 Task: Look for space in Oldenburg, Germany from 2nd June, 2023 to 9th June, 2023 for 5 adults in price range Rs.7000 to Rs.13000. Place can be shared room with 2 bedrooms having 5 beds and 2 bathrooms. Property type can be house, flat, guest house. Amenities needed are: wifi, washing machine. Booking option can be shelf check-in. Required host language is English.
Action: Mouse moved to (364, 170)
Screenshot: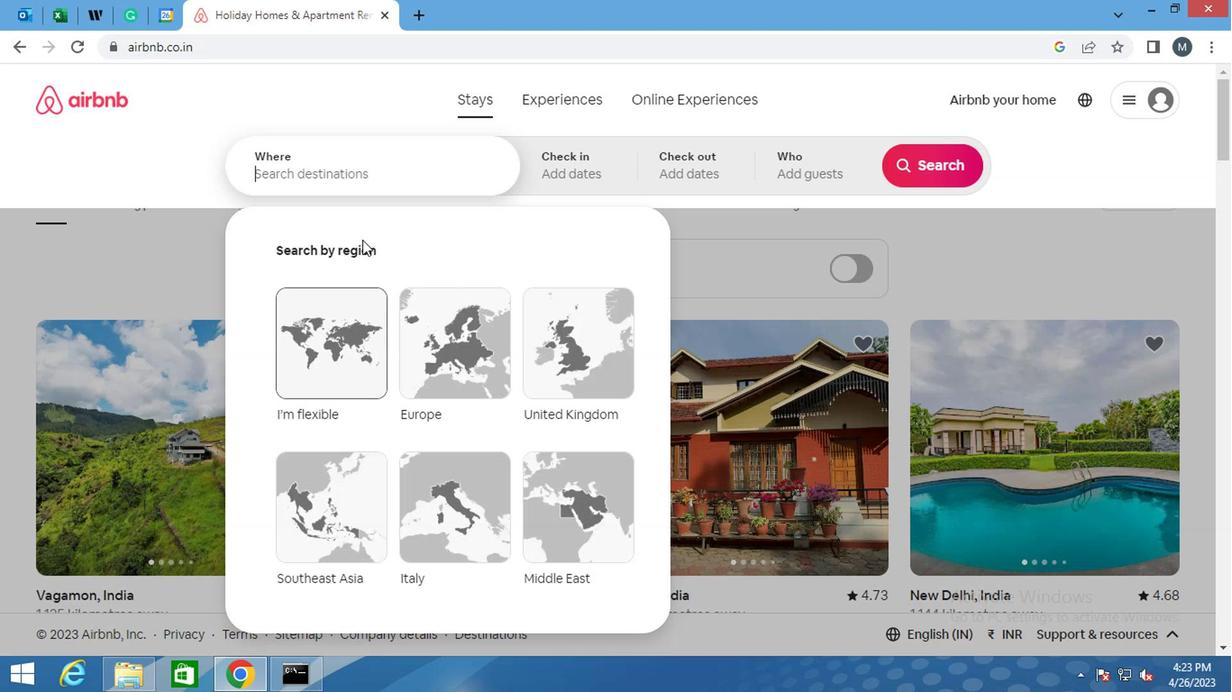 
Action: Mouse pressed left at (364, 170)
Screenshot: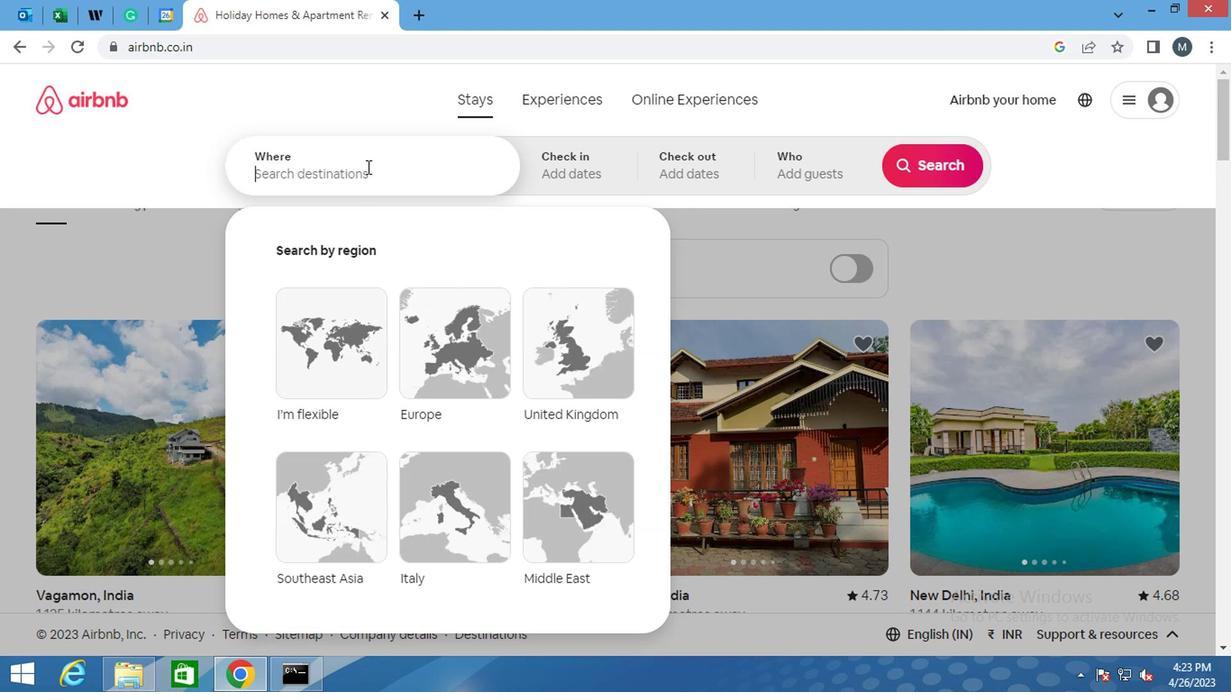 
Action: Mouse moved to (364, 168)
Screenshot: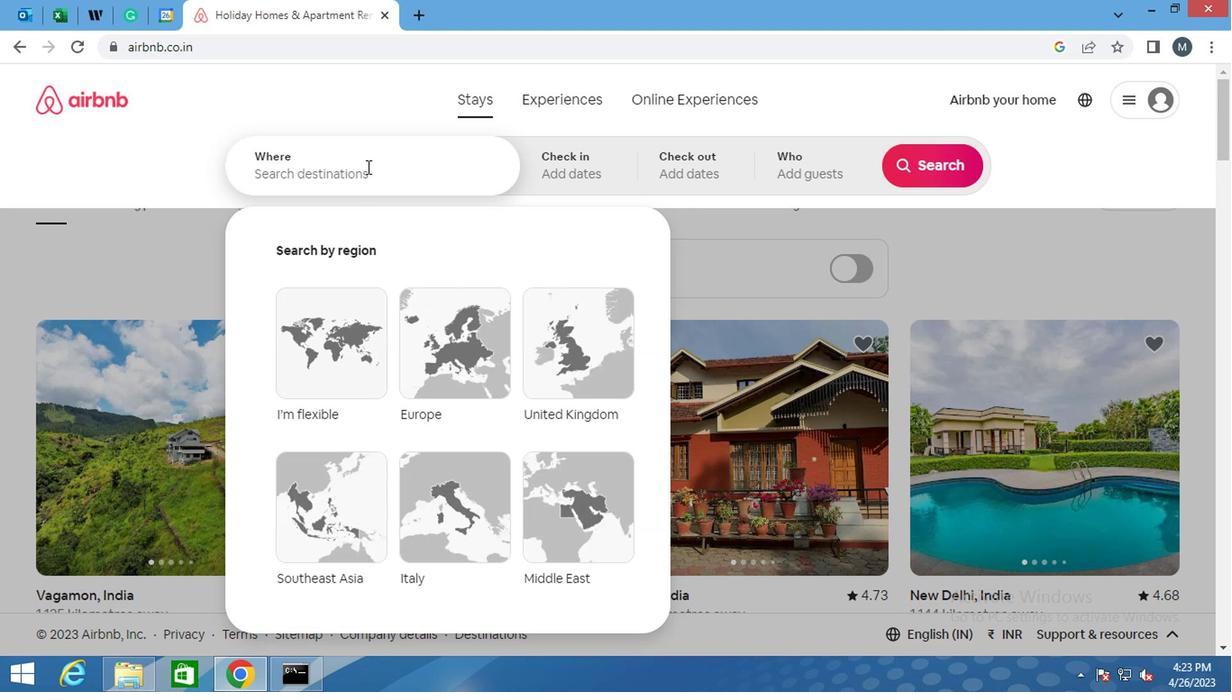 
Action: Key pressed <Key.shift>OLDEN,<Key.space><Key.backspace><Key.backspace>BURG,<Key.space><Key.shift>GER
Screenshot: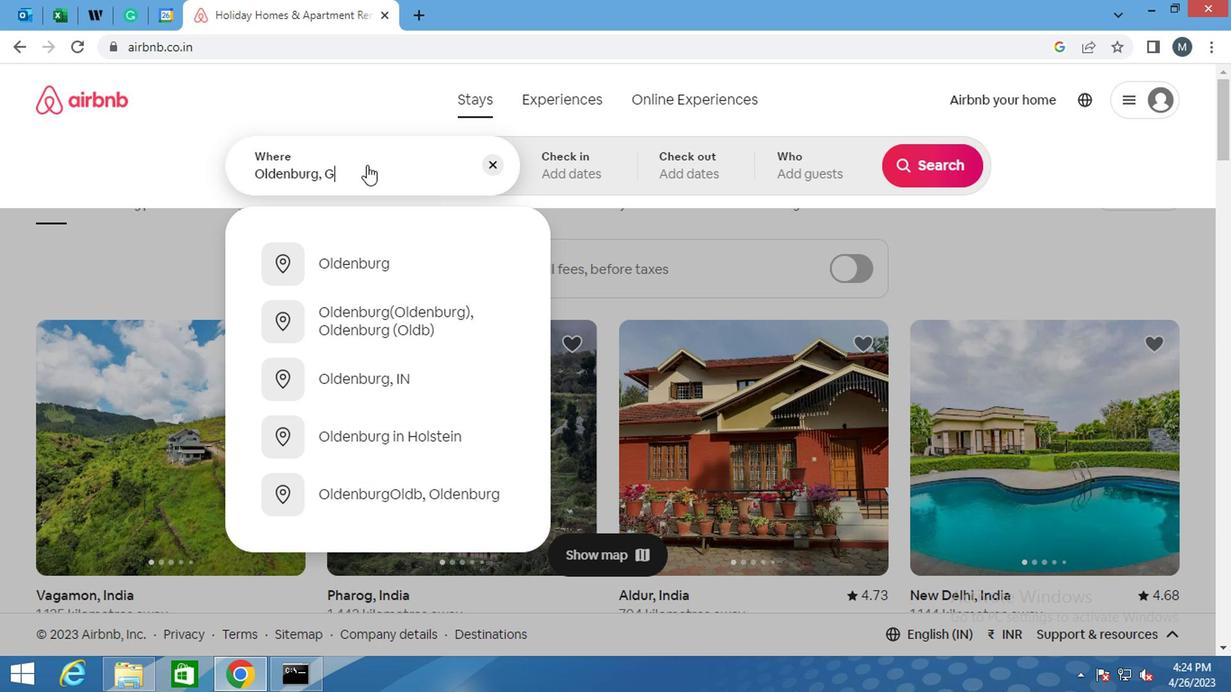 
Action: Mouse moved to (398, 265)
Screenshot: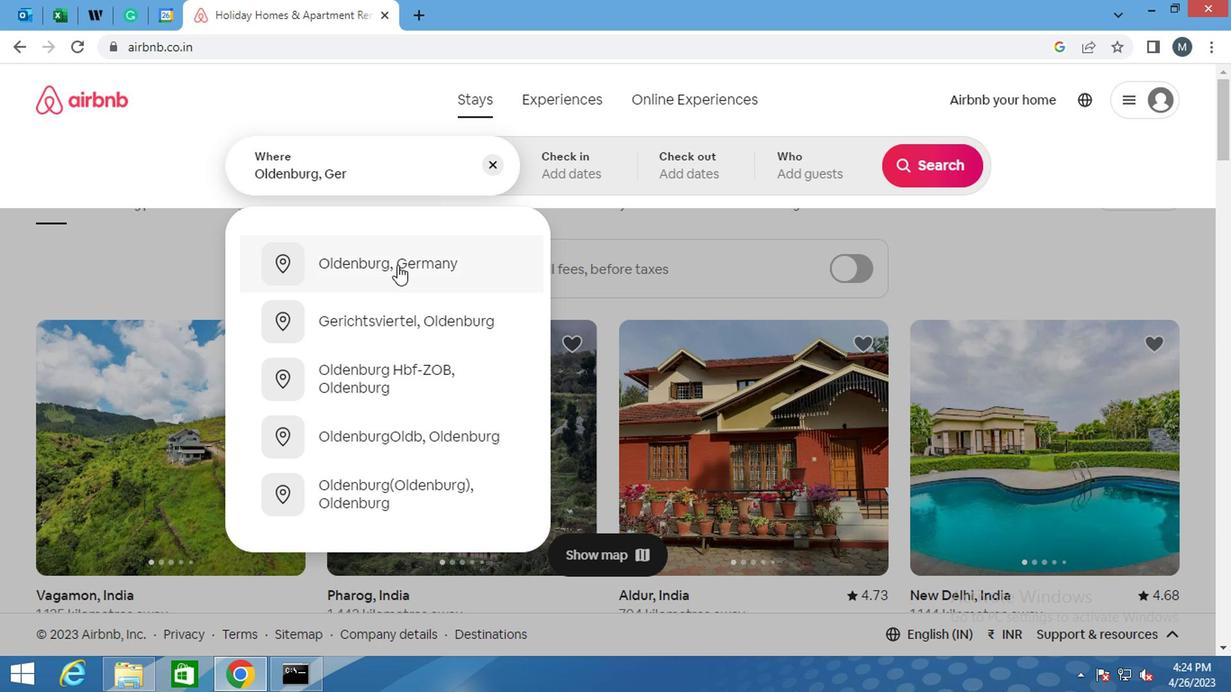 
Action: Mouse pressed left at (398, 265)
Screenshot: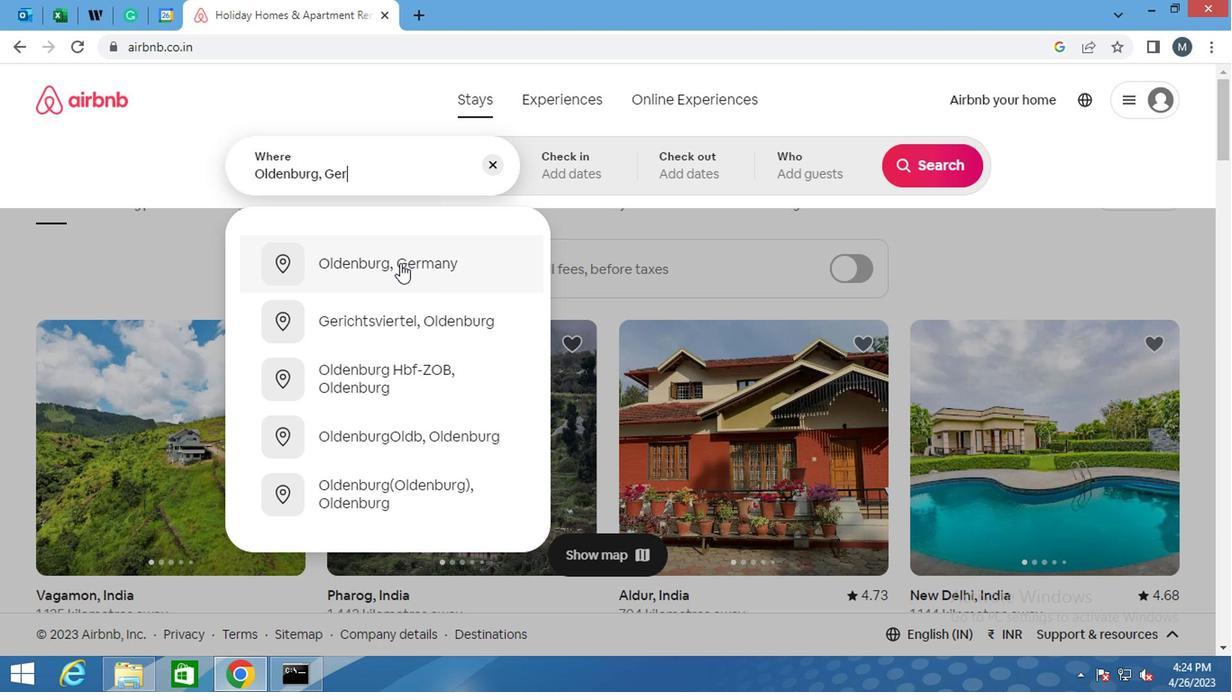 
Action: Mouse moved to (914, 316)
Screenshot: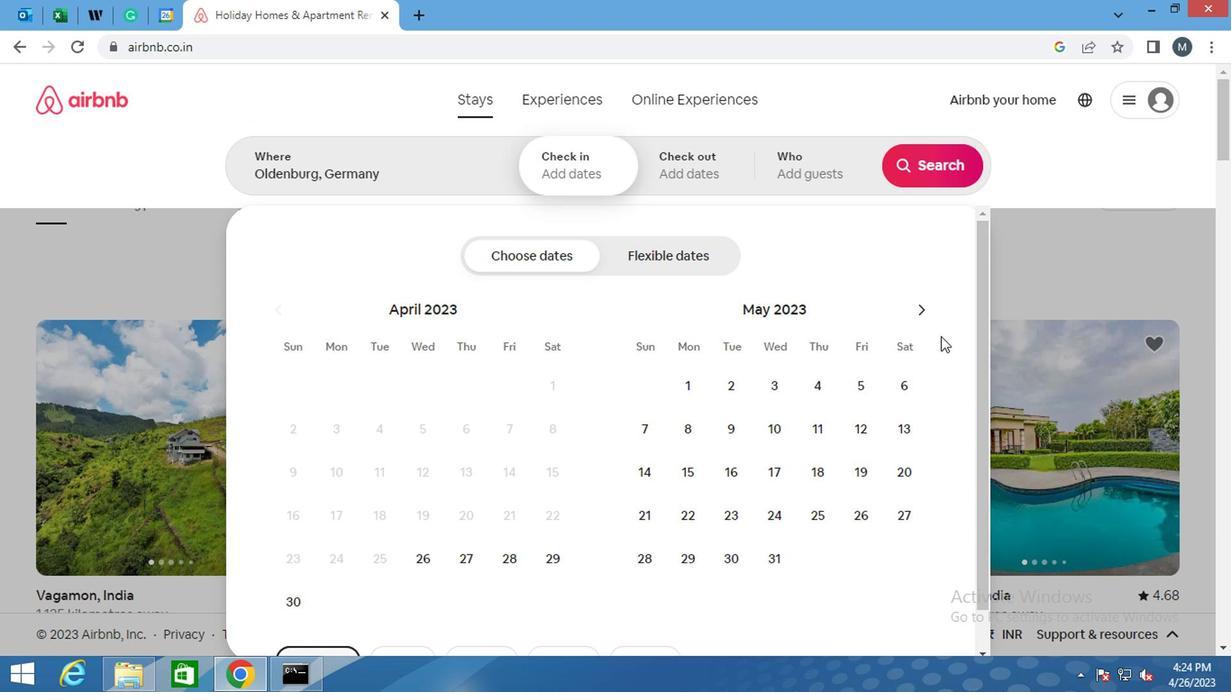 
Action: Mouse pressed left at (914, 316)
Screenshot: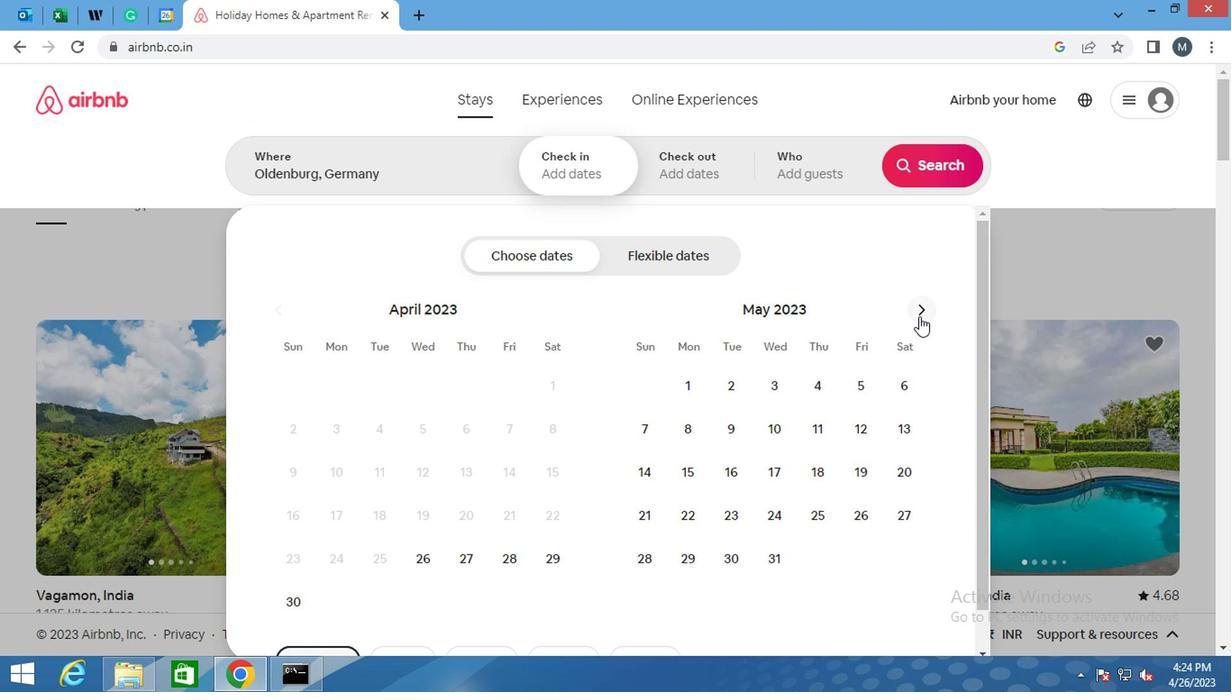 
Action: Mouse moved to (850, 372)
Screenshot: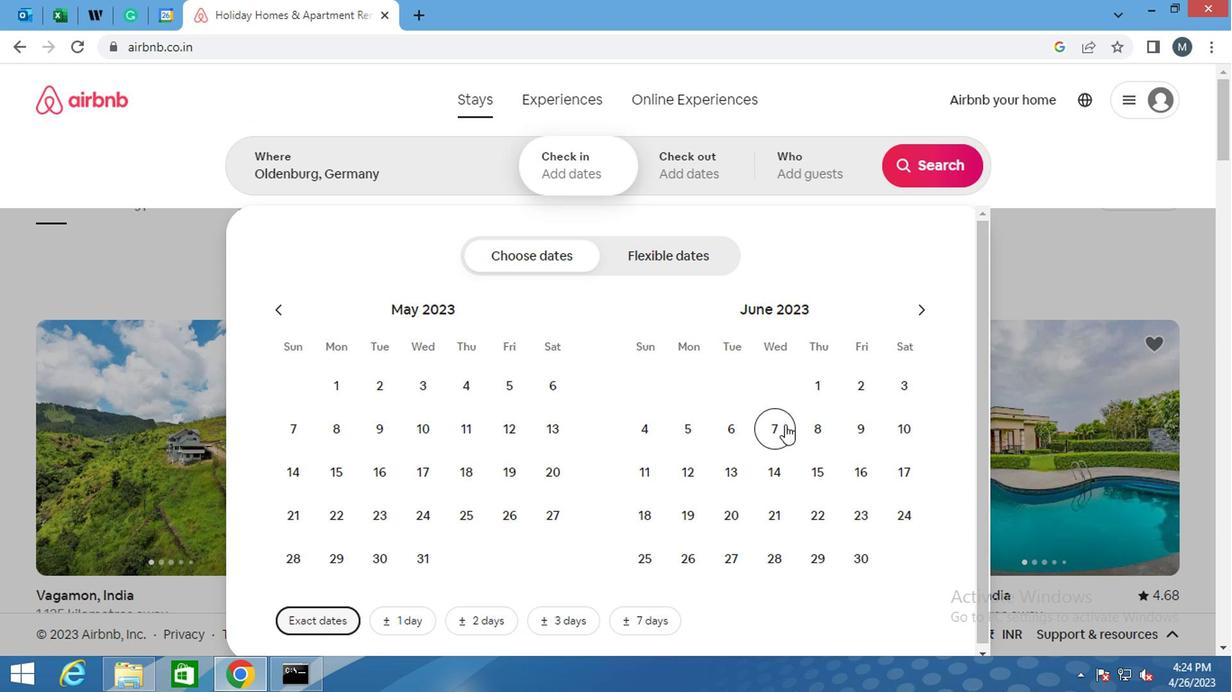 
Action: Mouse pressed left at (850, 372)
Screenshot: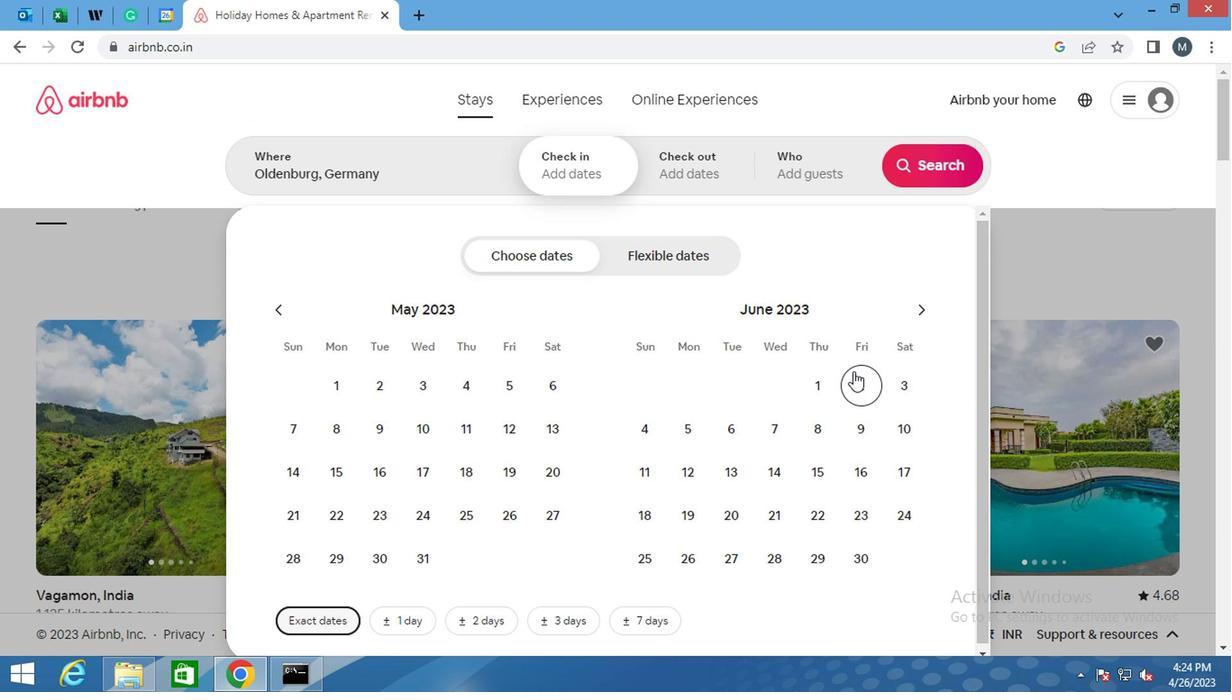 
Action: Mouse moved to (854, 416)
Screenshot: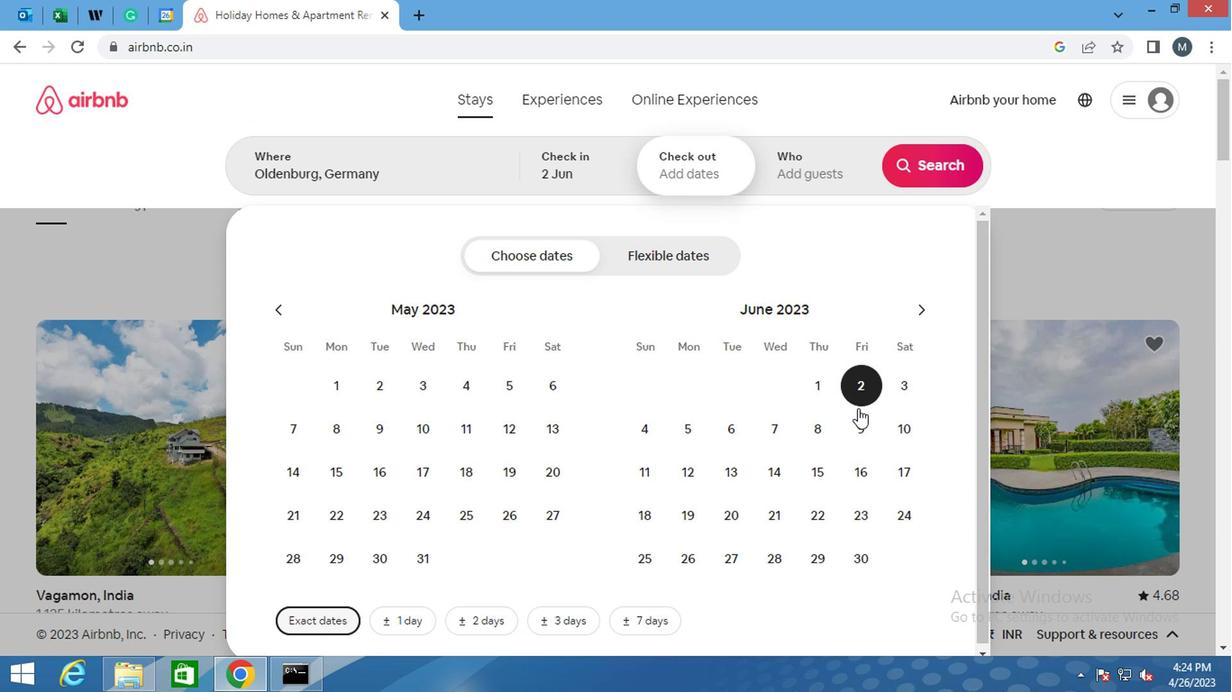 
Action: Mouse pressed left at (854, 416)
Screenshot: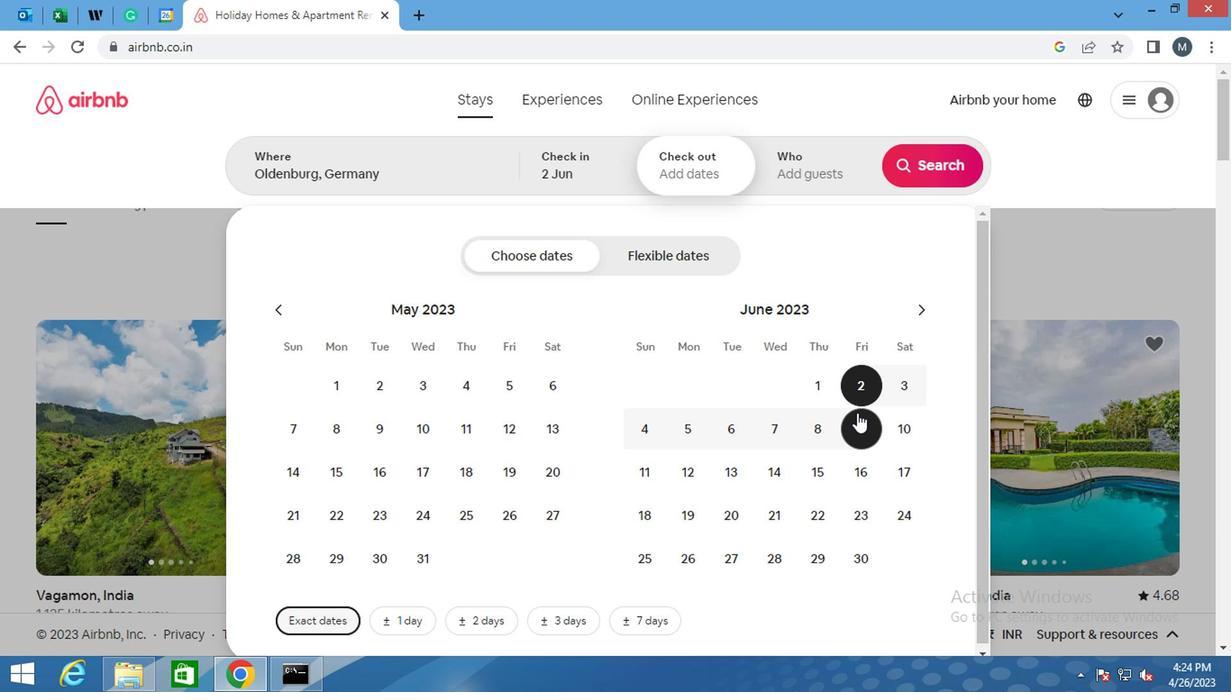 
Action: Mouse moved to (827, 180)
Screenshot: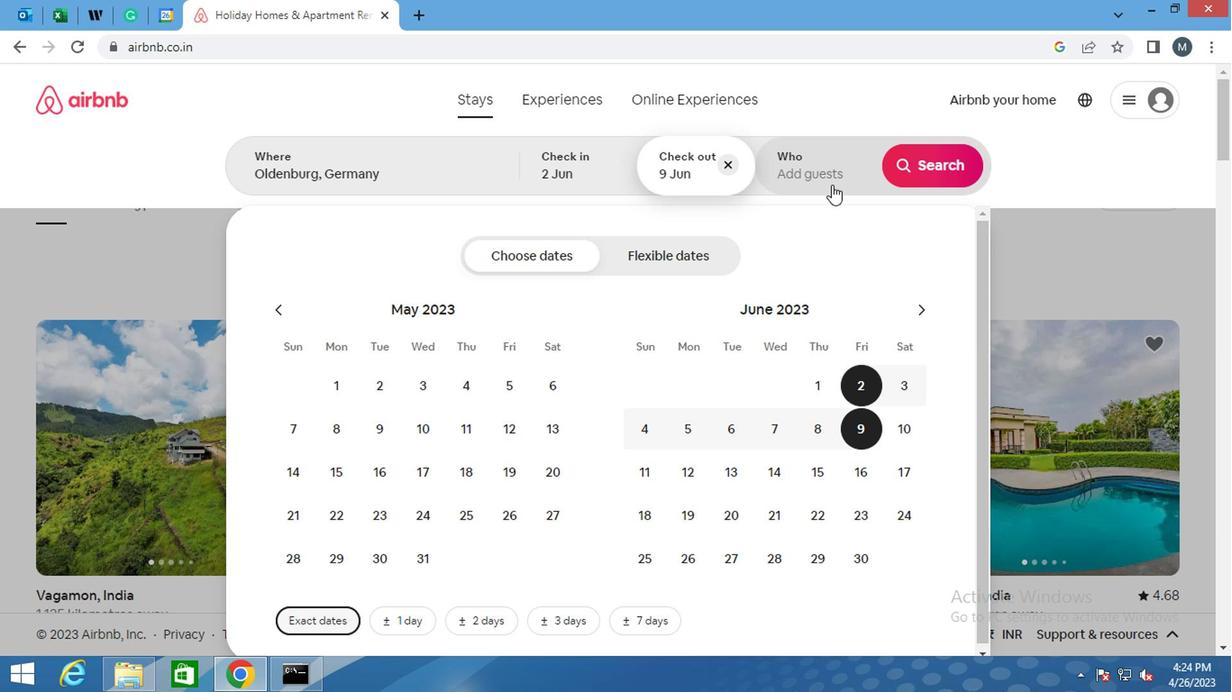 
Action: Mouse pressed left at (827, 180)
Screenshot: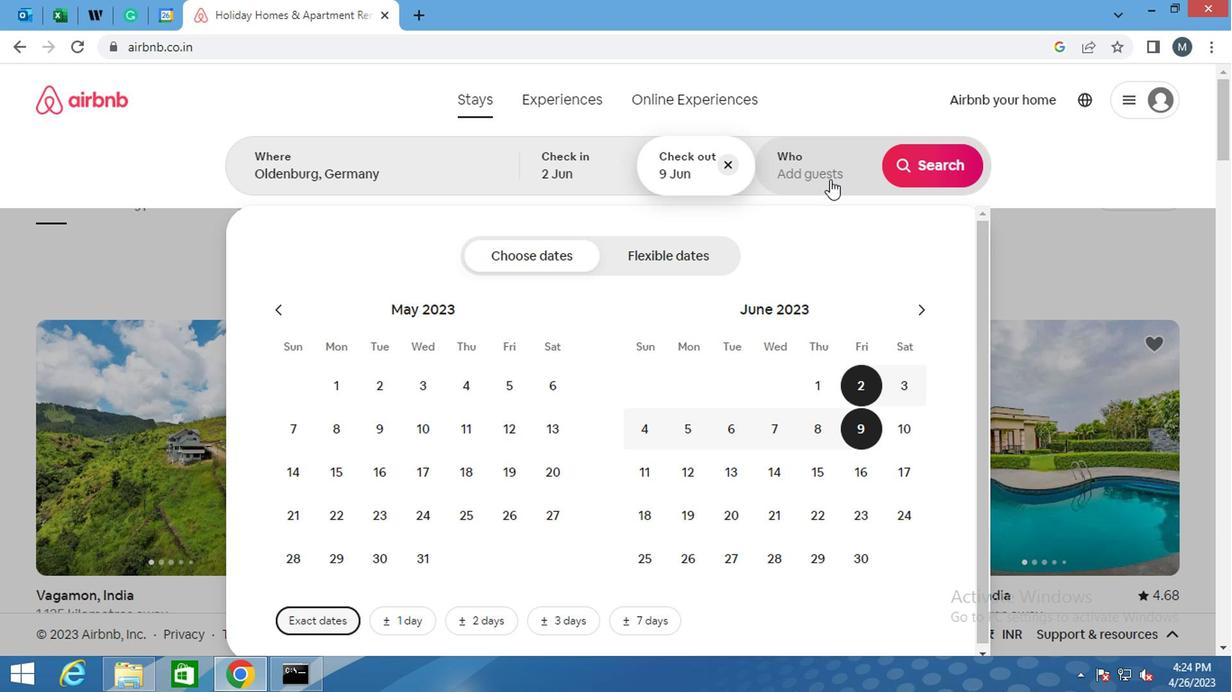 
Action: Mouse moved to (947, 262)
Screenshot: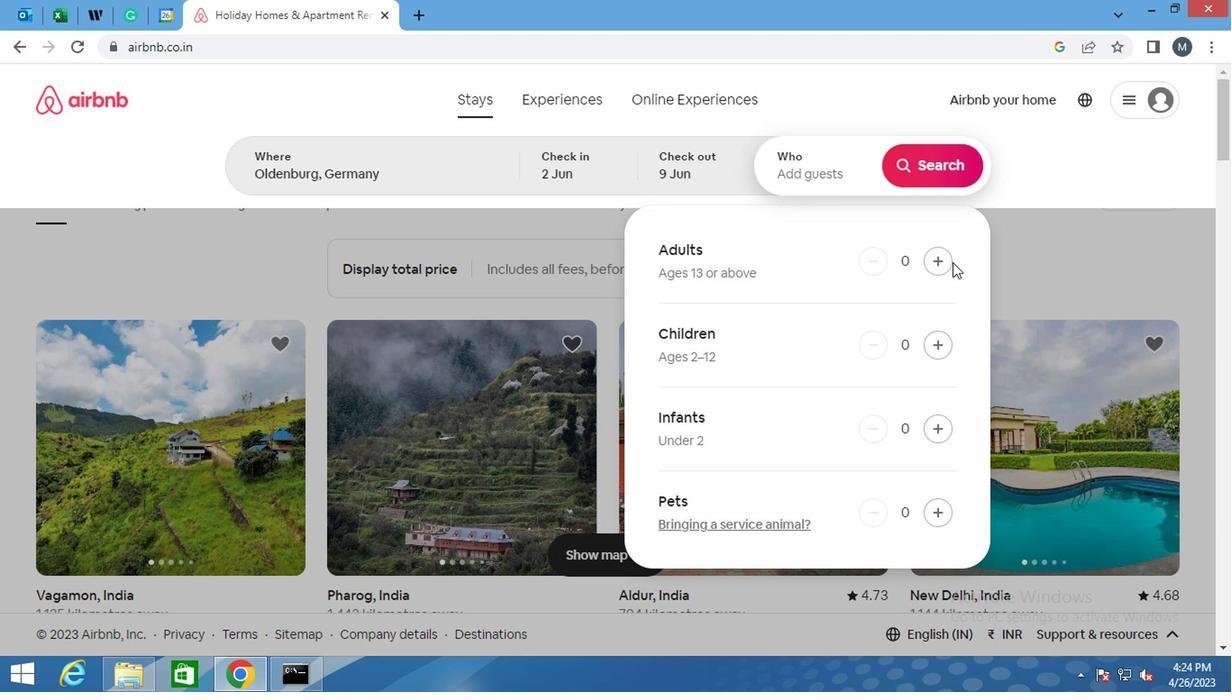 
Action: Mouse pressed left at (947, 262)
Screenshot: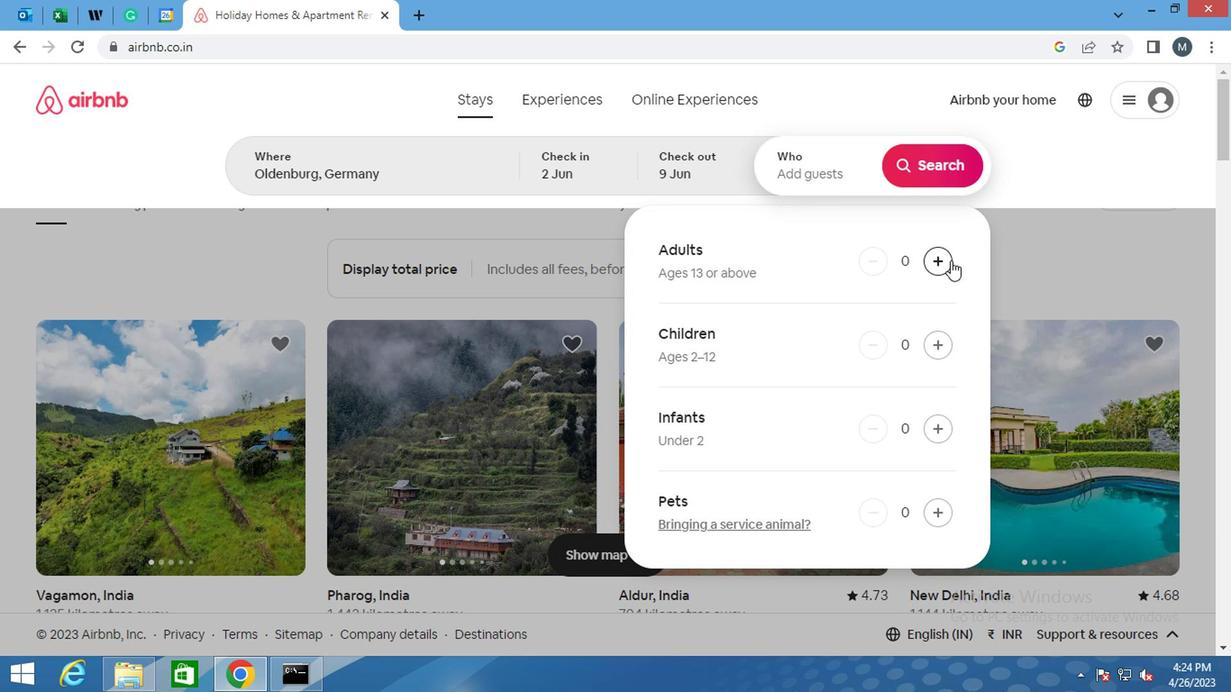 
Action: Mouse moved to (947, 262)
Screenshot: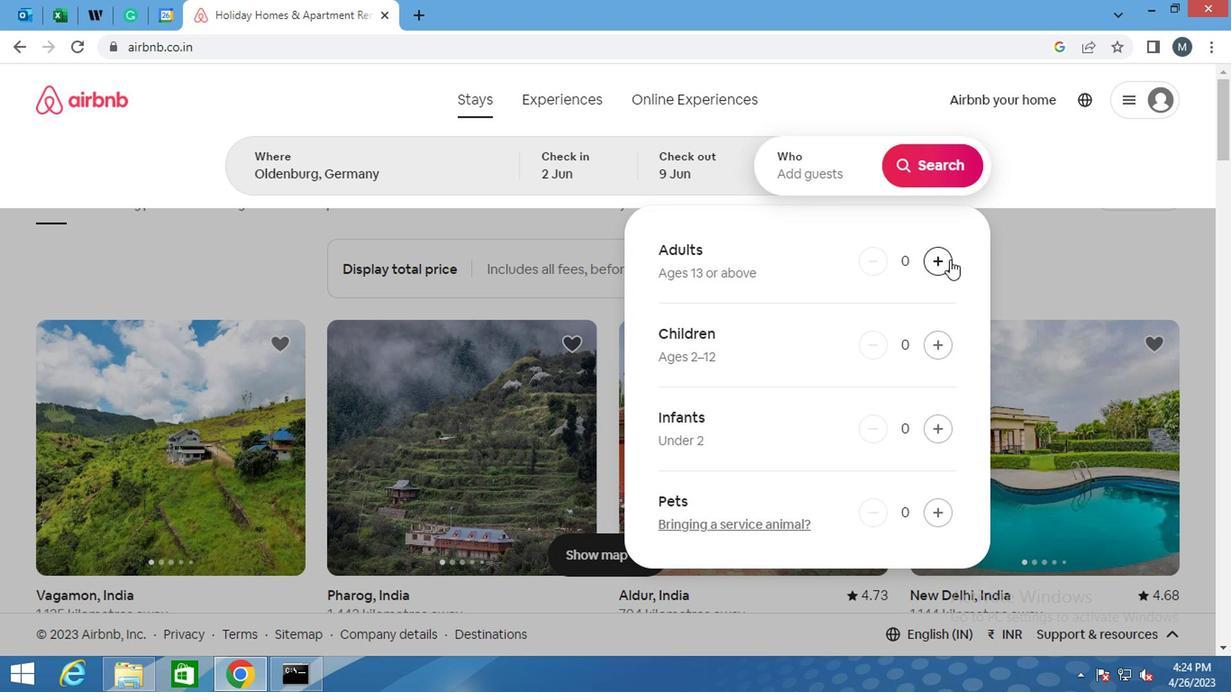 
Action: Mouse pressed left at (947, 262)
Screenshot: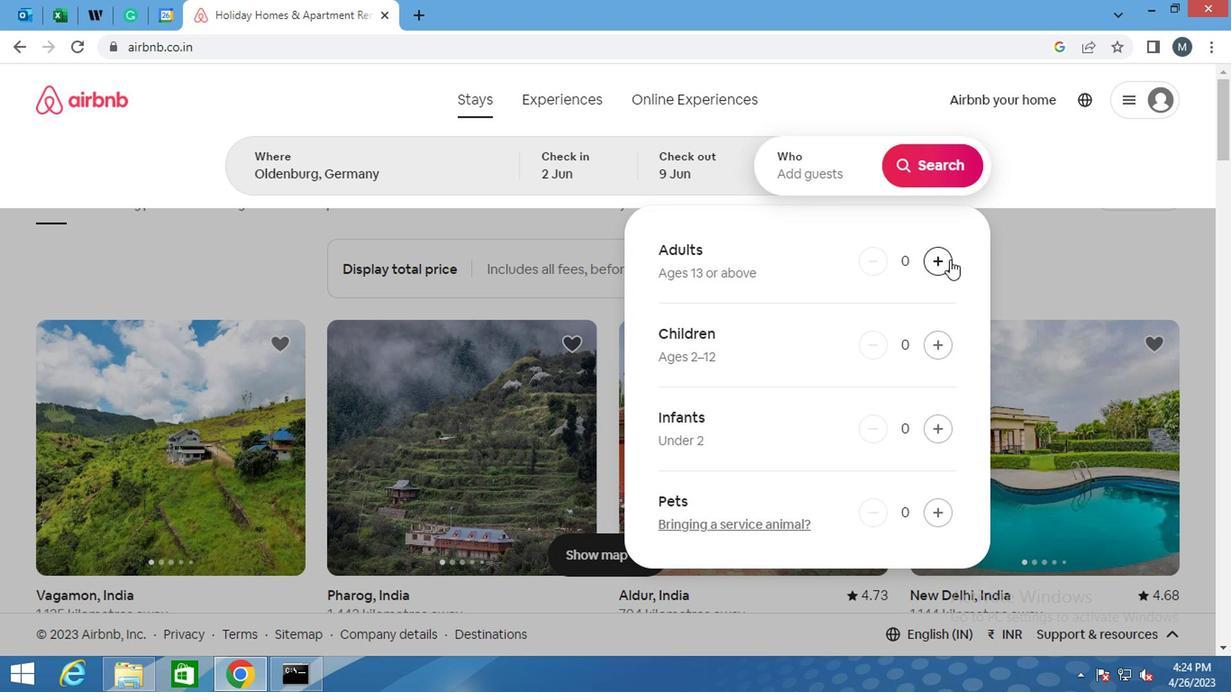 
Action: Mouse pressed left at (947, 262)
Screenshot: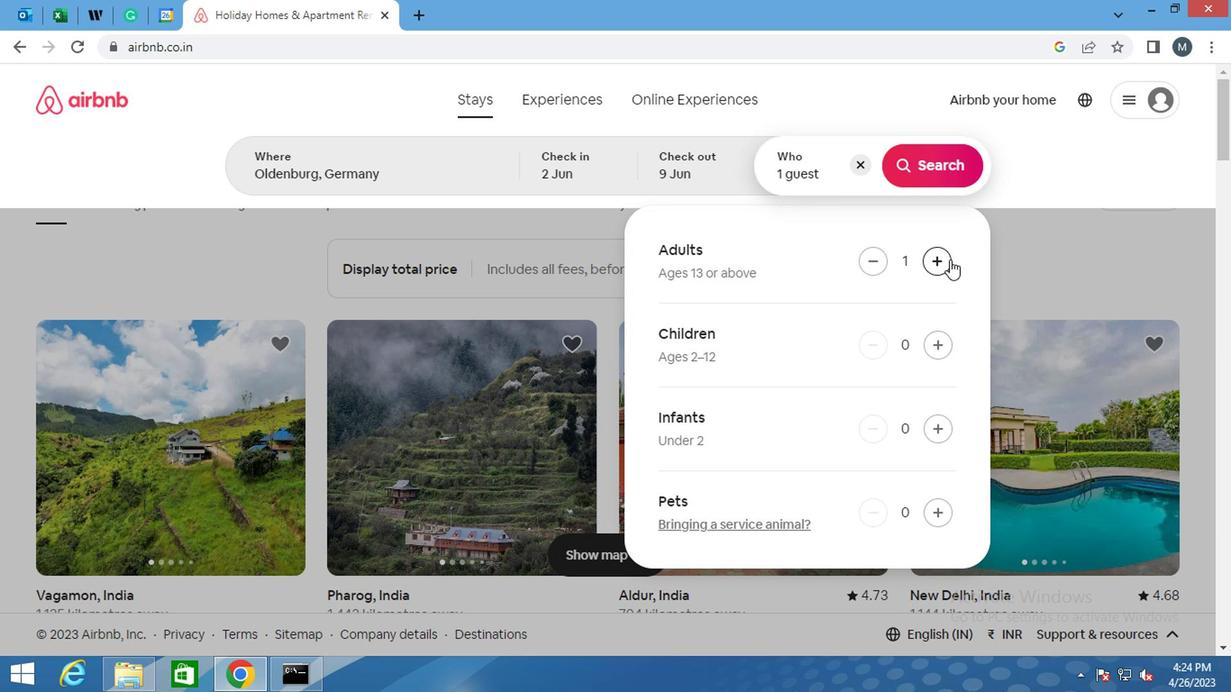 
Action: Mouse pressed left at (947, 262)
Screenshot: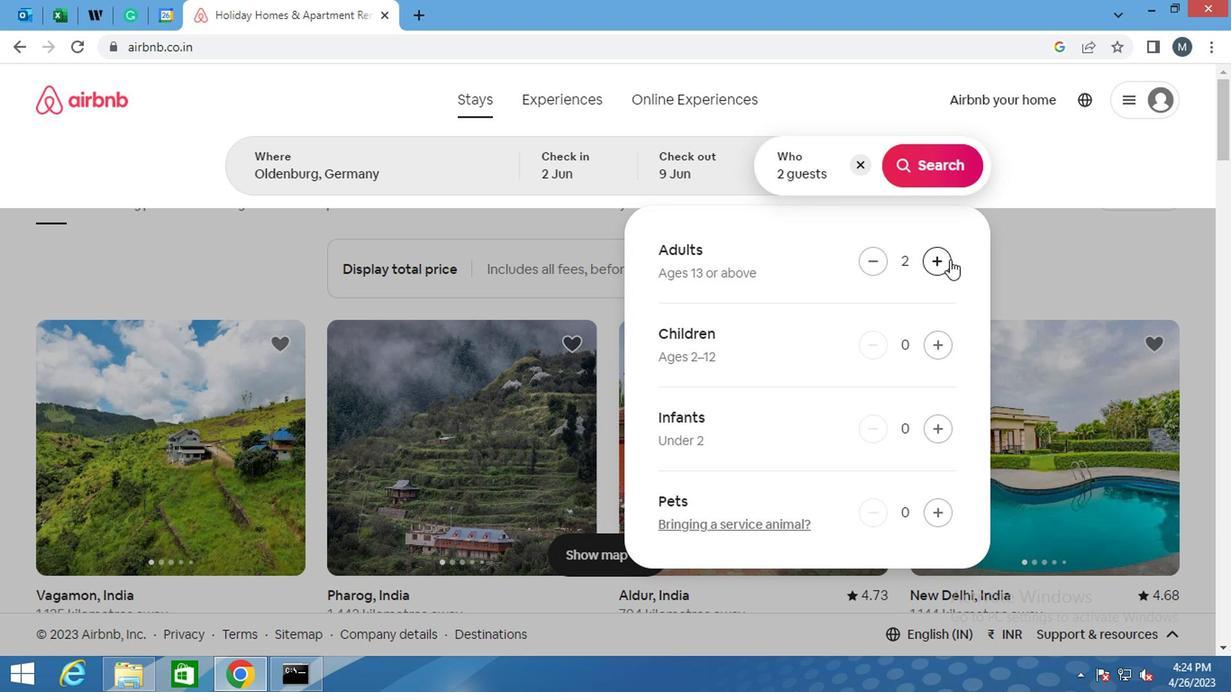 
Action: Mouse pressed left at (947, 262)
Screenshot: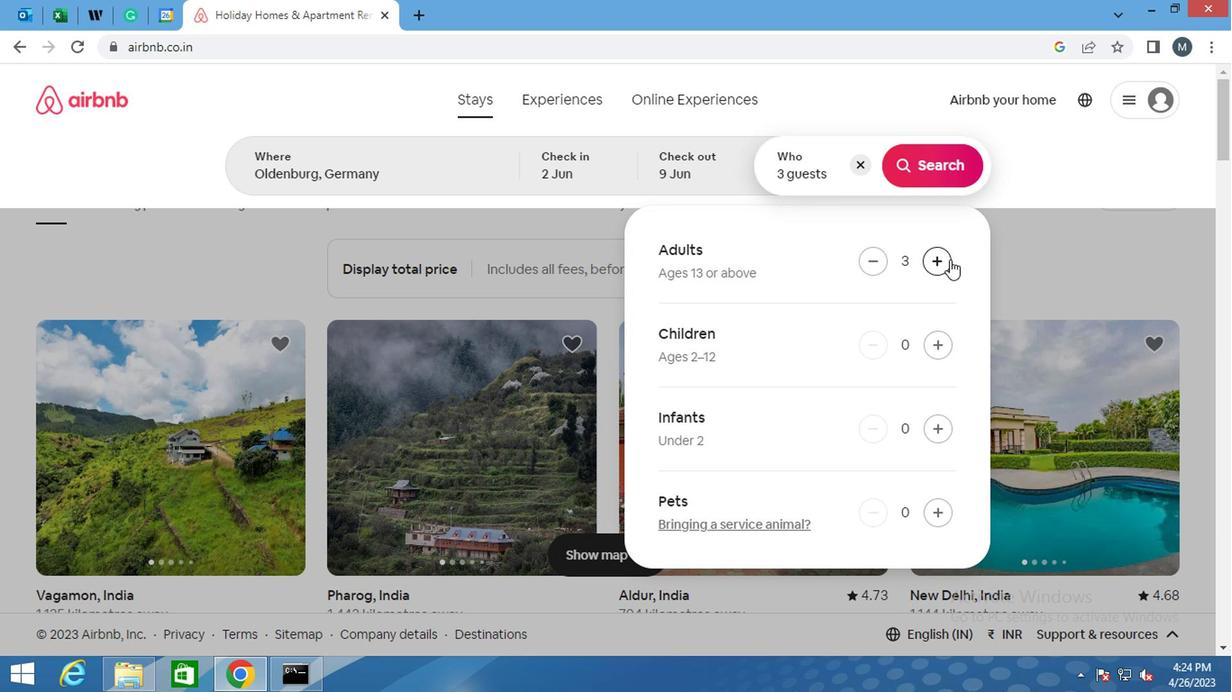 
Action: Mouse moved to (903, 168)
Screenshot: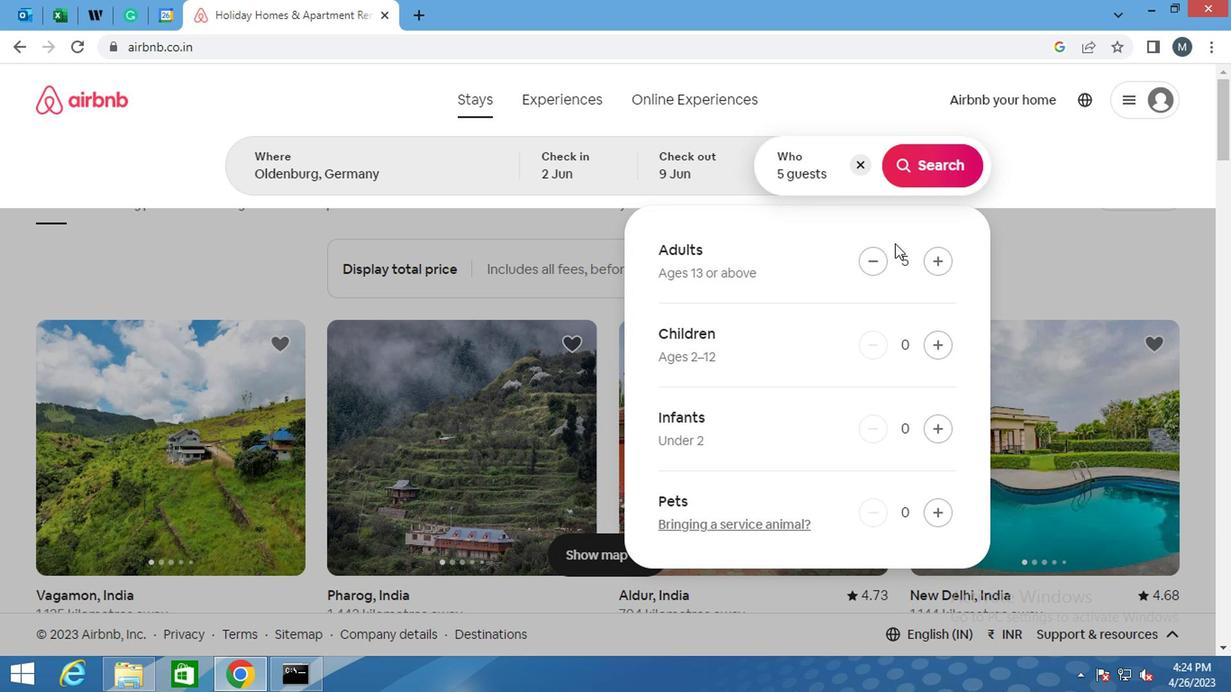 
Action: Mouse pressed left at (903, 168)
Screenshot: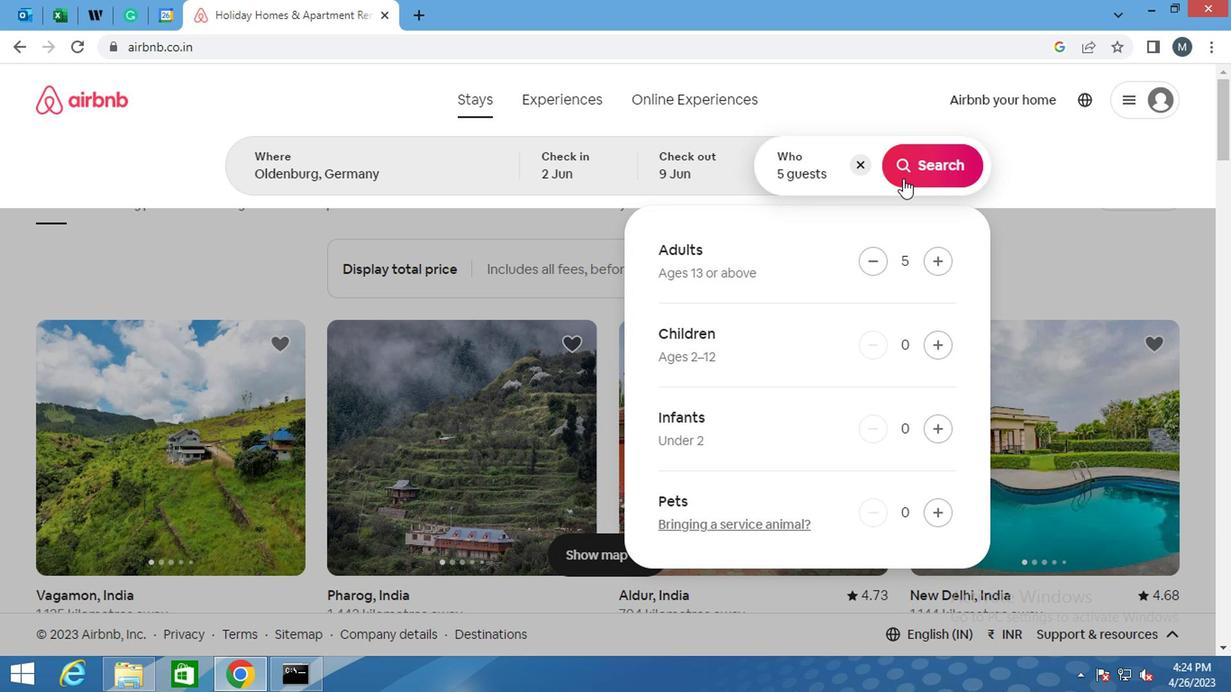 
Action: Mouse moved to (1128, 185)
Screenshot: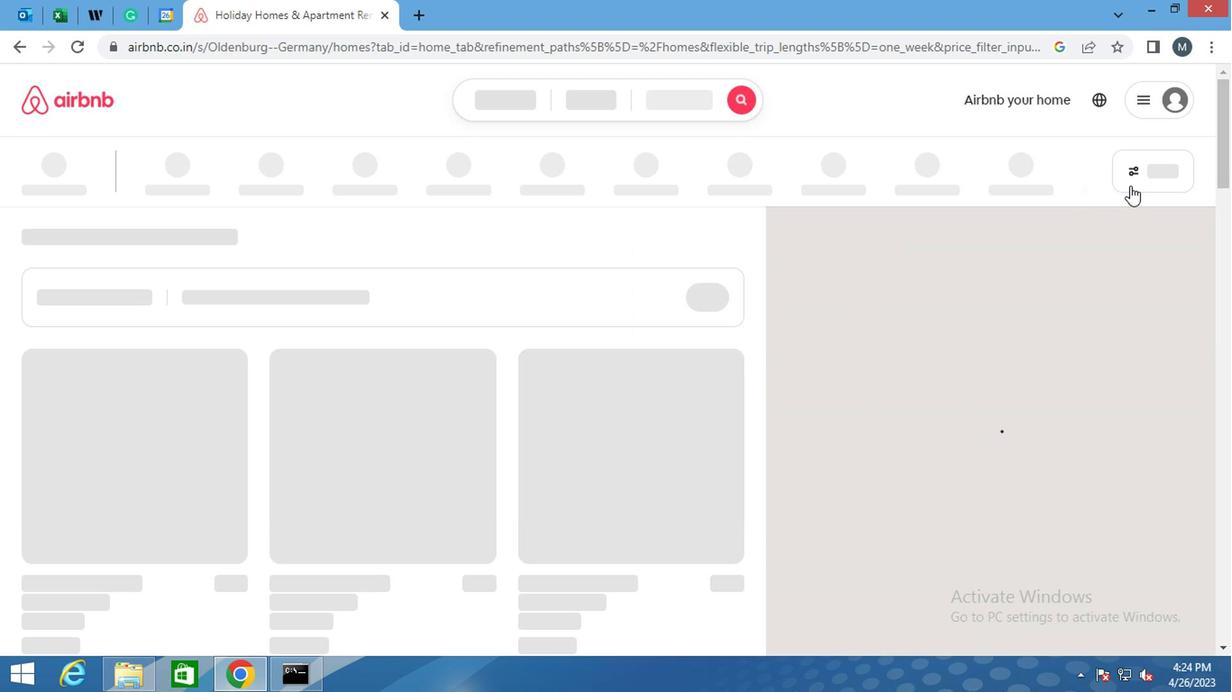 
Action: Mouse pressed left at (1128, 185)
Screenshot: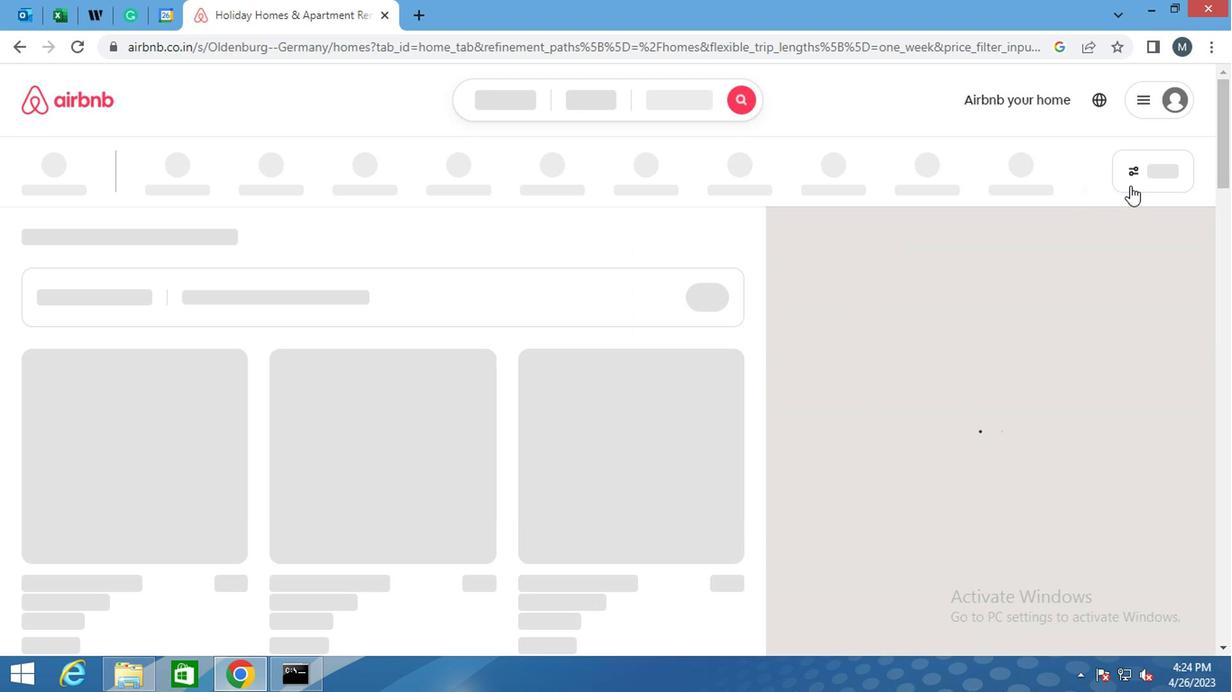 
Action: Mouse moved to (432, 404)
Screenshot: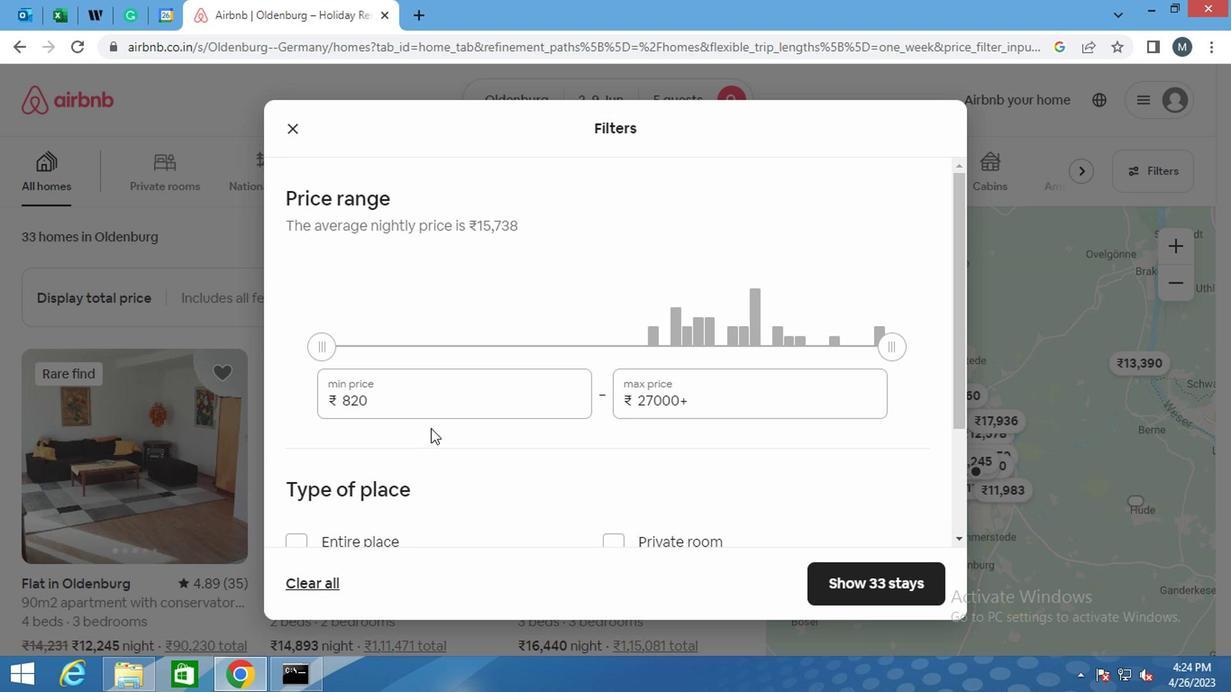 
Action: Mouse pressed left at (432, 404)
Screenshot: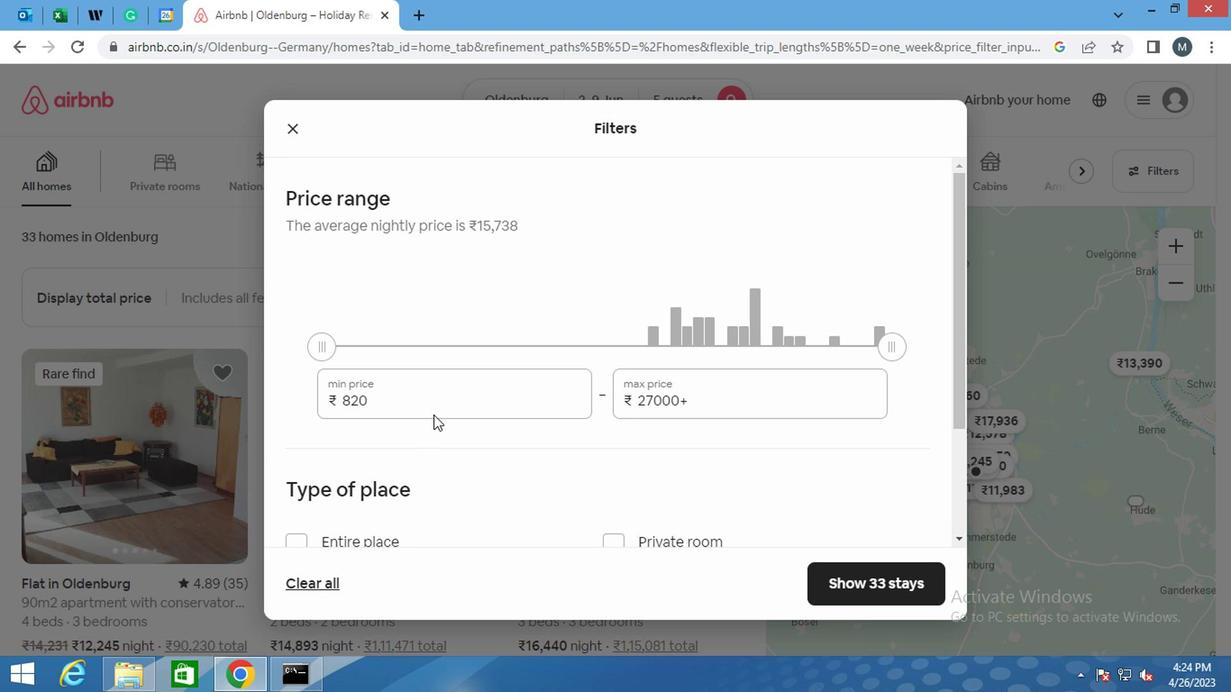 
Action: Mouse moved to (433, 404)
Screenshot: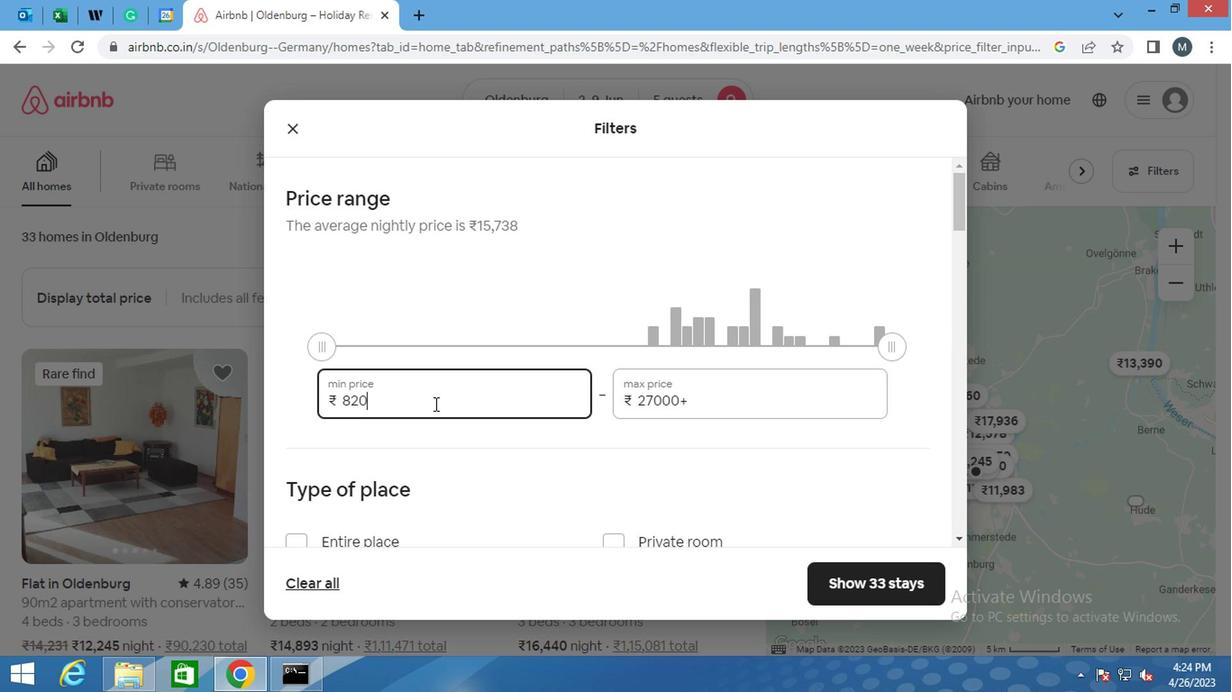 
Action: Key pressed <Key.backspace>
Screenshot: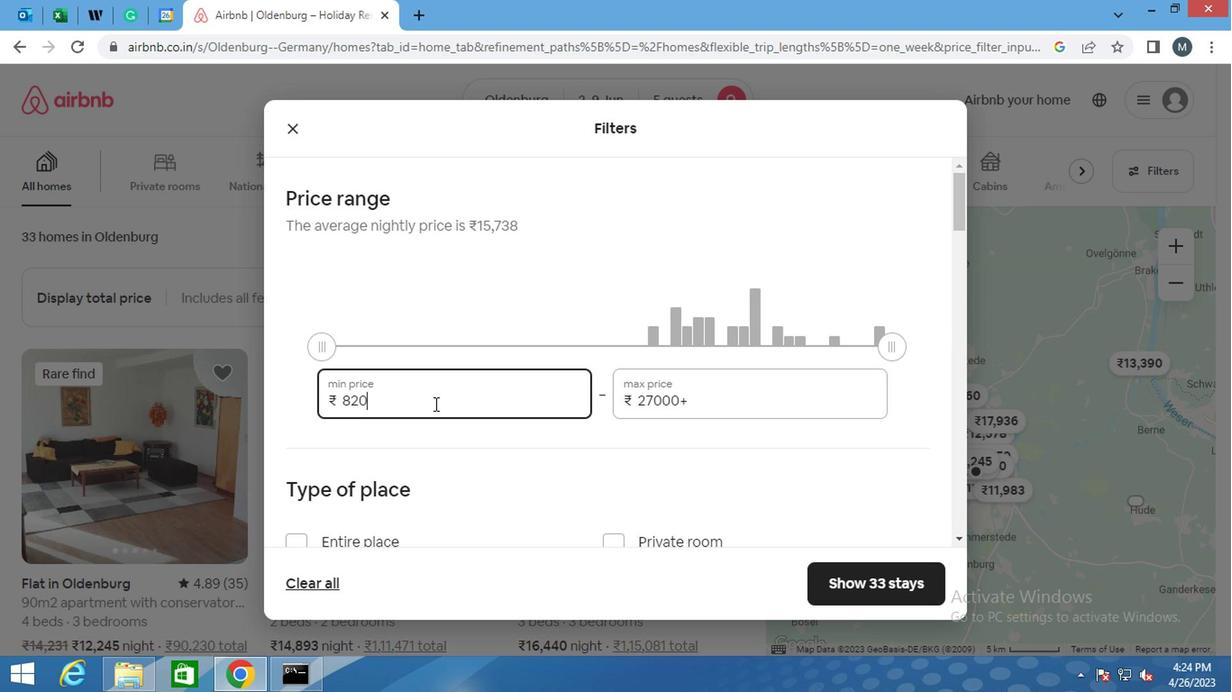 
Action: Mouse moved to (436, 404)
Screenshot: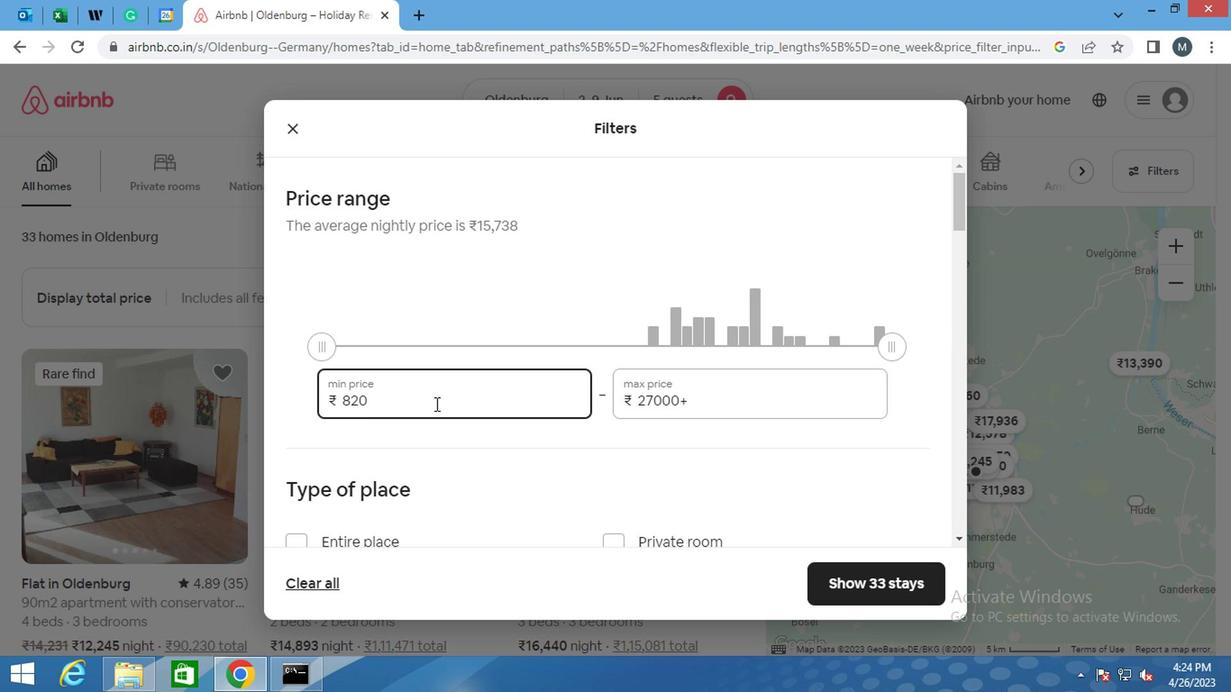 
Action: Key pressed <Key.backspace><Key.backspace>
Screenshot: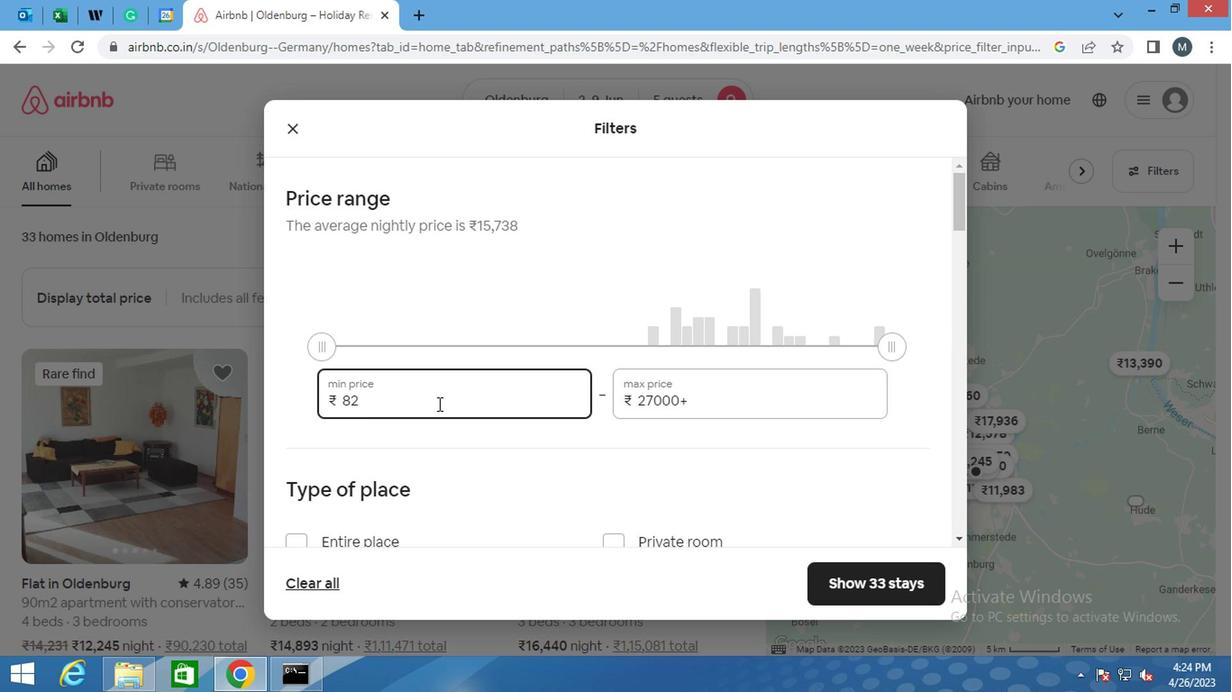 
Action: Mouse moved to (436, 406)
Screenshot: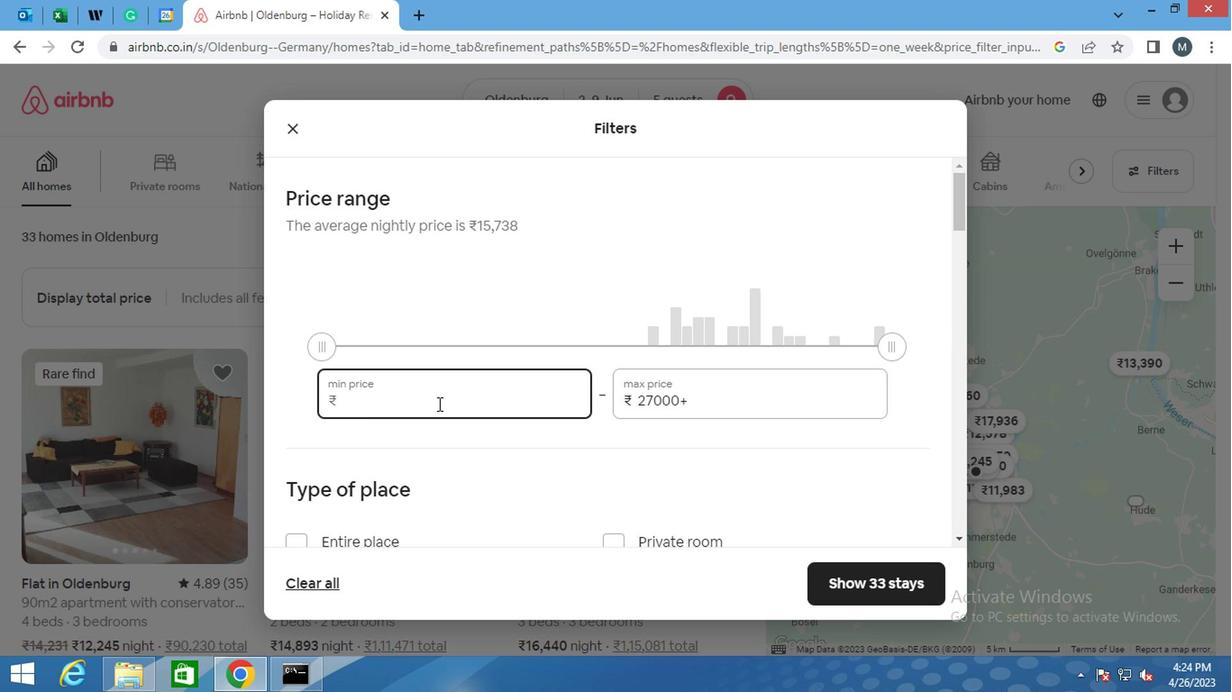 
Action: Key pressed 7000
Screenshot: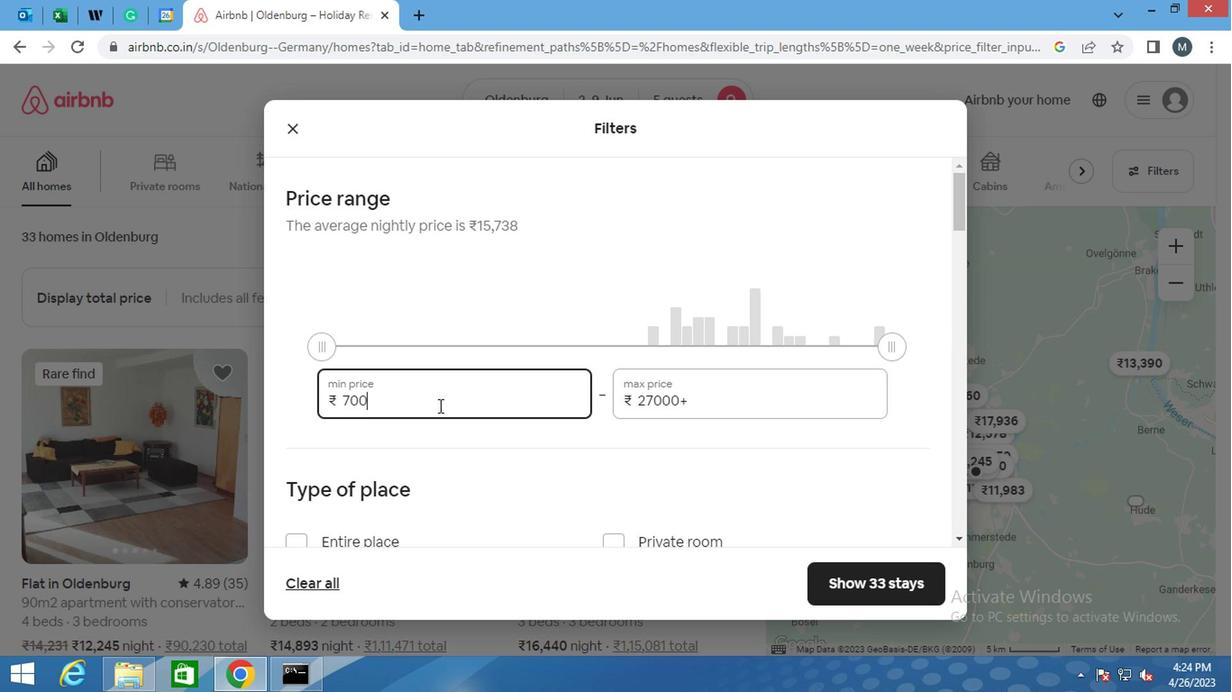 
Action: Mouse moved to (689, 406)
Screenshot: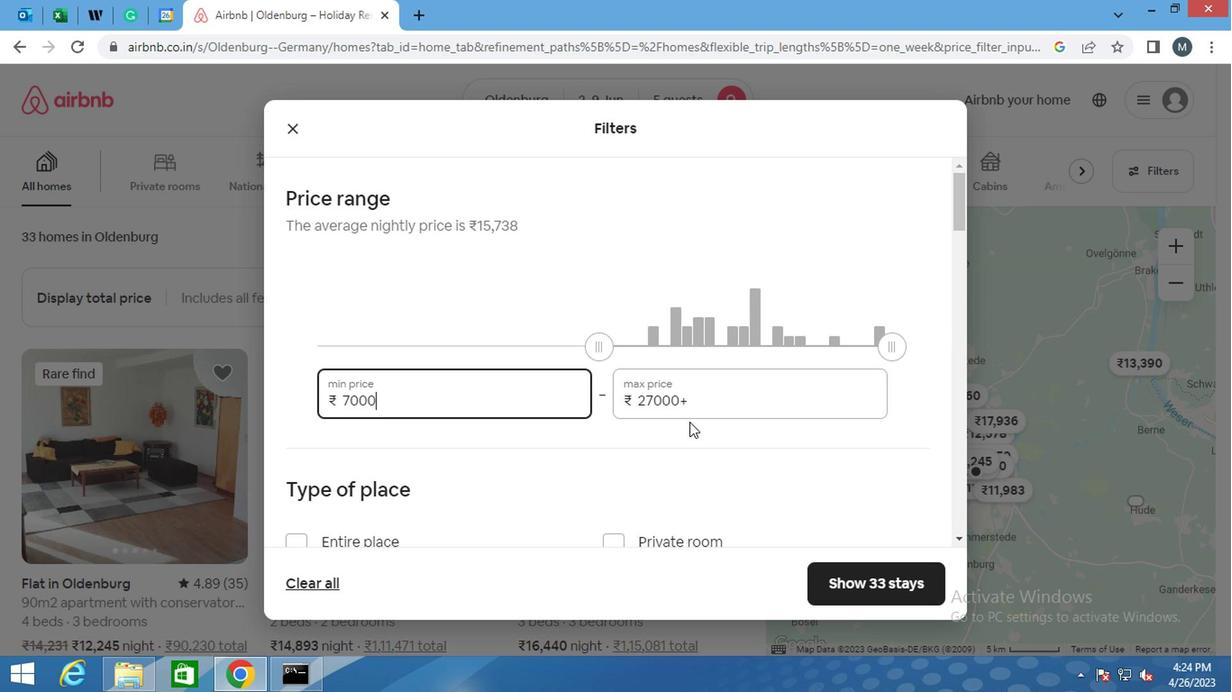 
Action: Mouse pressed left at (689, 406)
Screenshot: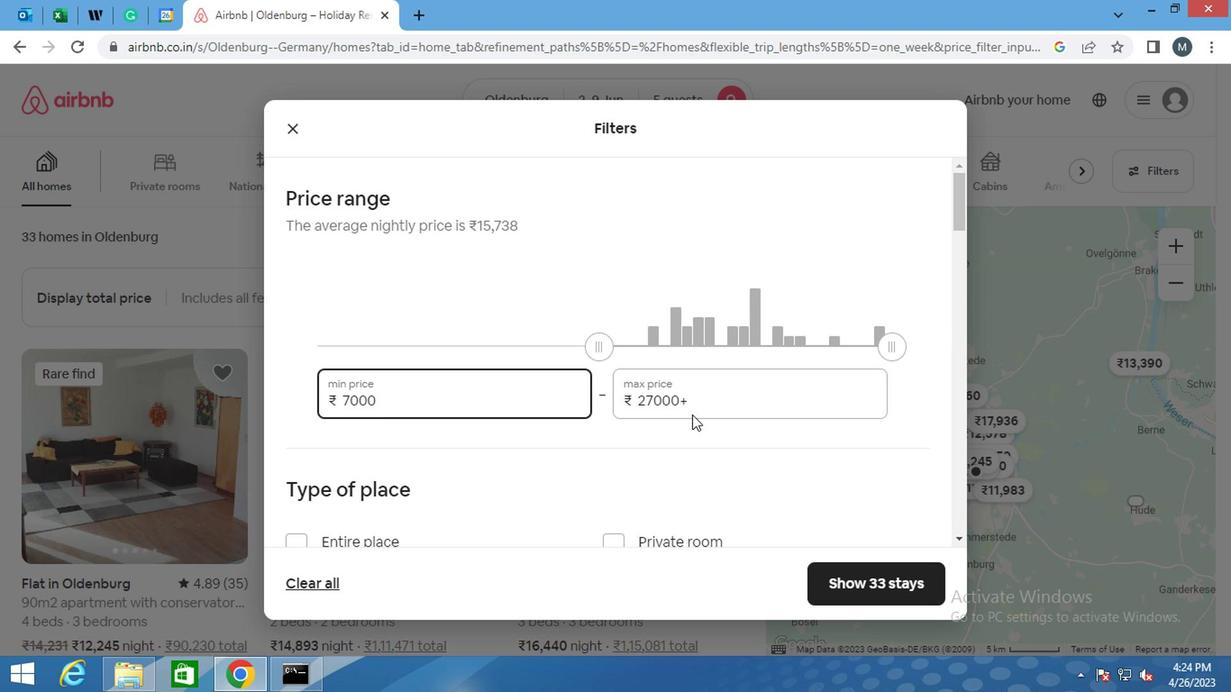 
Action: Key pressed <Key.backspace>
Screenshot: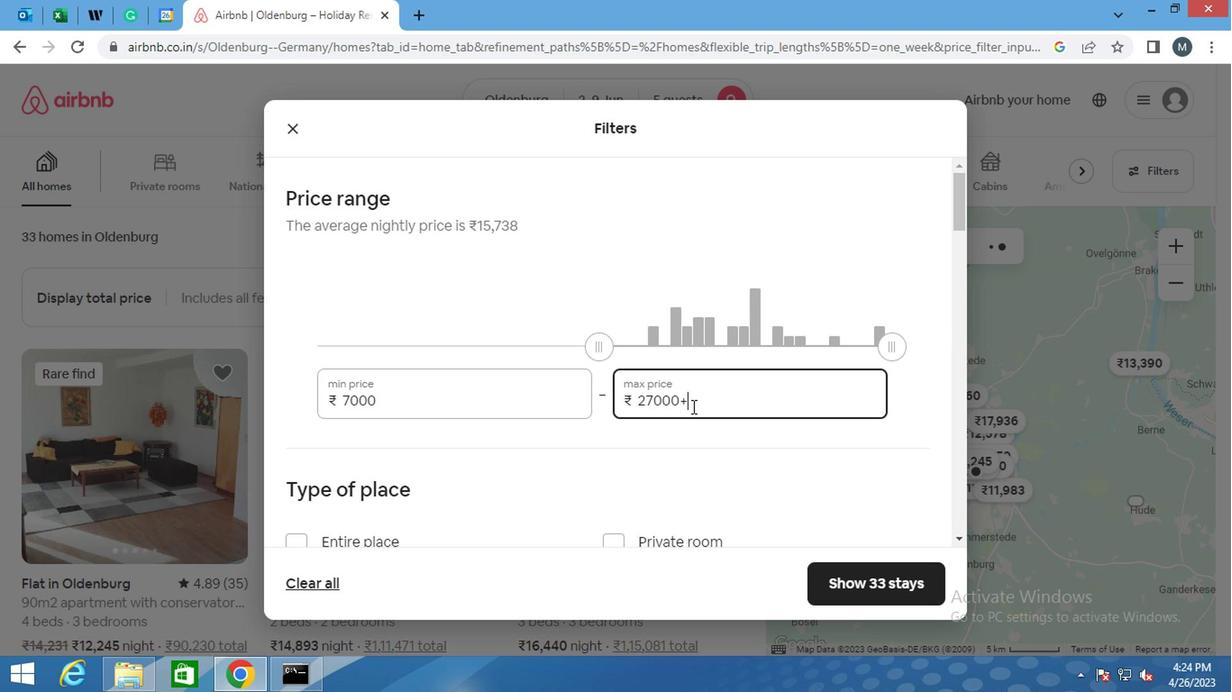 
Action: Mouse moved to (688, 406)
Screenshot: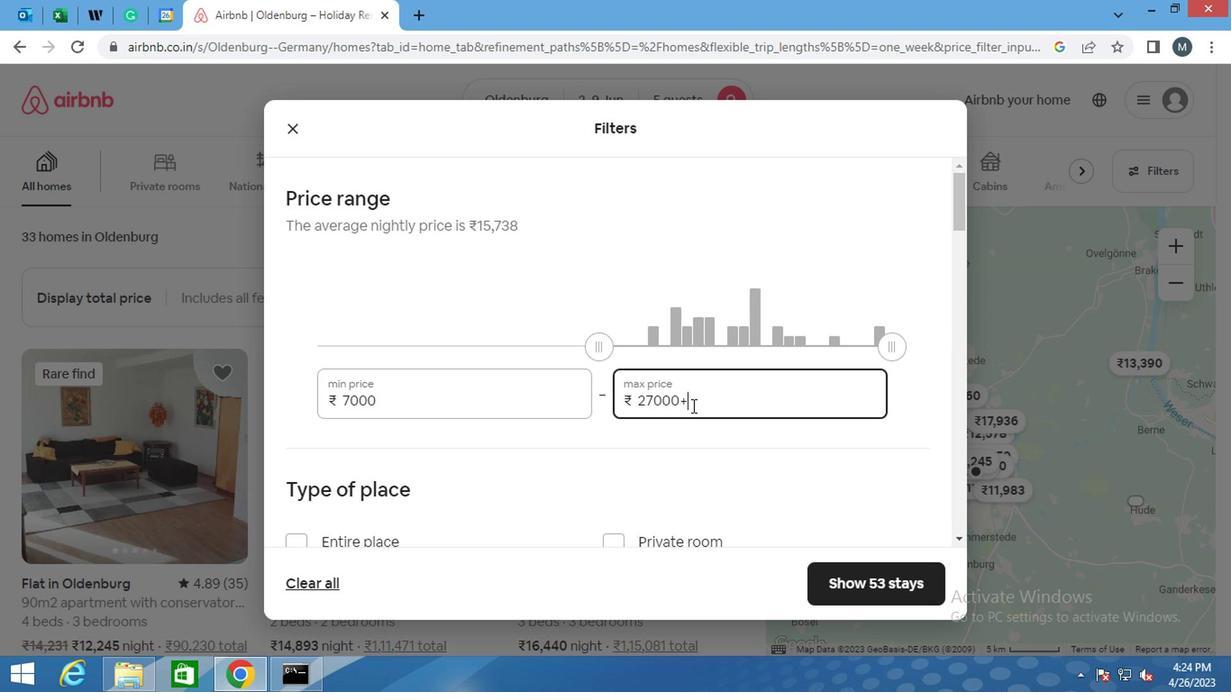 
Action: Key pressed <Key.backspace><Key.backspace><Key.backspace><Key.backspace><Key.backspace><Key.backspace><Key.backspace><Key.backspace><Key.backspace><Key.backspace><Key.backspace><Key.backspace>
Screenshot: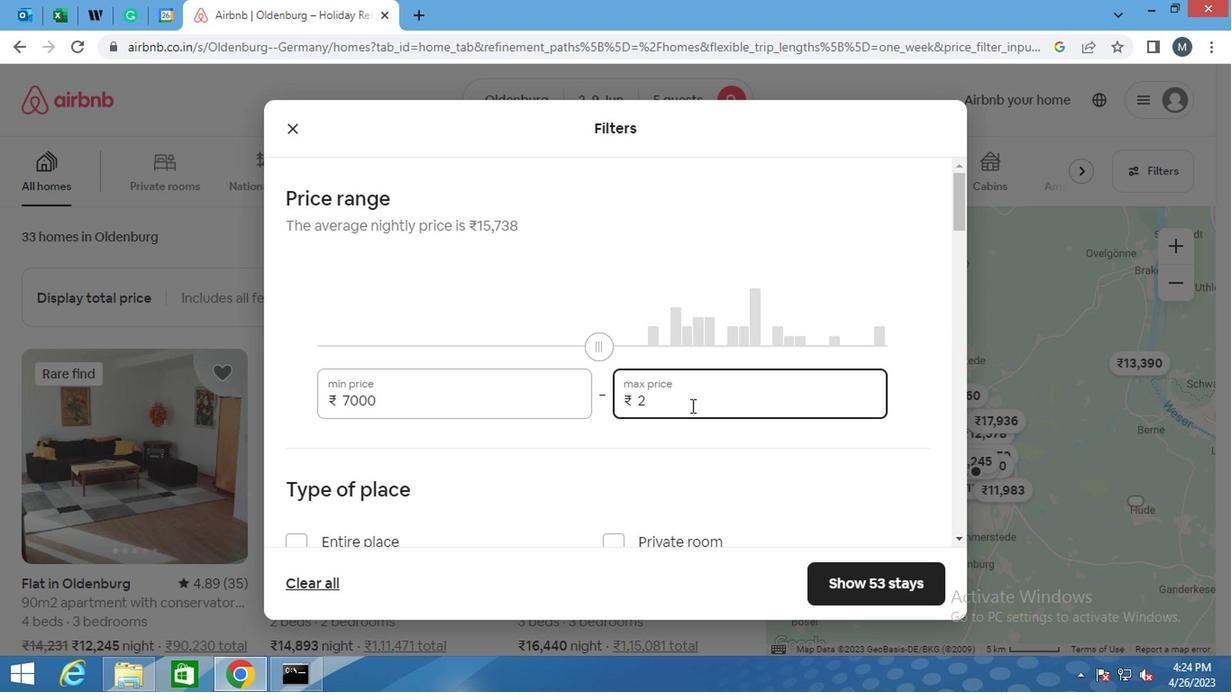 
Action: Mouse moved to (670, 415)
Screenshot: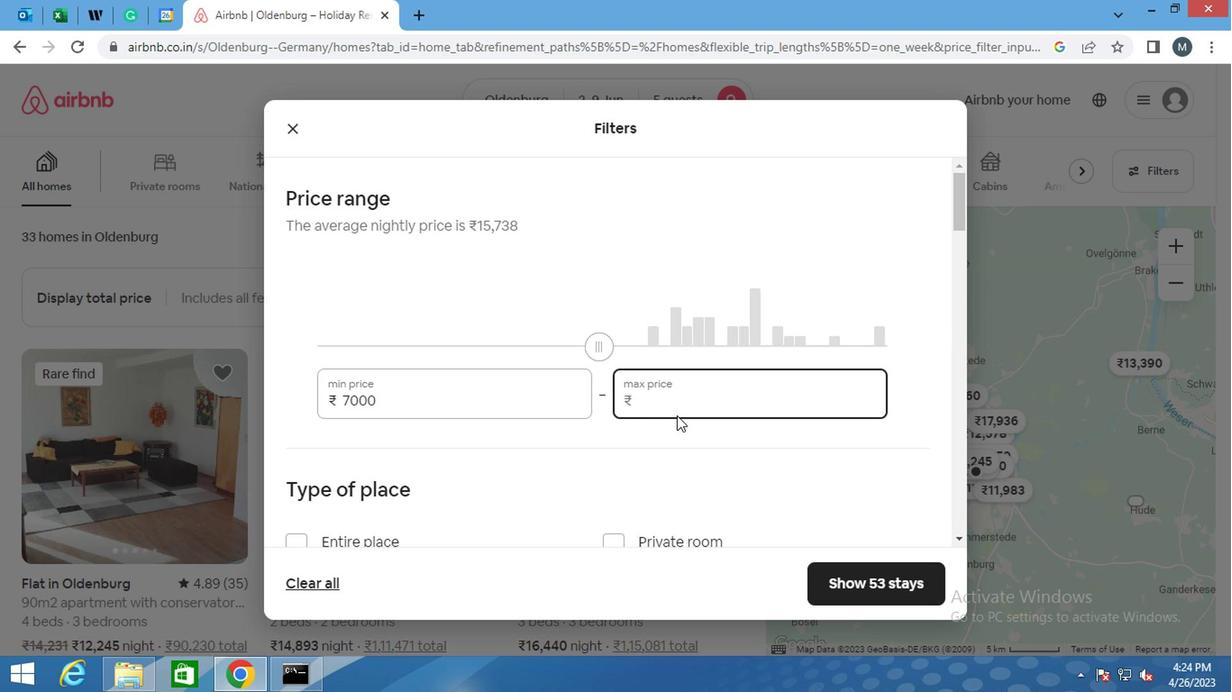 
Action: Key pressed 1
Screenshot: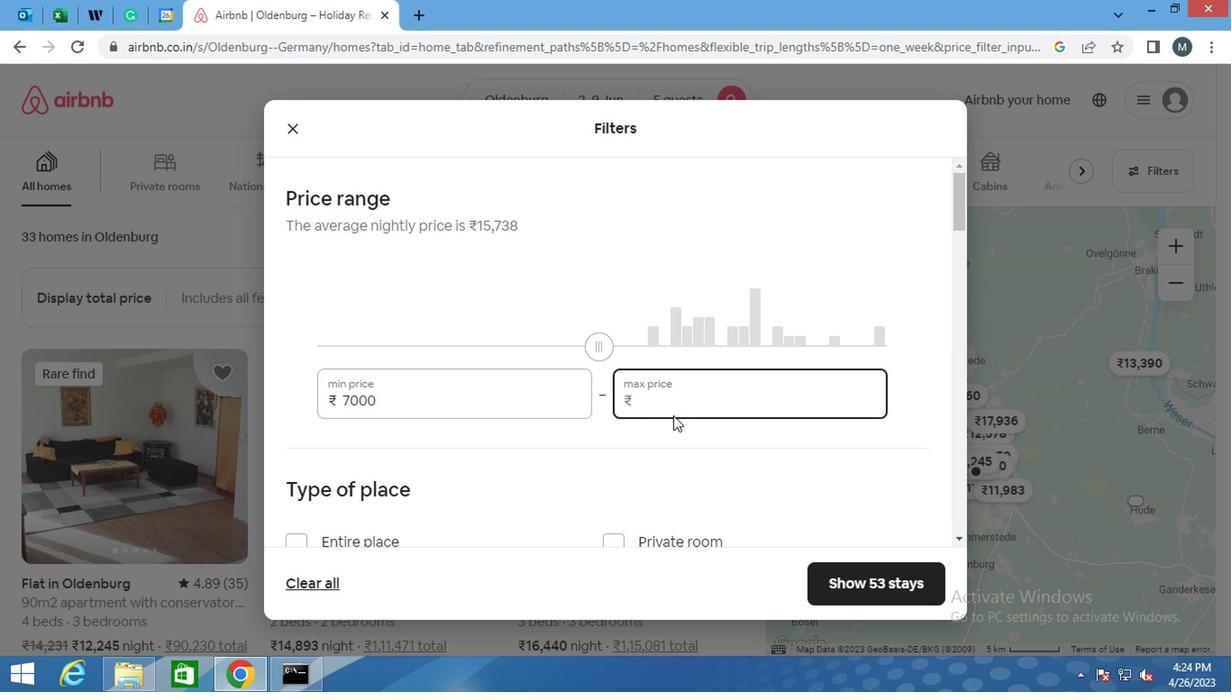 
Action: Mouse moved to (664, 422)
Screenshot: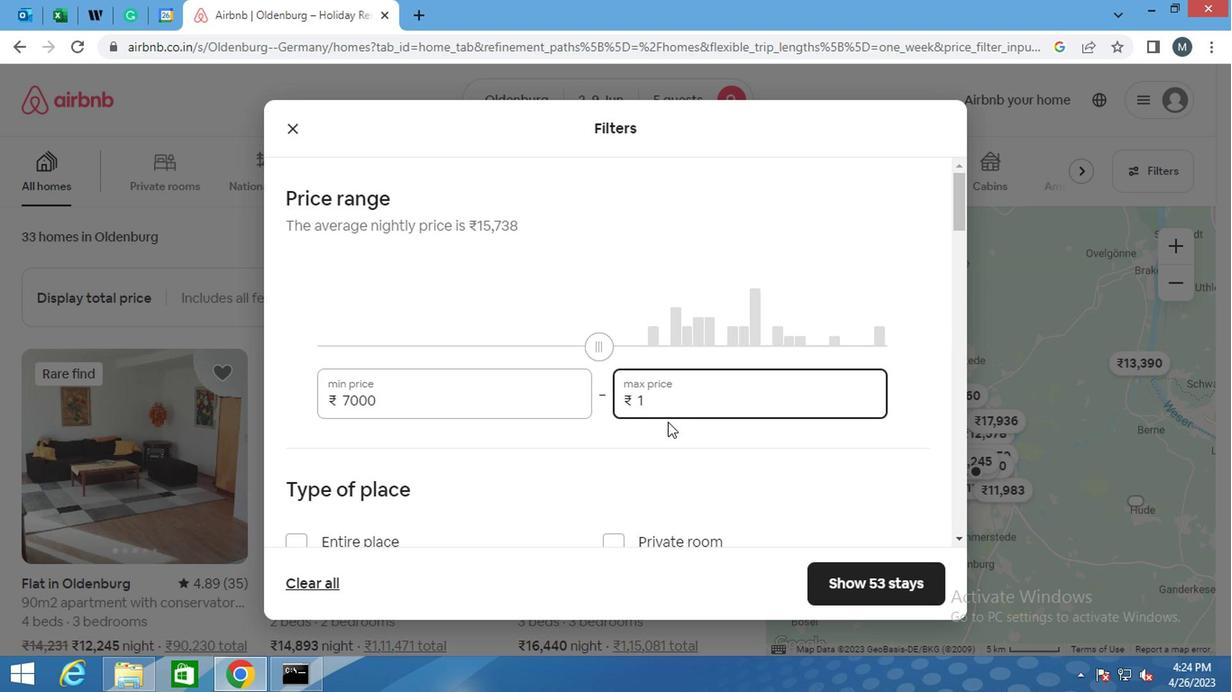 
Action: Key pressed 3
Screenshot: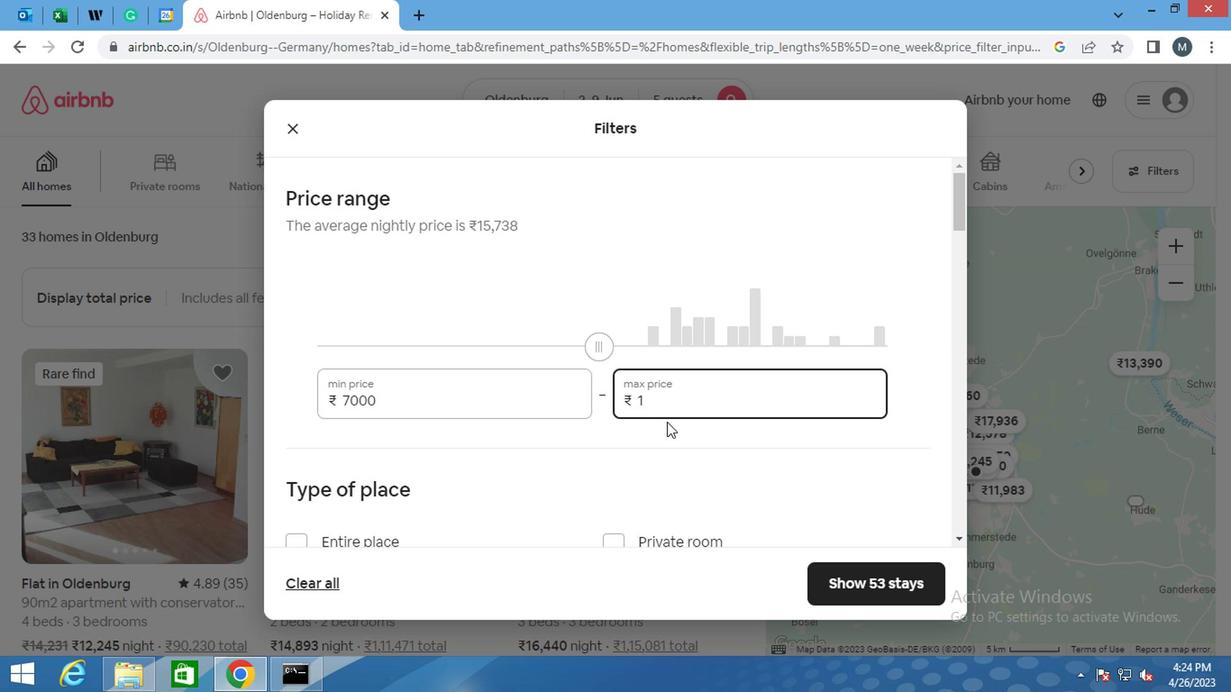 
Action: Mouse moved to (662, 423)
Screenshot: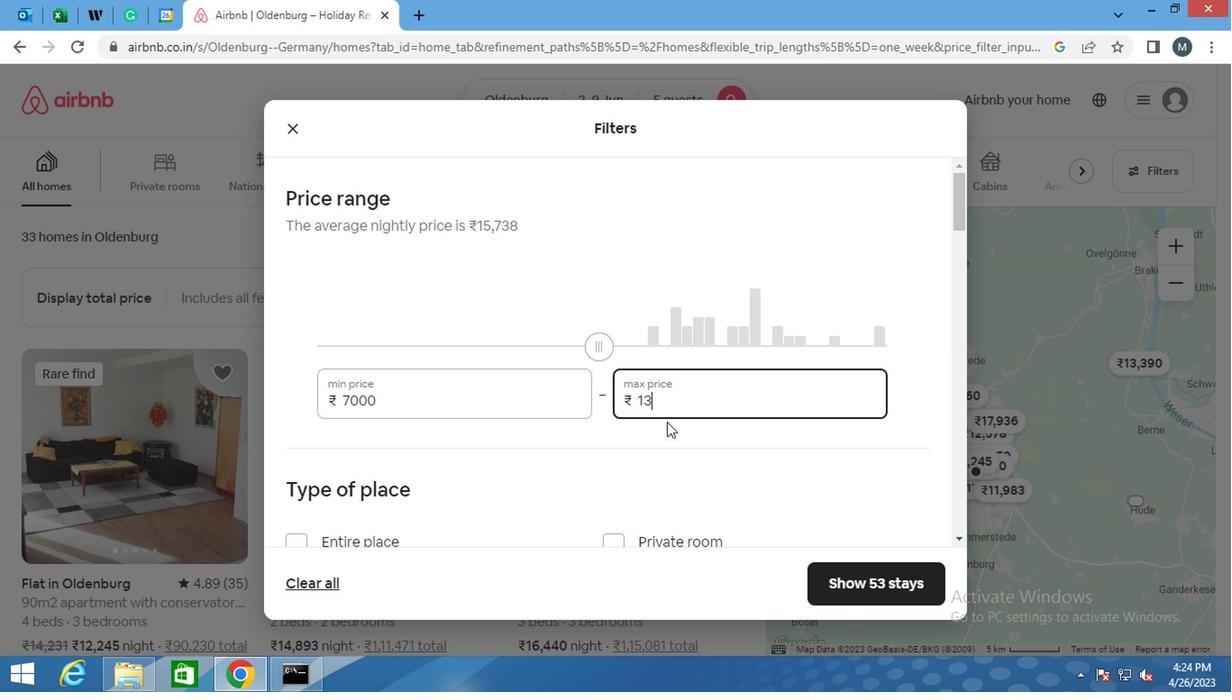 
Action: Key pressed 0
Screenshot: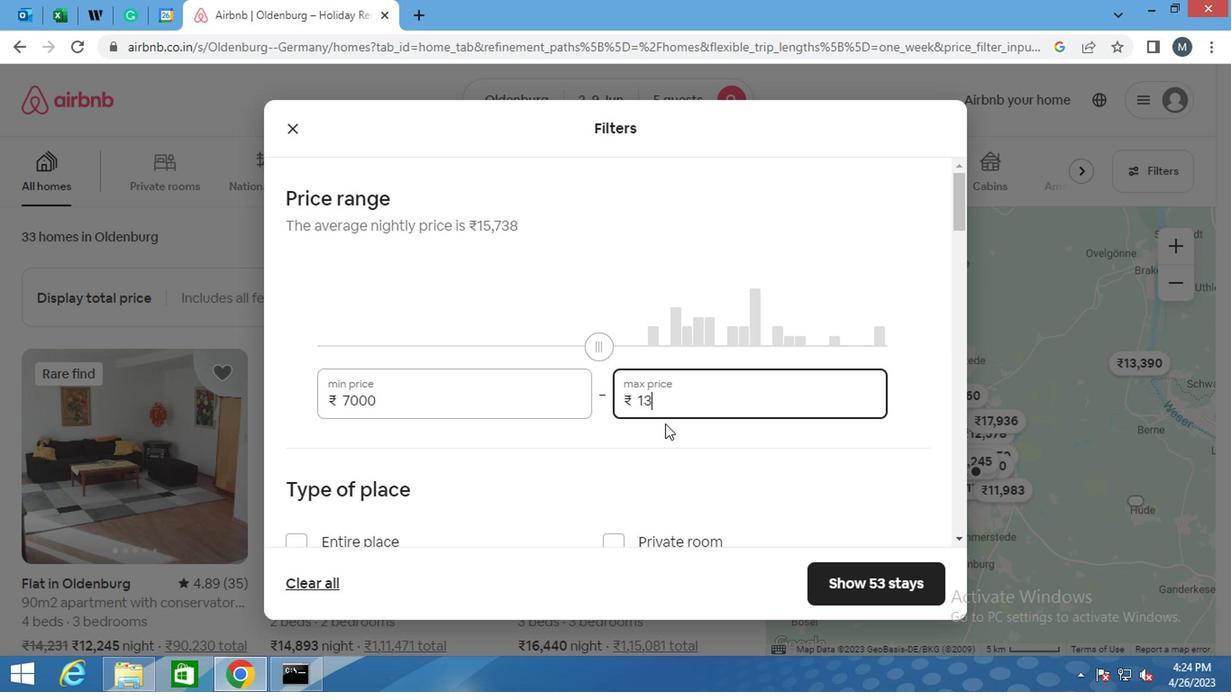 
Action: Mouse moved to (661, 423)
Screenshot: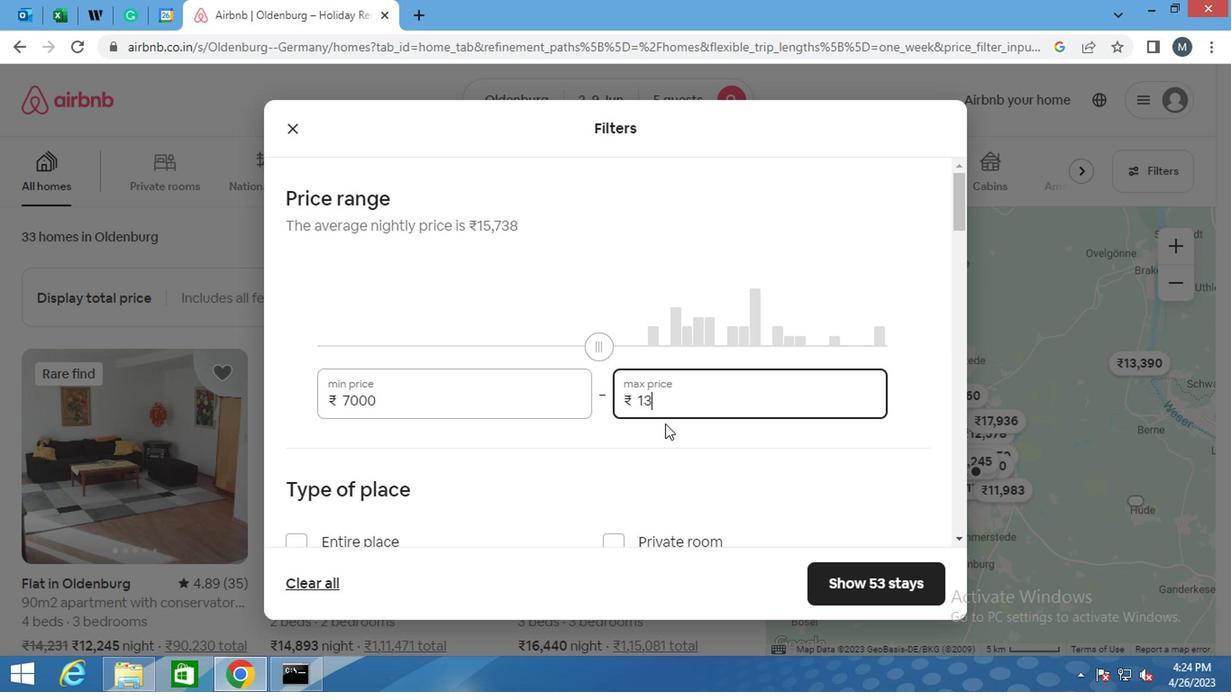 
Action: Key pressed 00
Screenshot: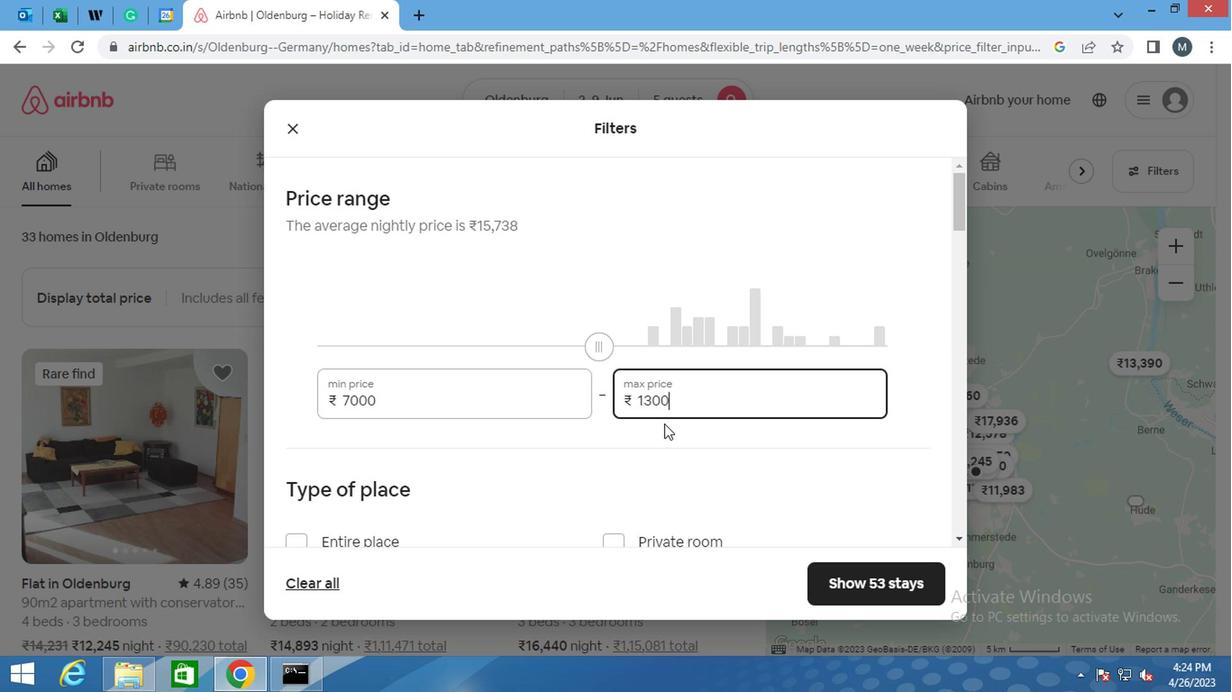 
Action: Mouse moved to (545, 405)
Screenshot: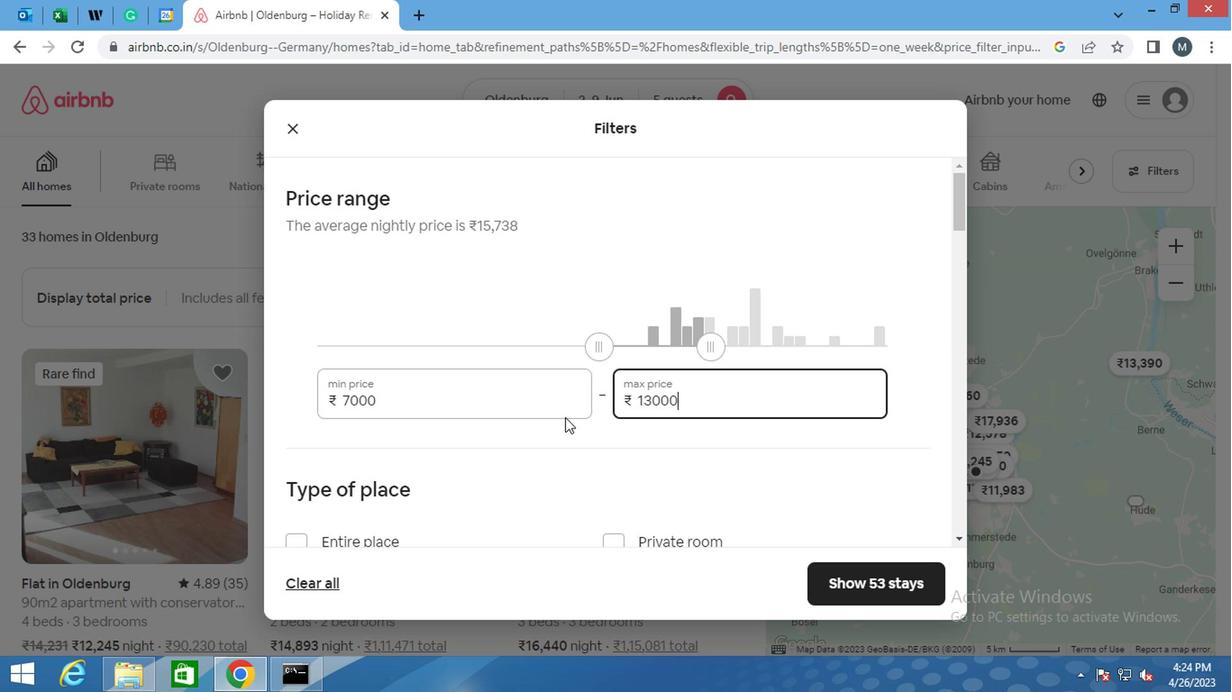 
Action: Mouse scrolled (545, 404) with delta (0, -1)
Screenshot: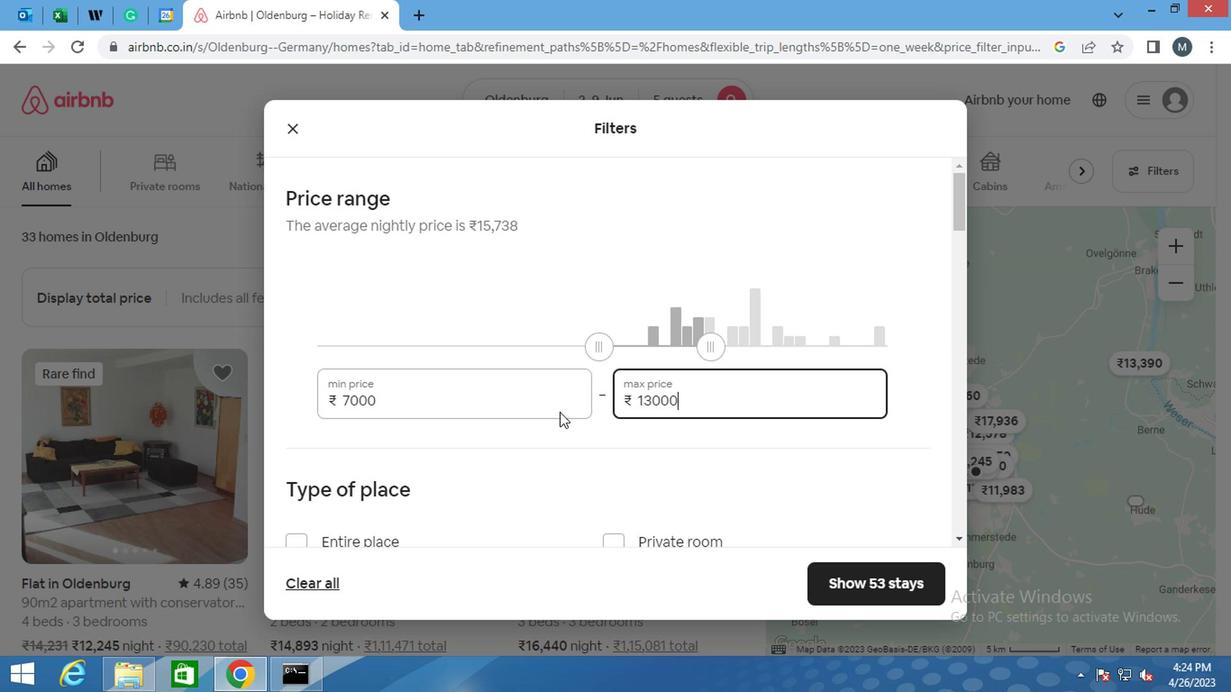 
Action: Mouse scrolled (545, 404) with delta (0, -1)
Screenshot: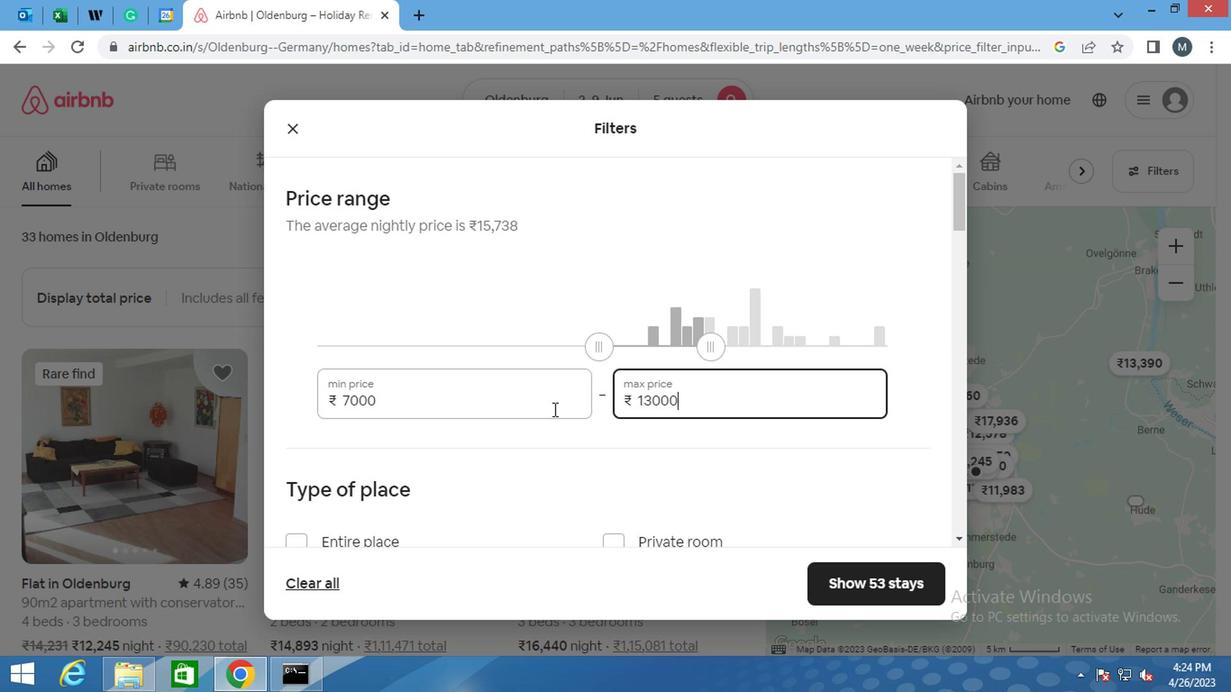 
Action: Mouse moved to (289, 441)
Screenshot: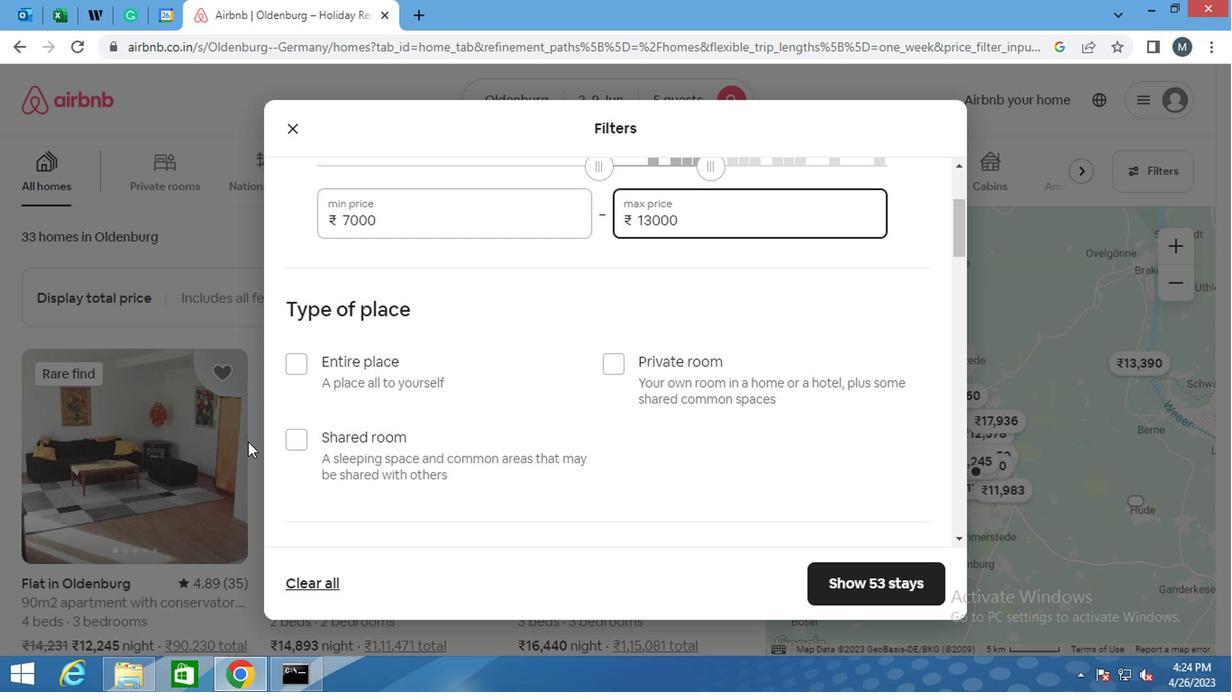 
Action: Mouse pressed left at (289, 441)
Screenshot: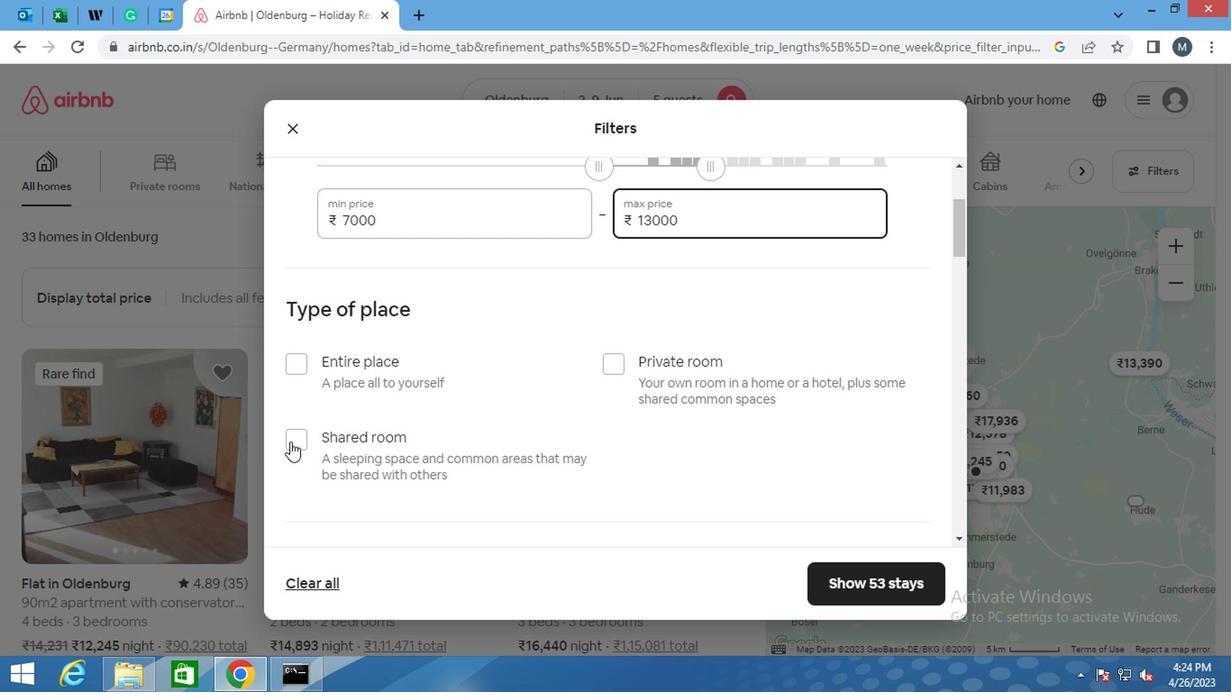 
Action: Mouse moved to (445, 431)
Screenshot: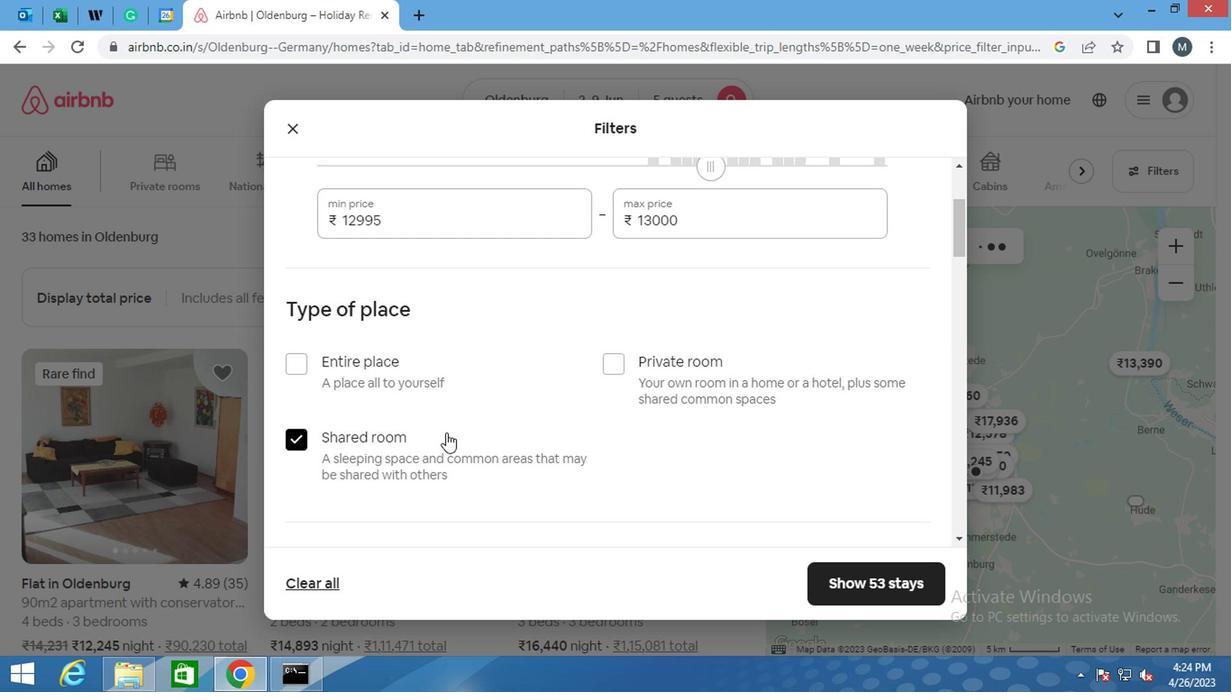 
Action: Mouse scrolled (445, 431) with delta (0, 0)
Screenshot: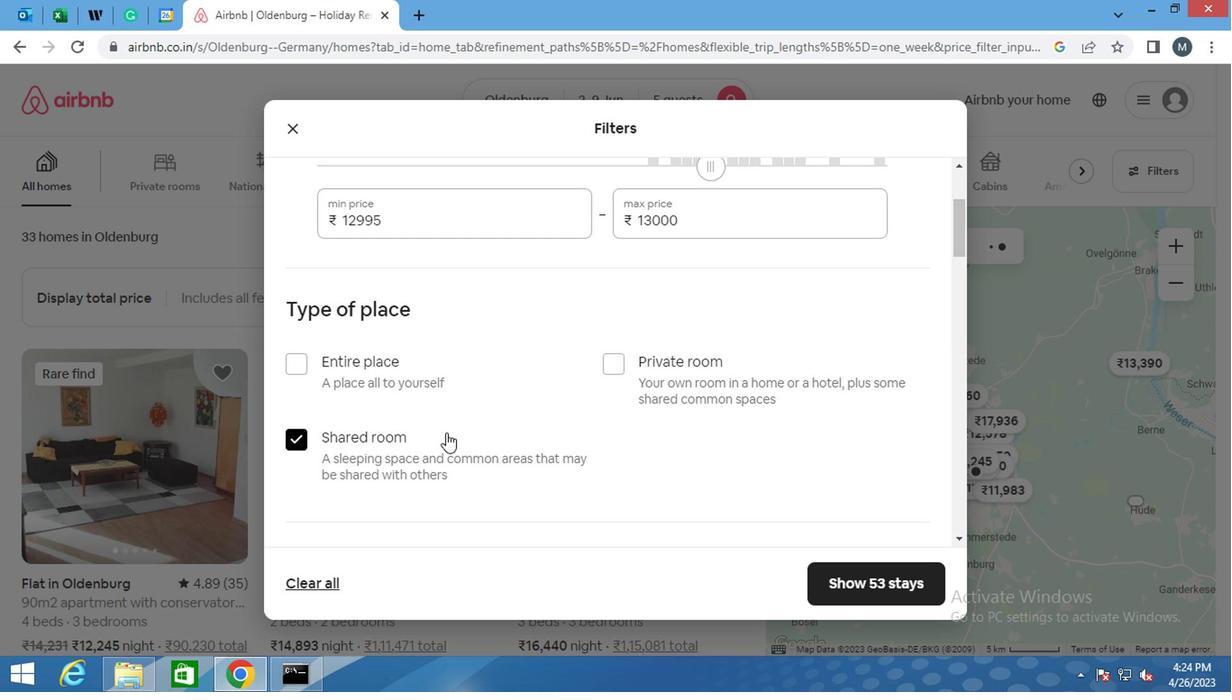 
Action: Mouse moved to (442, 431)
Screenshot: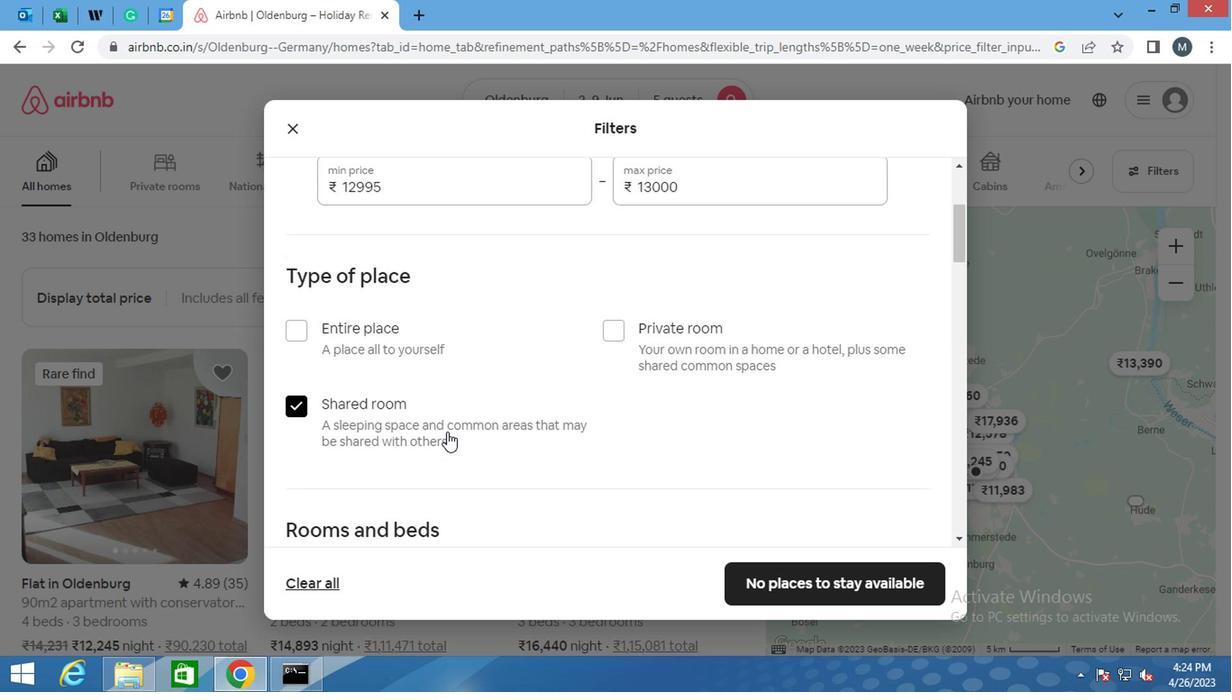 
Action: Mouse scrolled (442, 431) with delta (0, 0)
Screenshot: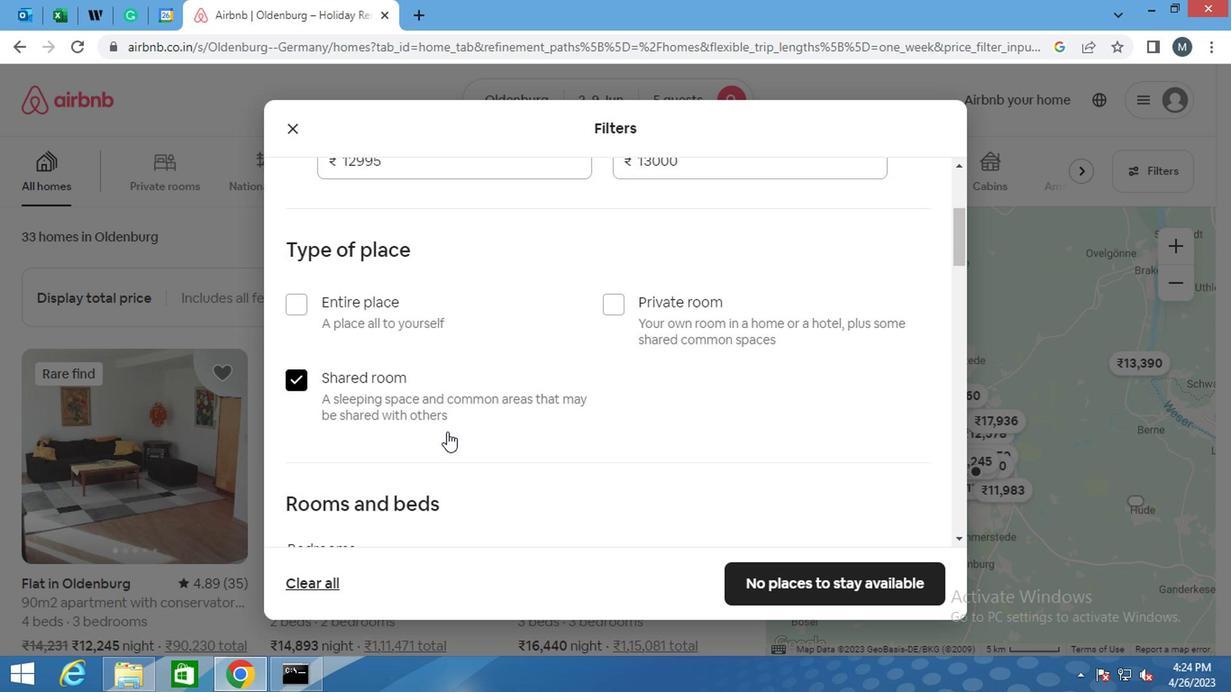 
Action: Mouse moved to (411, 404)
Screenshot: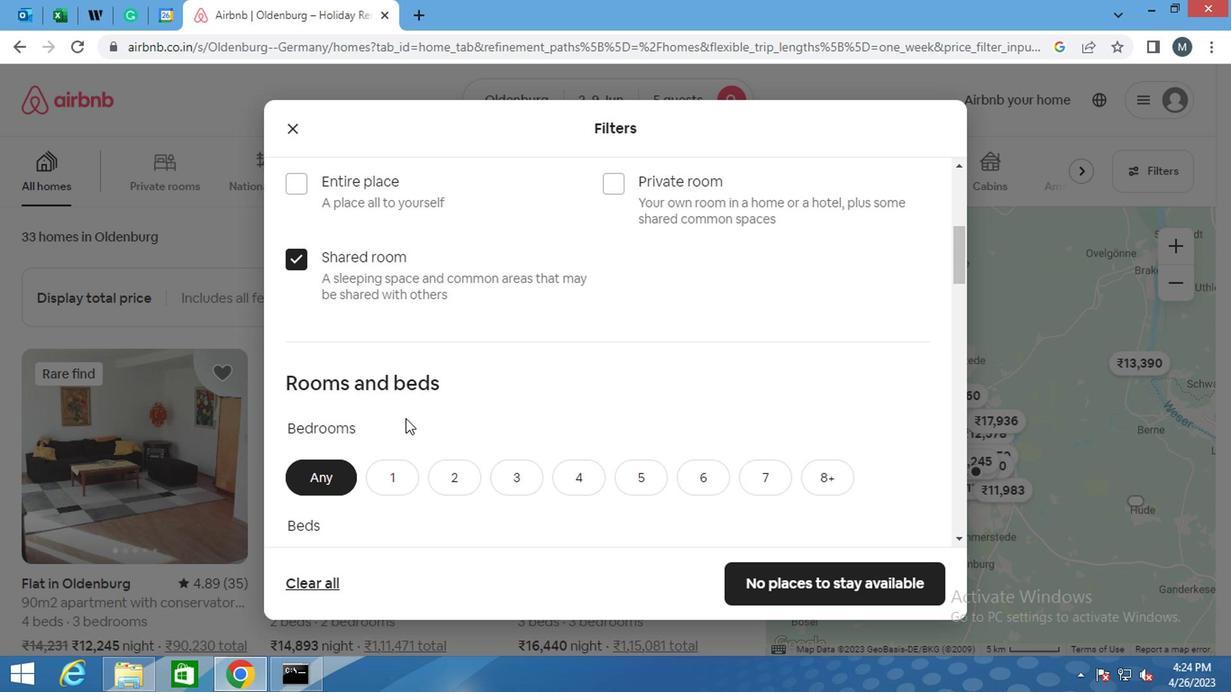
Action: Mouse scrolled (411, 403) with delta (0, 0)
Screenshot: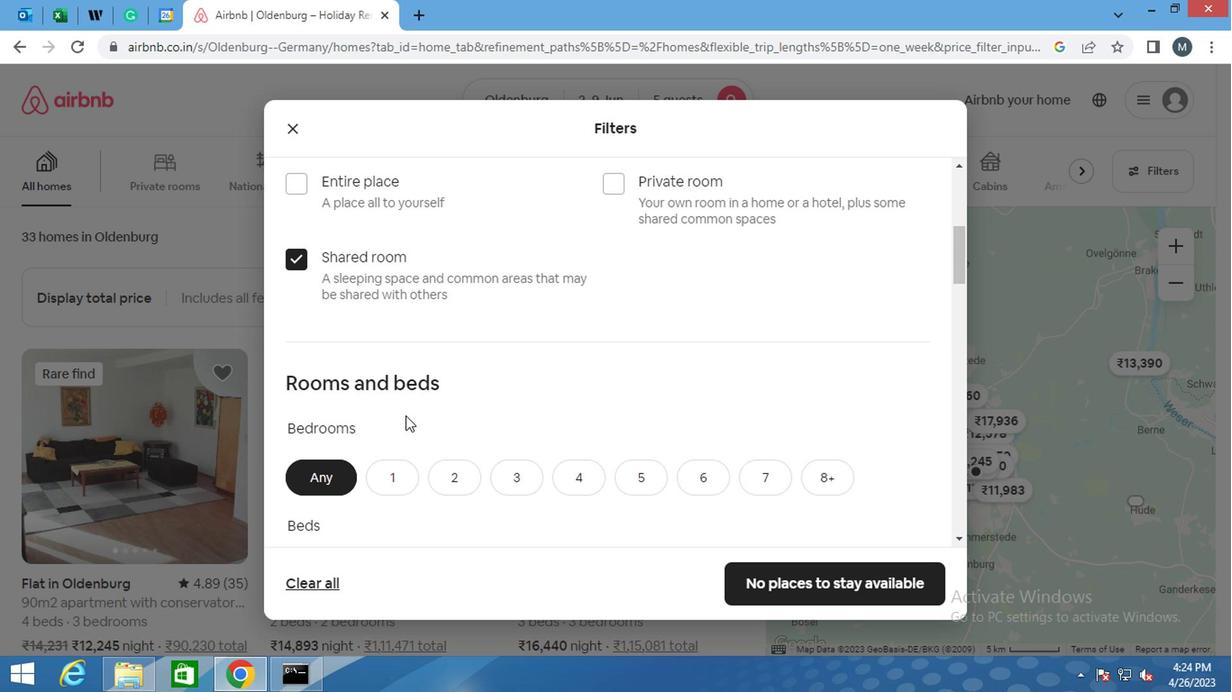 
Action: Mouse moved to (456, 392)
Screenshot: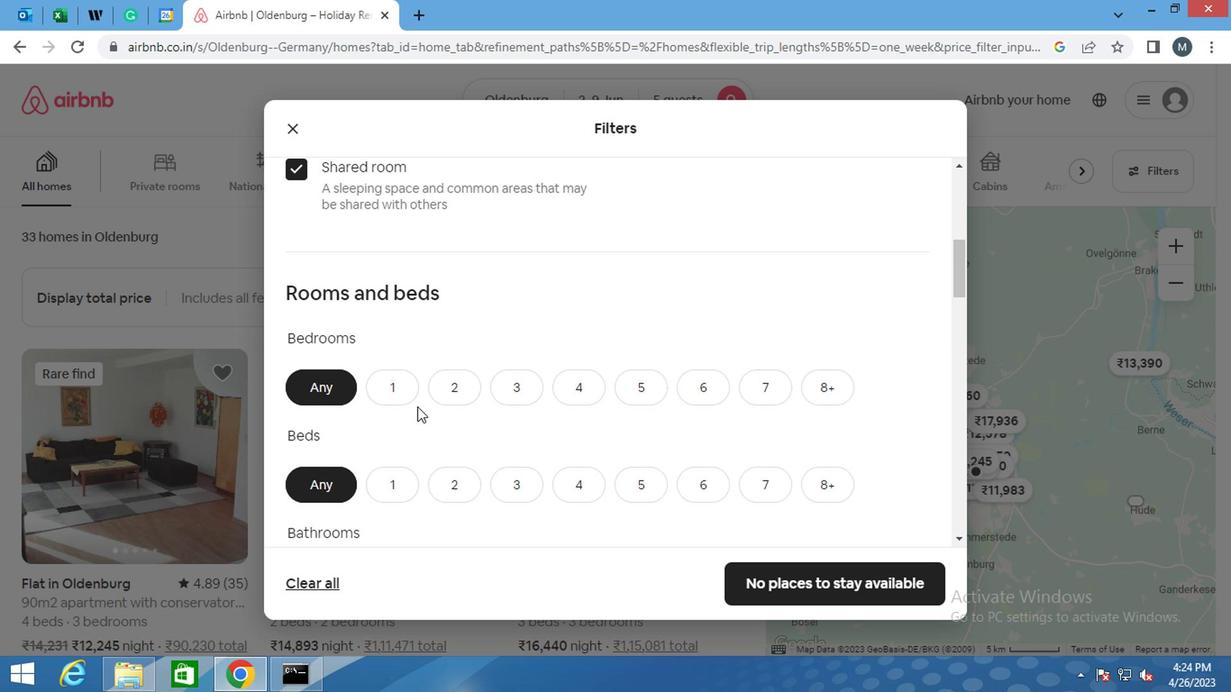 
Action: Mouse pressed left at (456, 392)
Screenshot: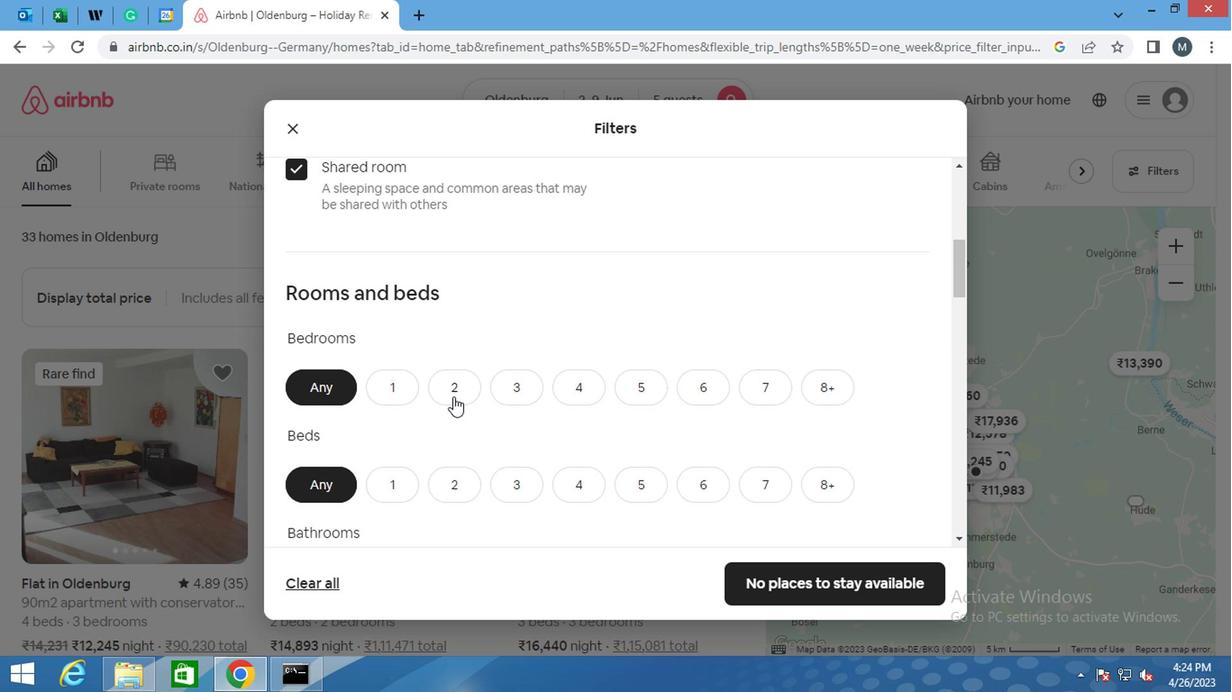 
Action: Mouse moved to (641, 489)
Screenshot: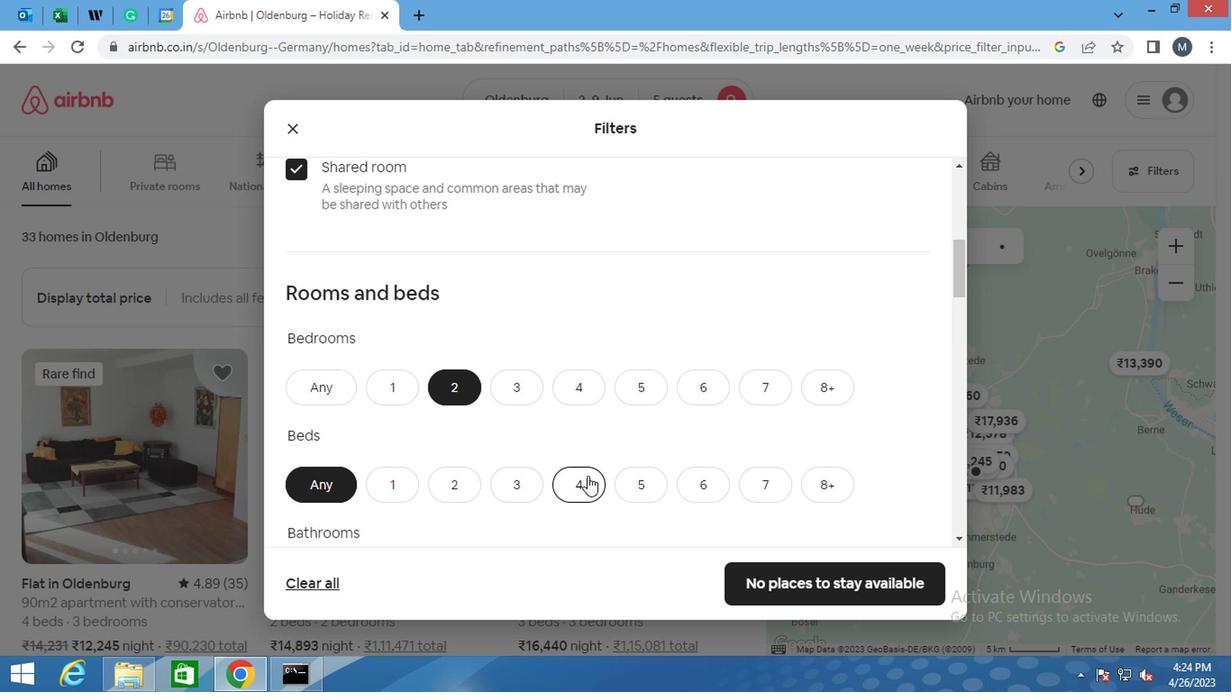
Action: Mouse pressed left at (641, 489)
Screenshot: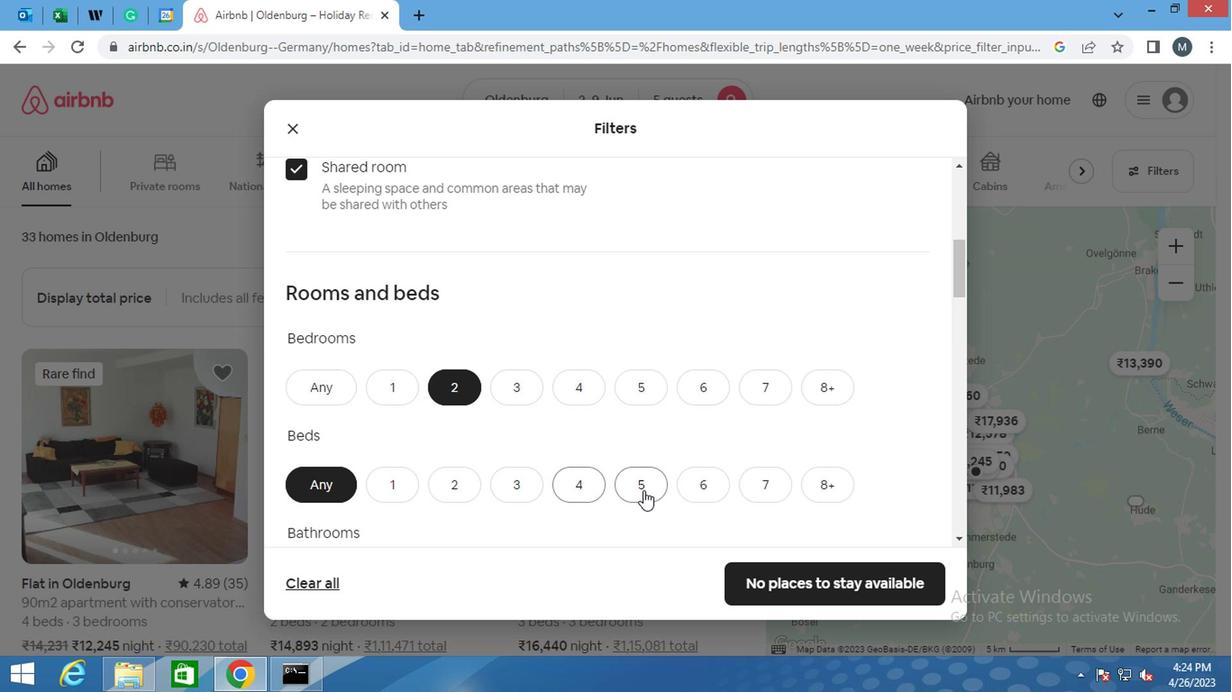 
Action: Mouse moved to (481, 431)
Screenshot: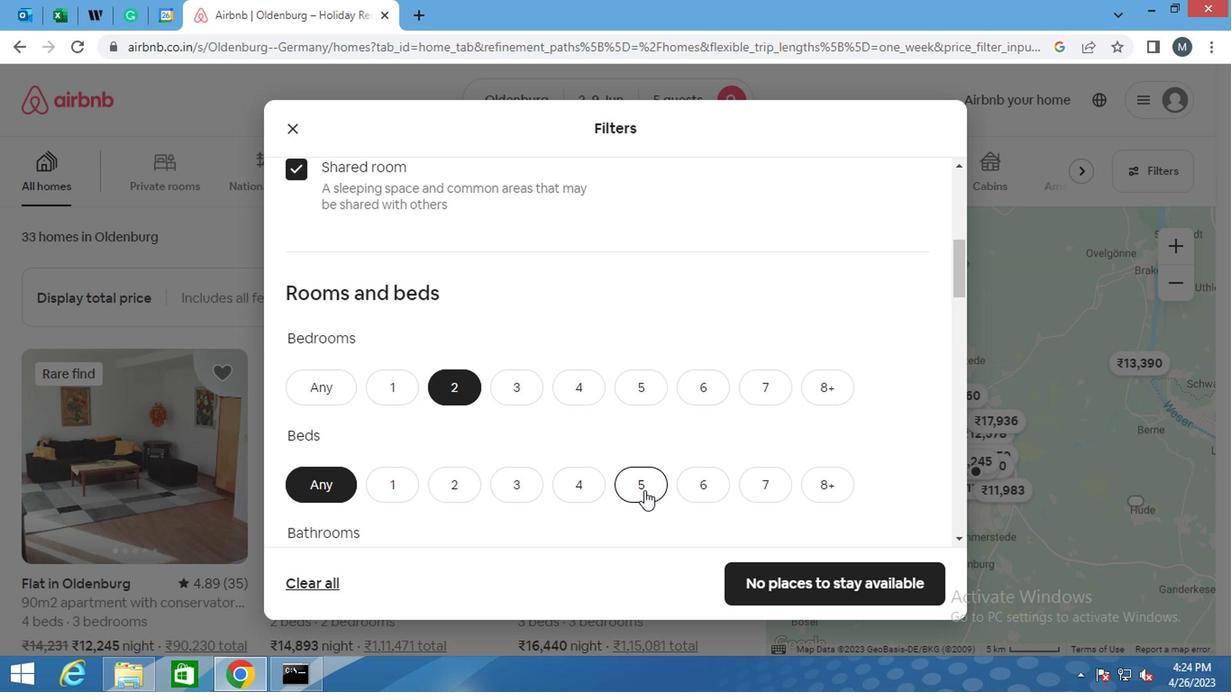 
Action: Mouse scrolled (481, 431) with delta (0, 0)
Screenshot: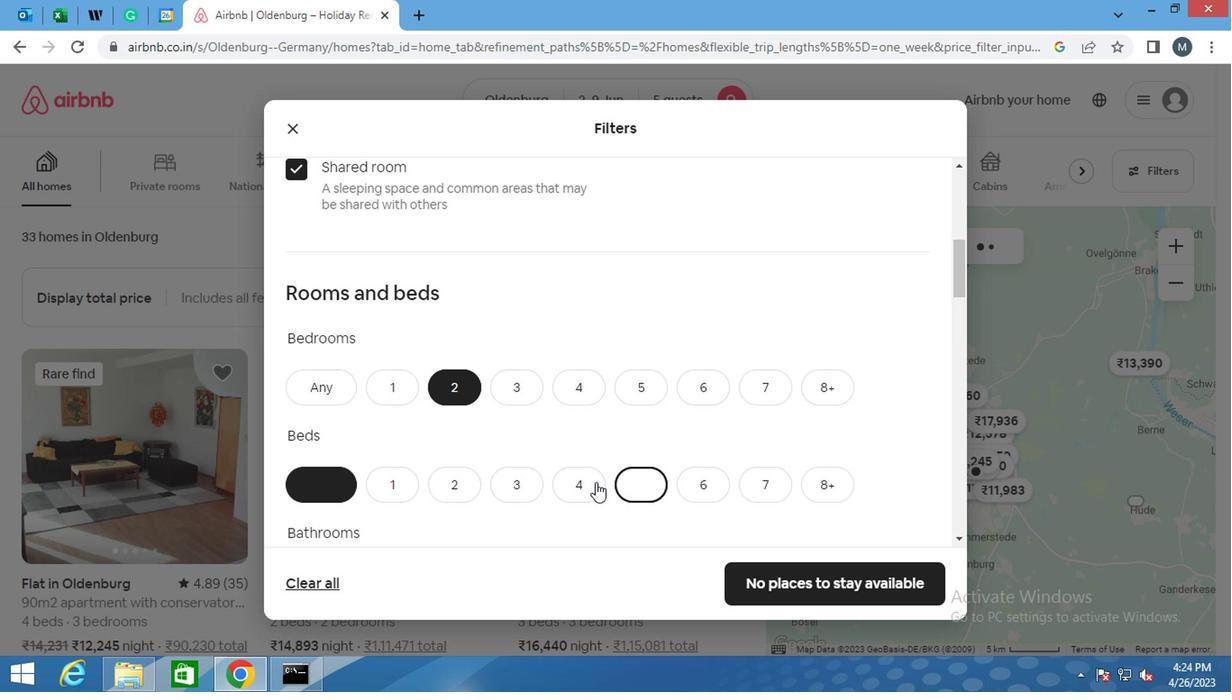 
Action: Mouse moved to (478, 431)
Screenshot: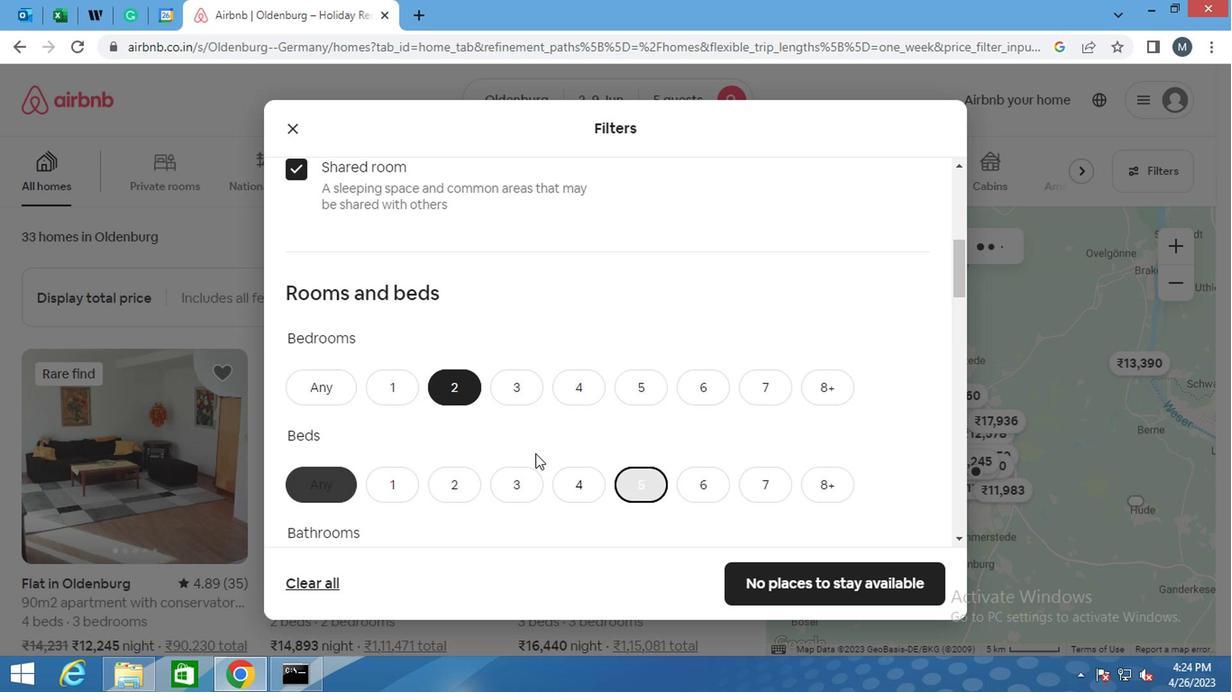 
Action: Mouse scrolled (478, 431) with delta (0, 0)
Screenshot: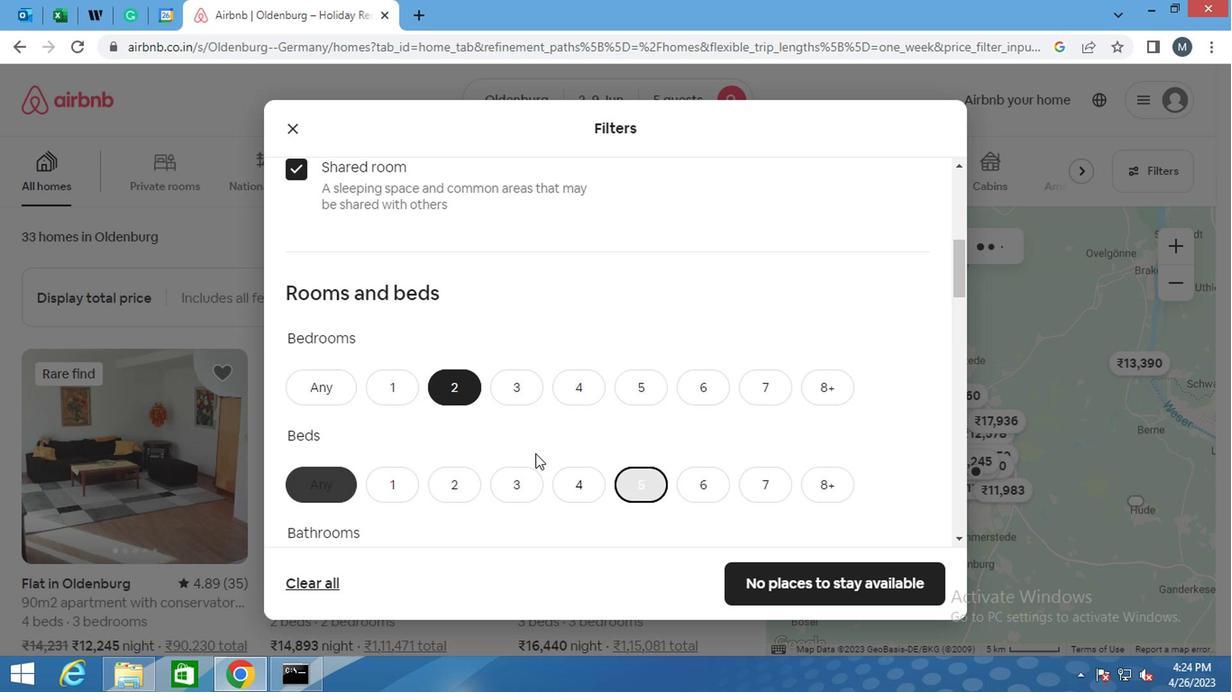 
Action: Mouse moved to (468, 437)
Screenshot: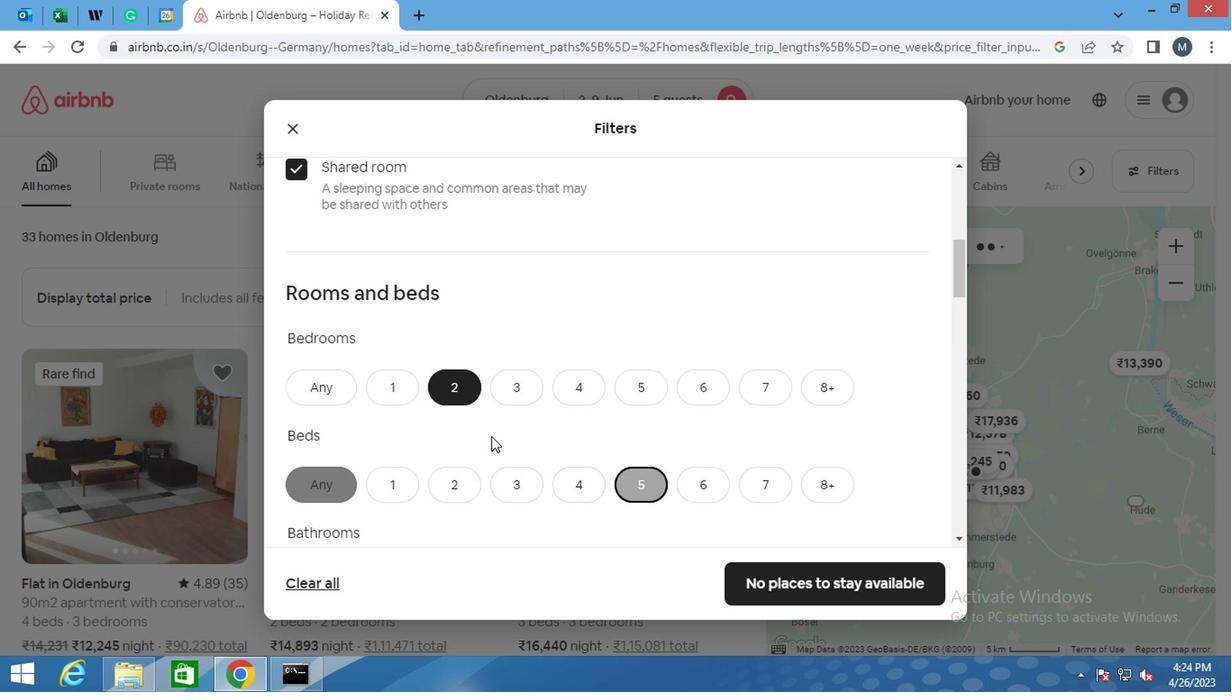 
Action: Mouse scrolled (468, 436) with delta (0, -1)
Screenshot: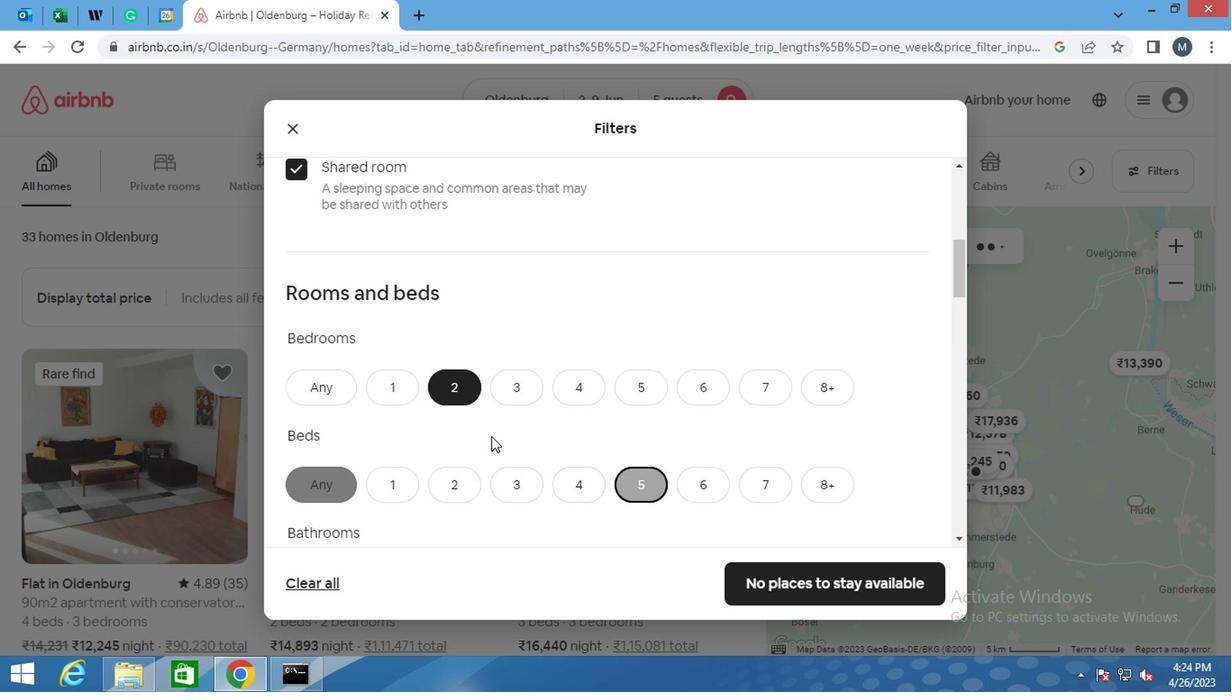 
Action: Mouse moved to (449, 325)
Screenshot: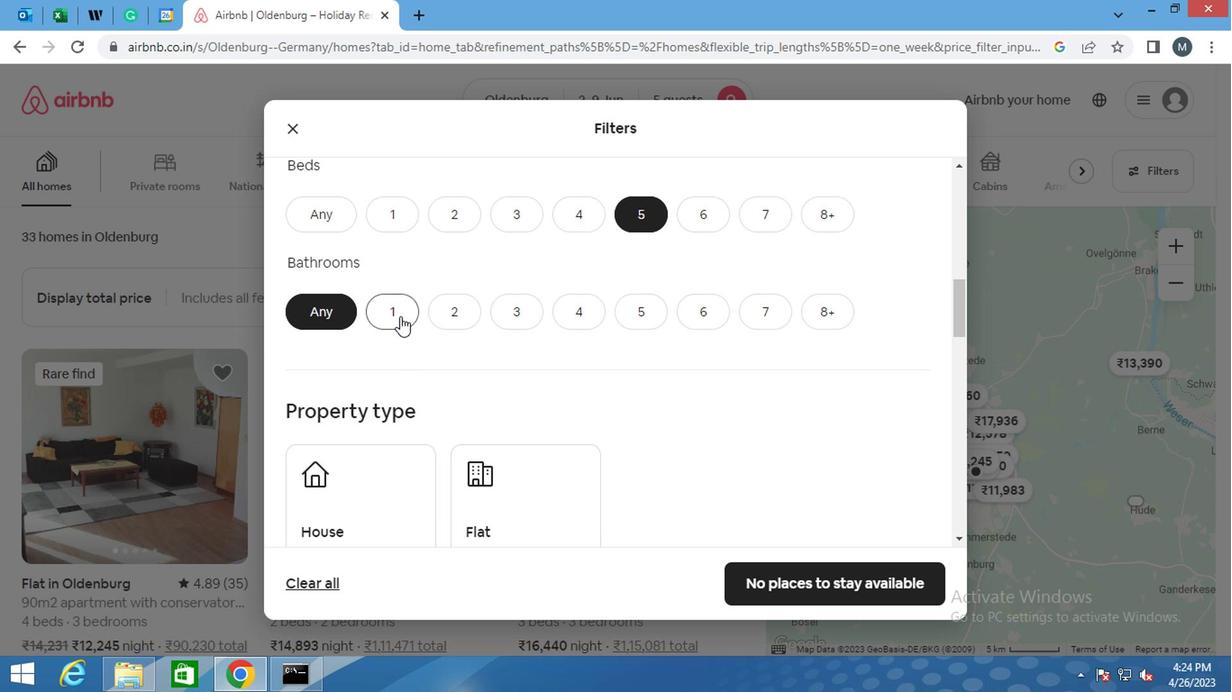 
Action: Mouse pressed left at (449, 325)
Screenshot: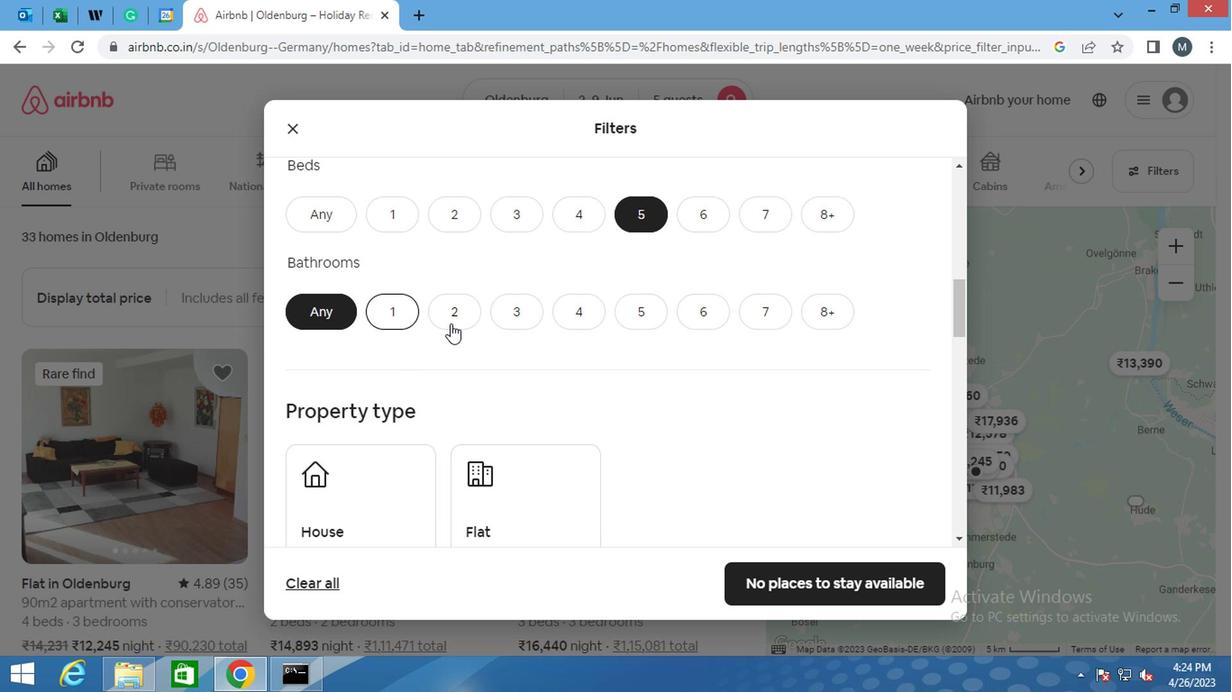 
Action: Mouse moved to (478, 413)
Screenshot: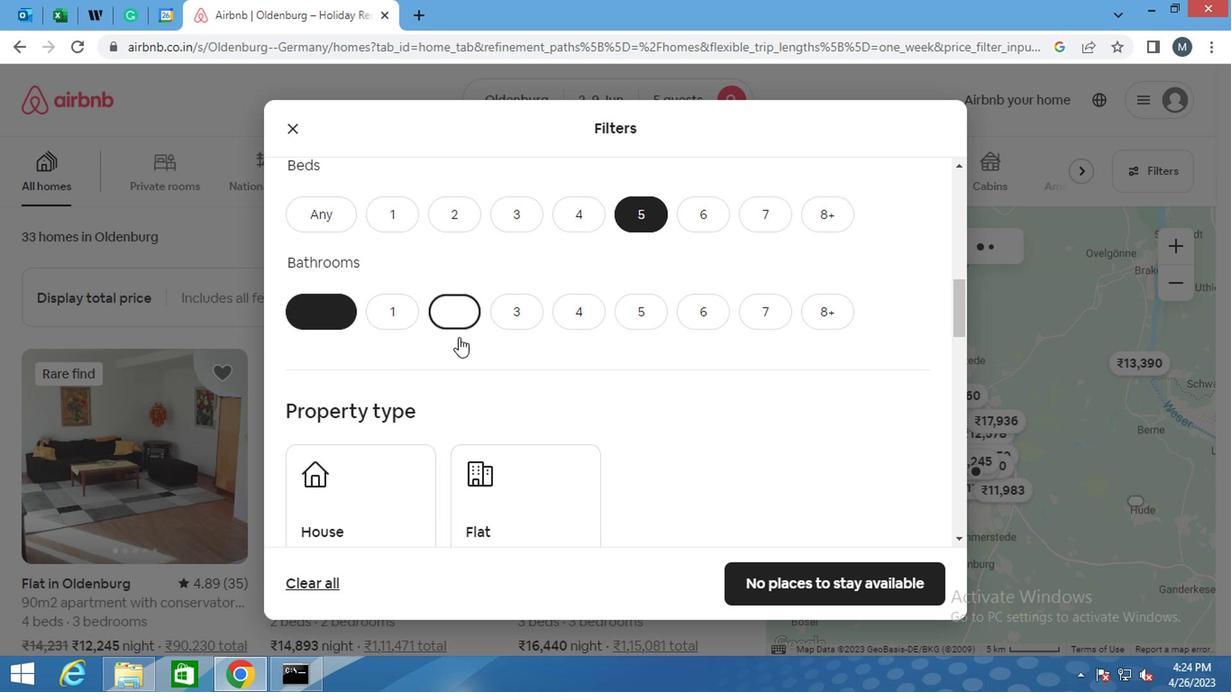 
Action: Mouse scrolled (478, 414) with delta (0, 1)
Screenshot: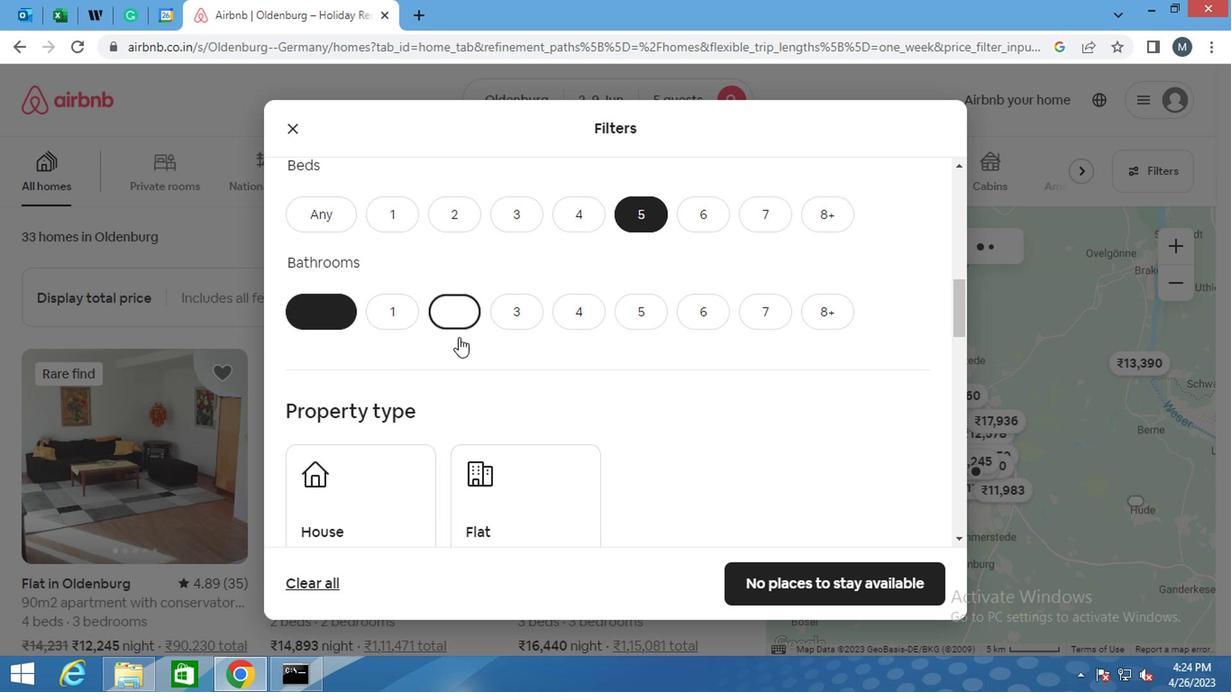 
Action: Mouse moved to (478, 413)
Screenshot: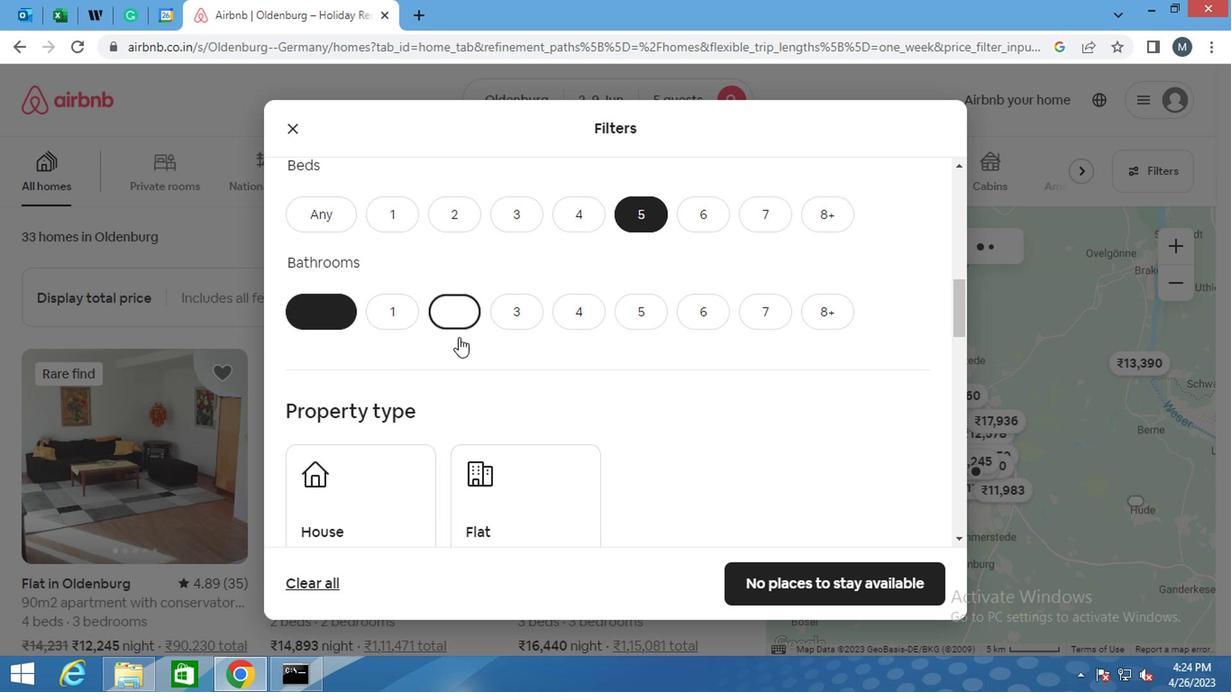 
Action: Mouse scrolled (478, 414) with delta (0, 1)
Screenshot: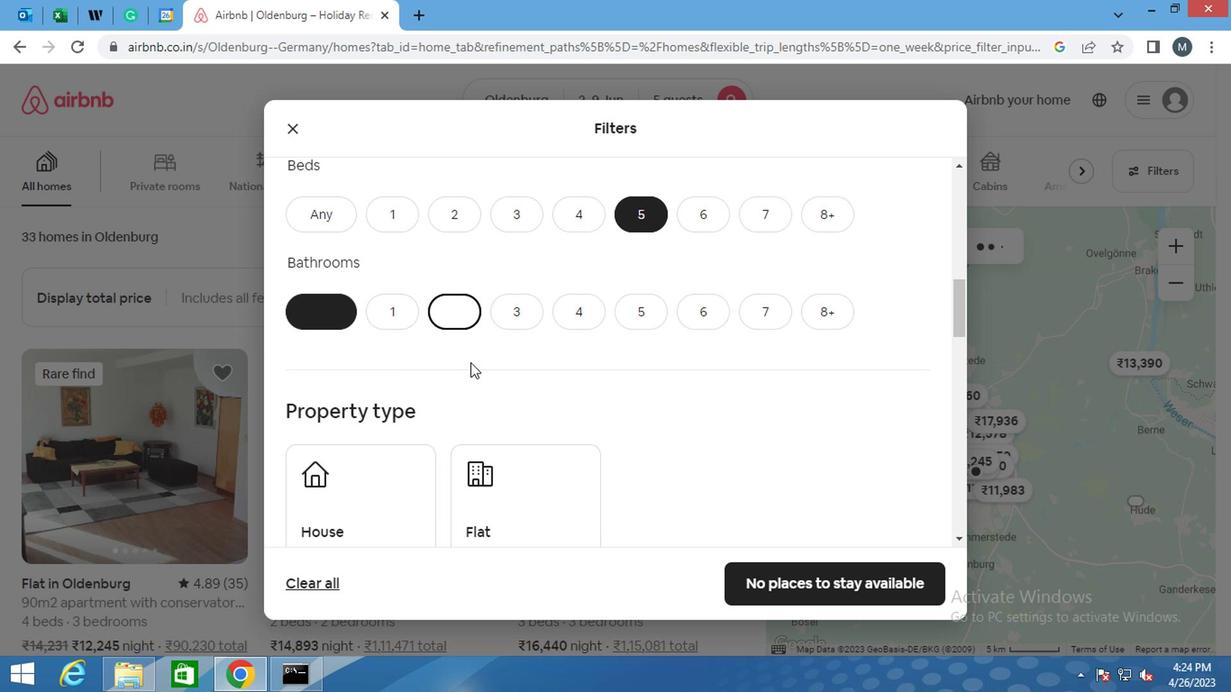 
Action: Mouse moved to (478, 412)
Screenshot: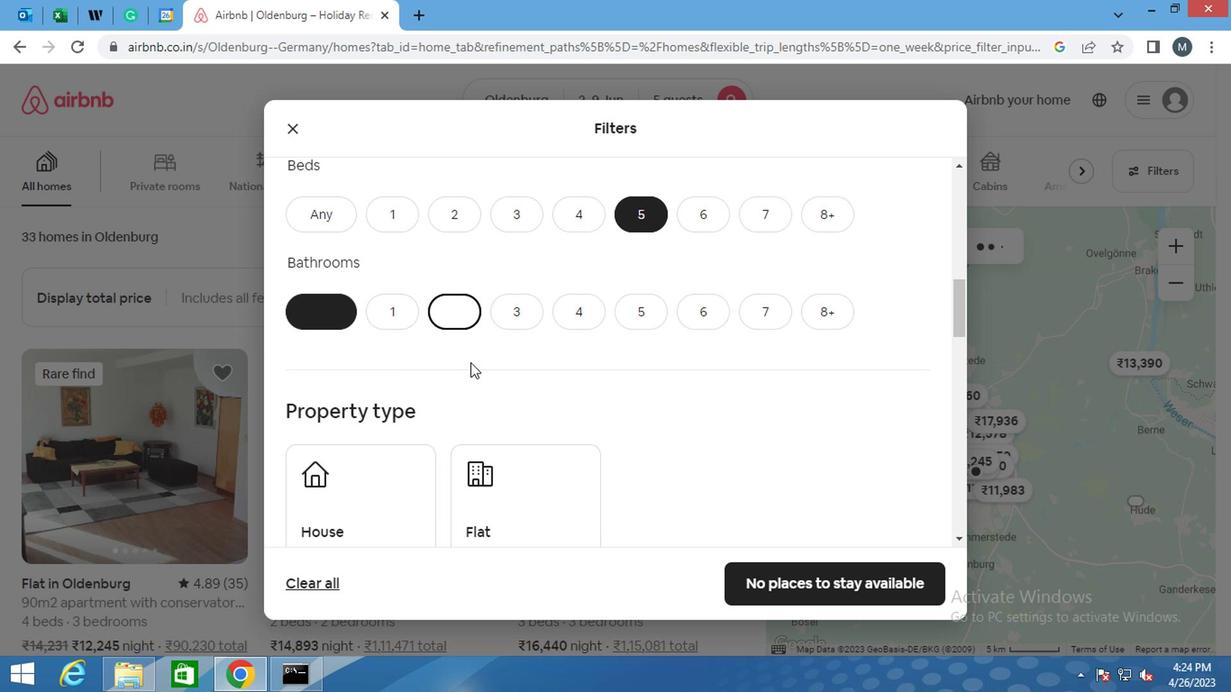 
Action: Mouse scrolled (478, 413) with delta (0, 0)
Screenshot: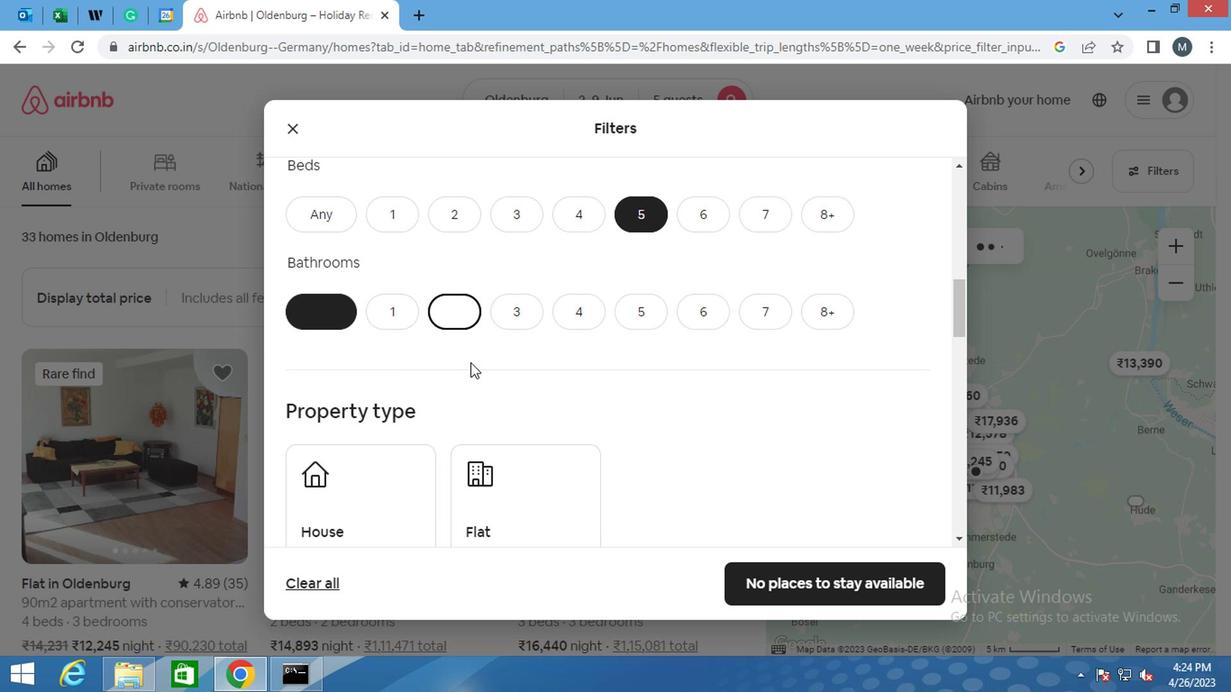 
Action: Mouse moved to (479, 408)
Screenshot: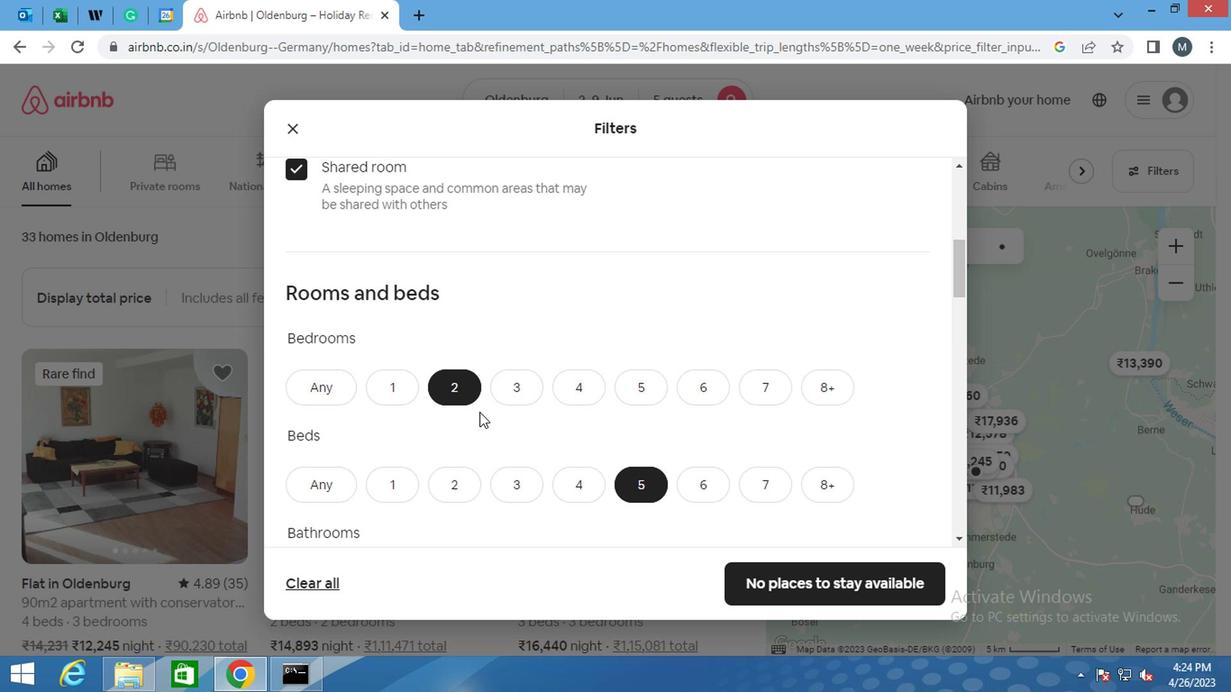 
Action: Mouse scrolled (479, 407) with delta (0, 0)
Screenshot: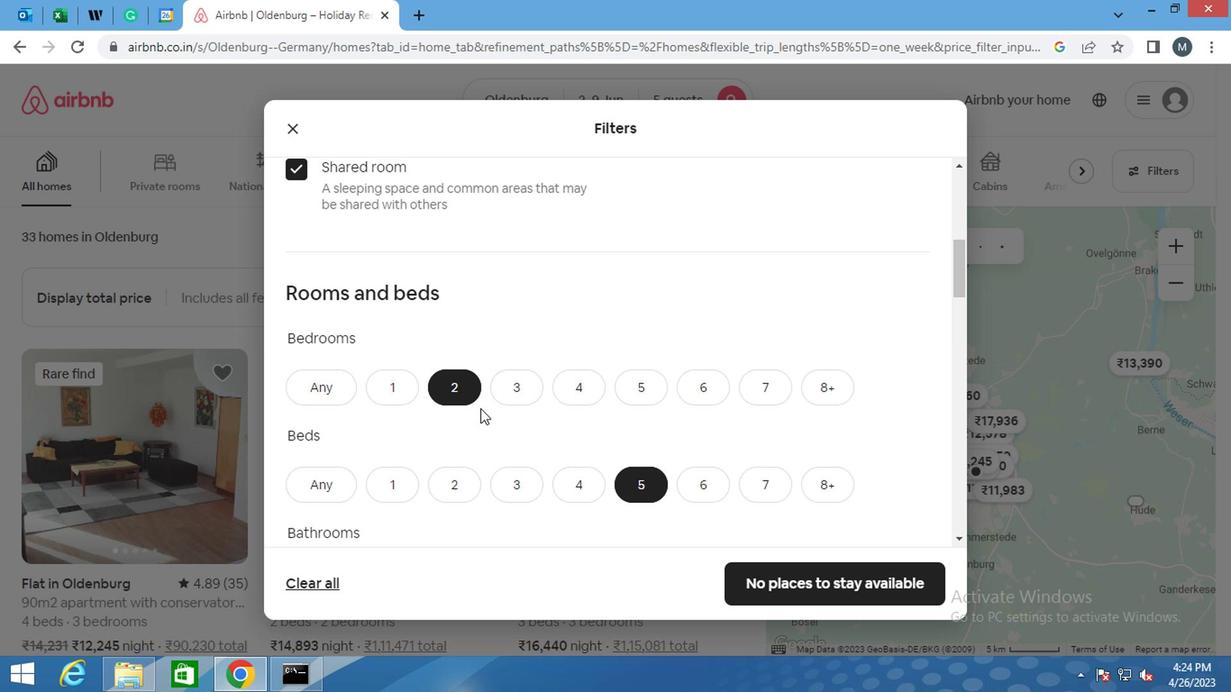 
Action: Mouse scrolled (479, 407) with delta (0, 0)
Screenshot: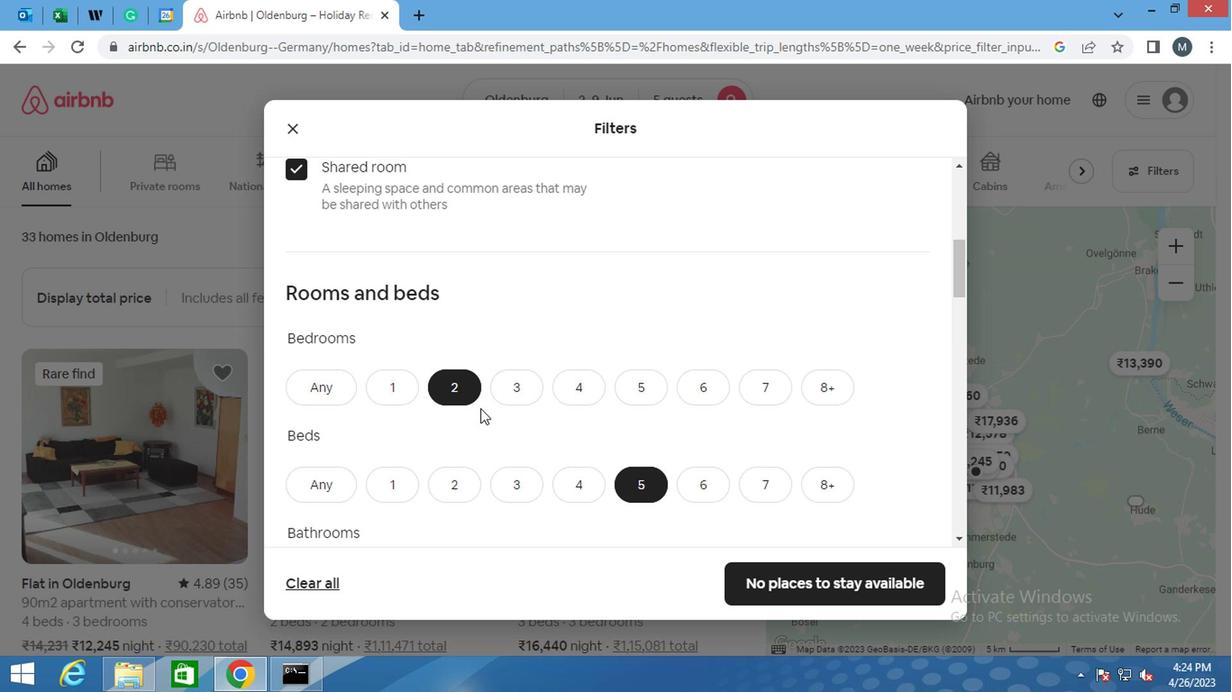 
Action: Mouse moved to (478, 401)
Screenshot: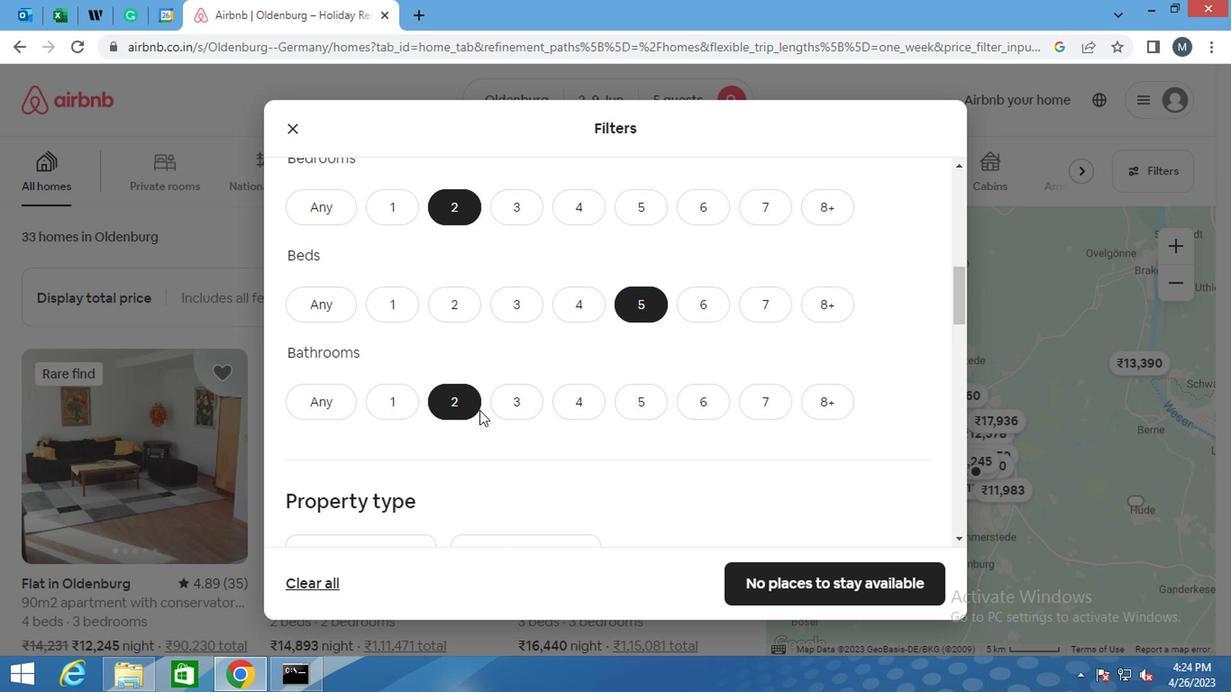 
Action: Mouse scrolled (478, 400) with delta (0, 0)
Screenshot: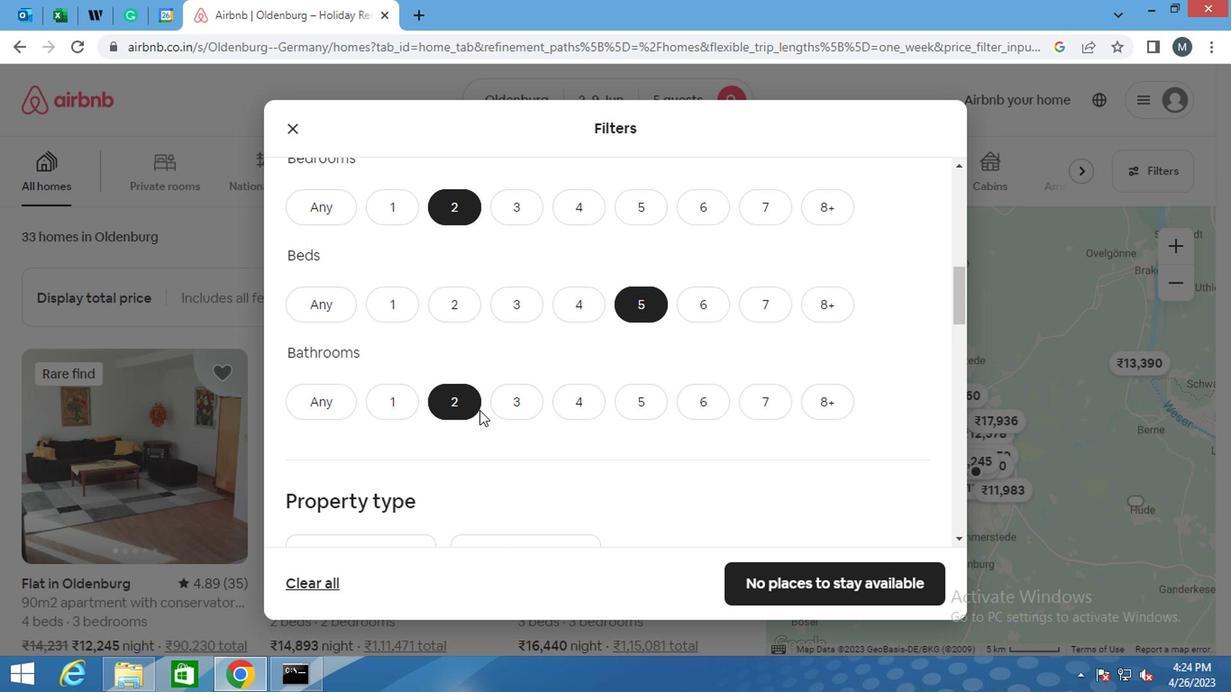 
Action: Mouse scrolled (478, 400) with delta (0, 0)
Screenshot: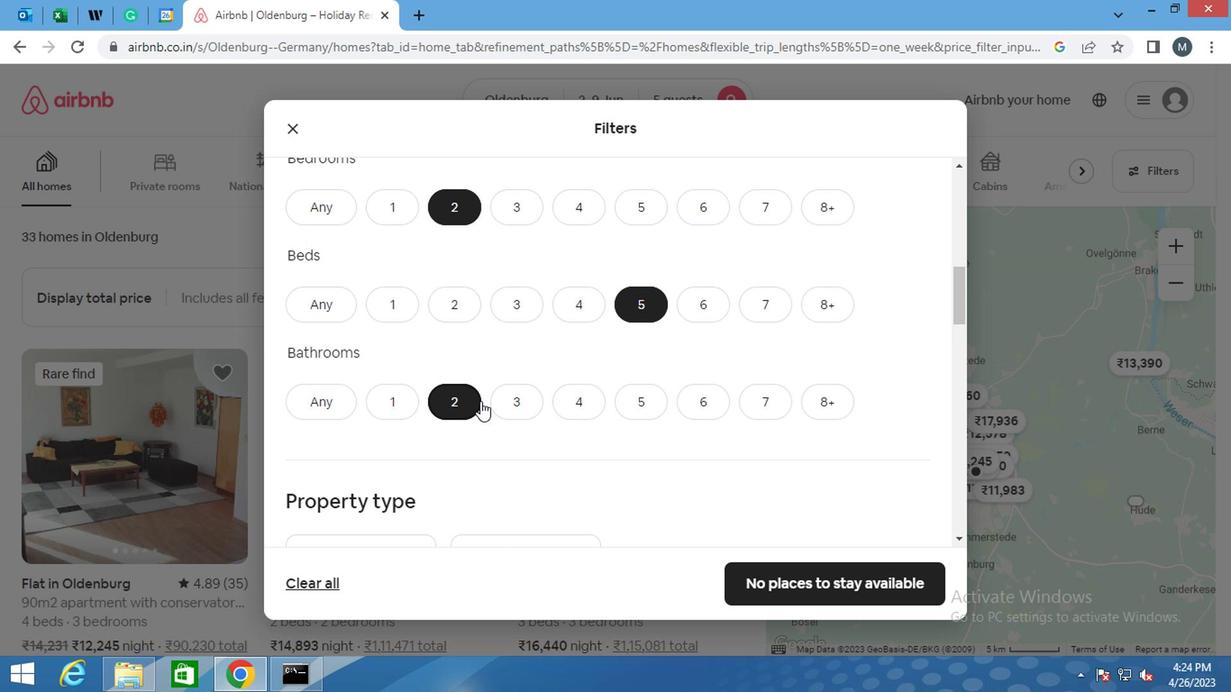 
Action: Mouse moved to (479, 400)
Screenshot: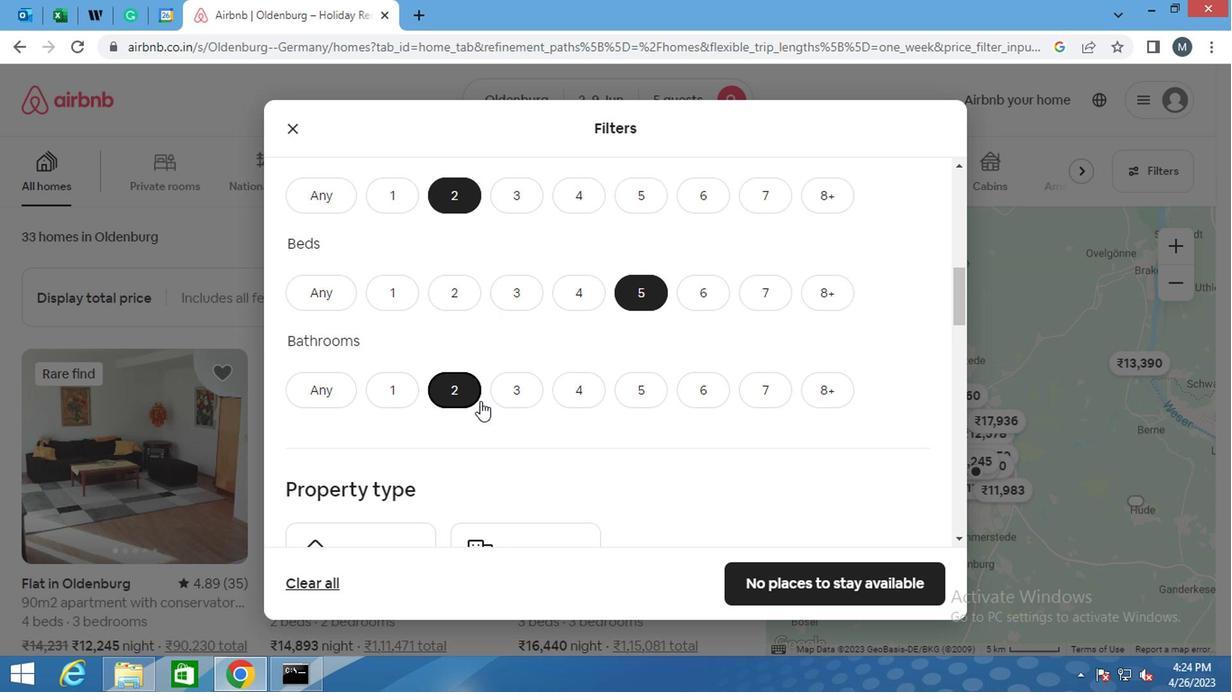 
Action: Mouse scrolled (479, 399) with delta (0, -1)
Screenshot: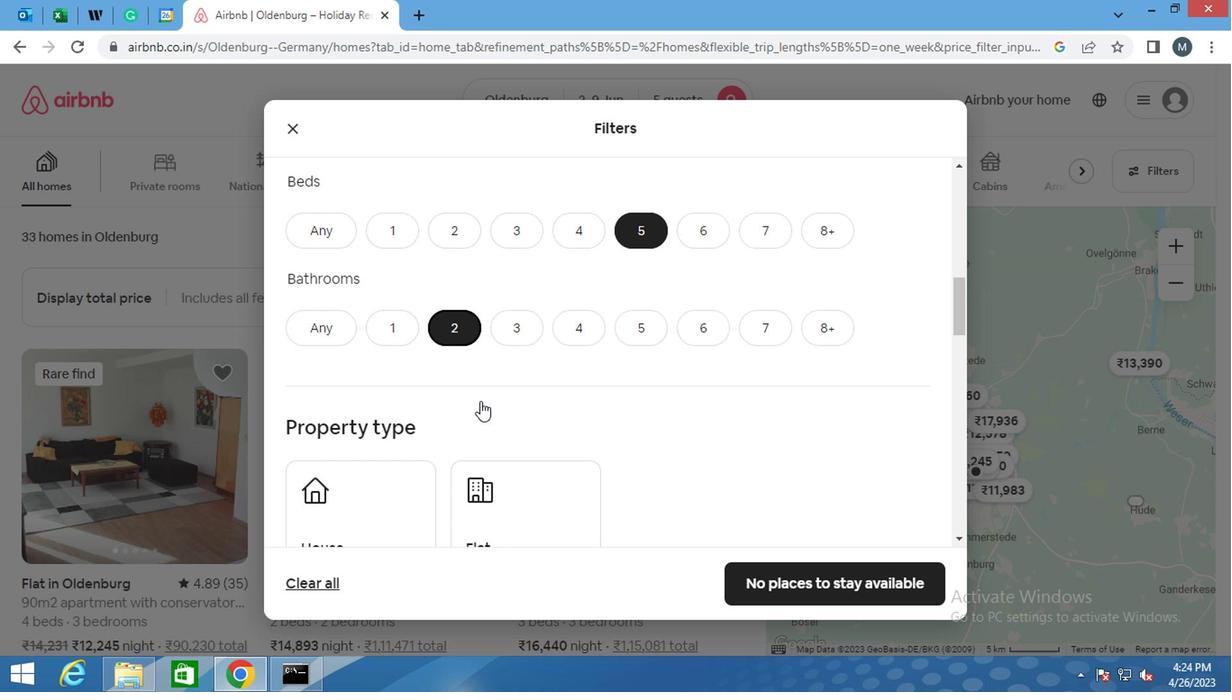 
Action: Mouse moved to (308, 324)
Screenshot: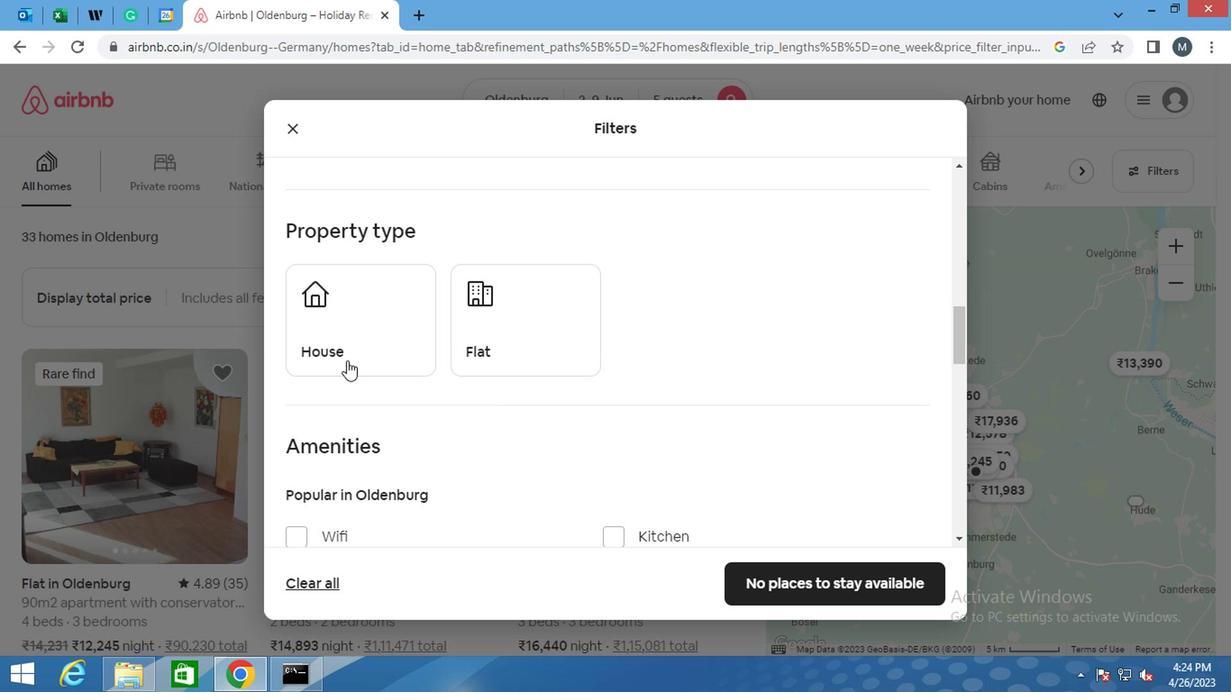 
Action: Mouse pressed left at (308, 324)
Screenshot: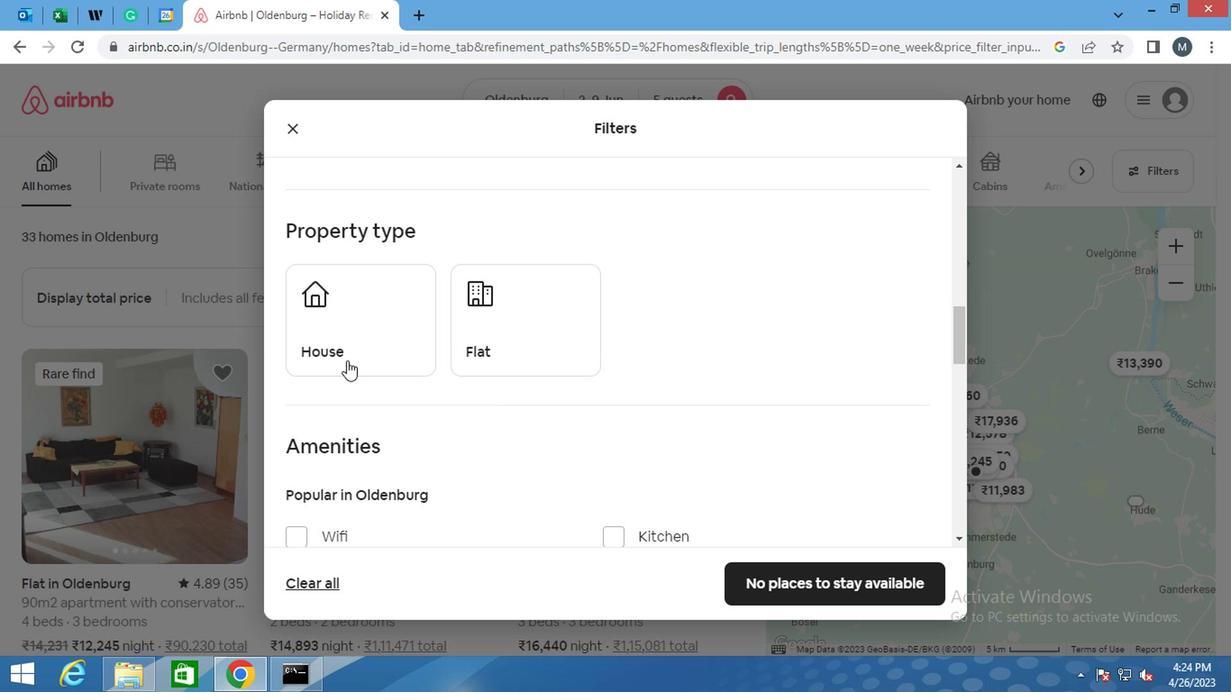 
Action: Mouse moved to (495, 323)
Screenshot: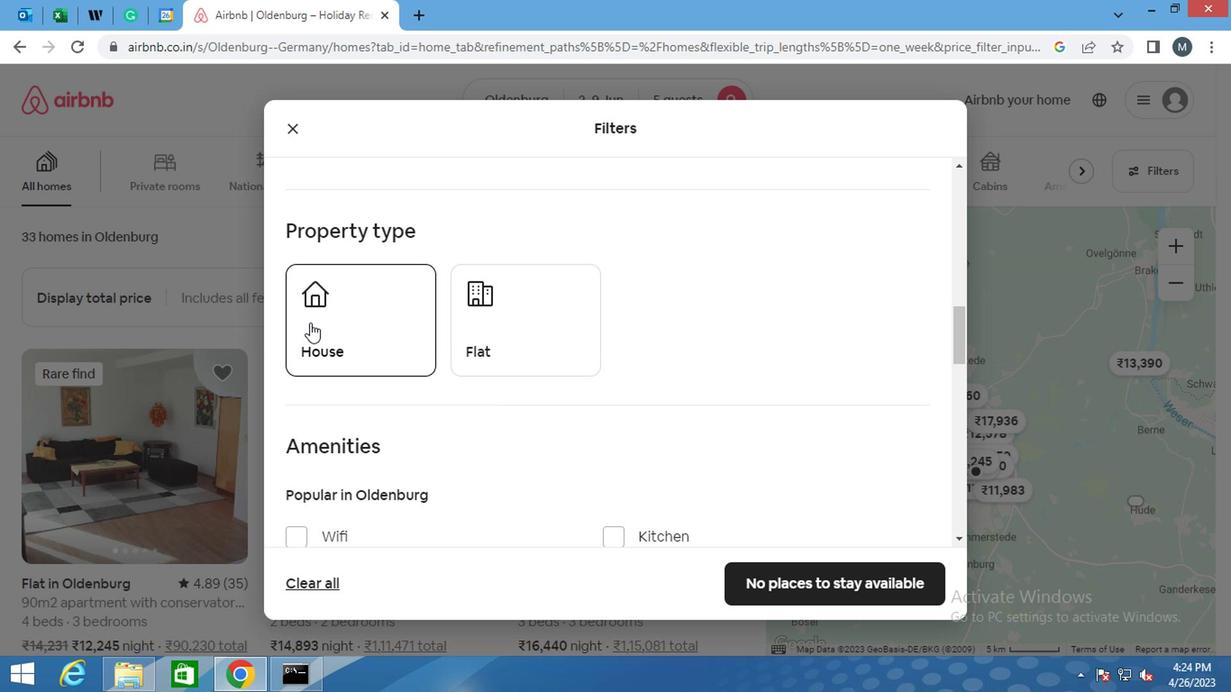 
Action: Mouse pressed left at (495, 323)
Screenshot: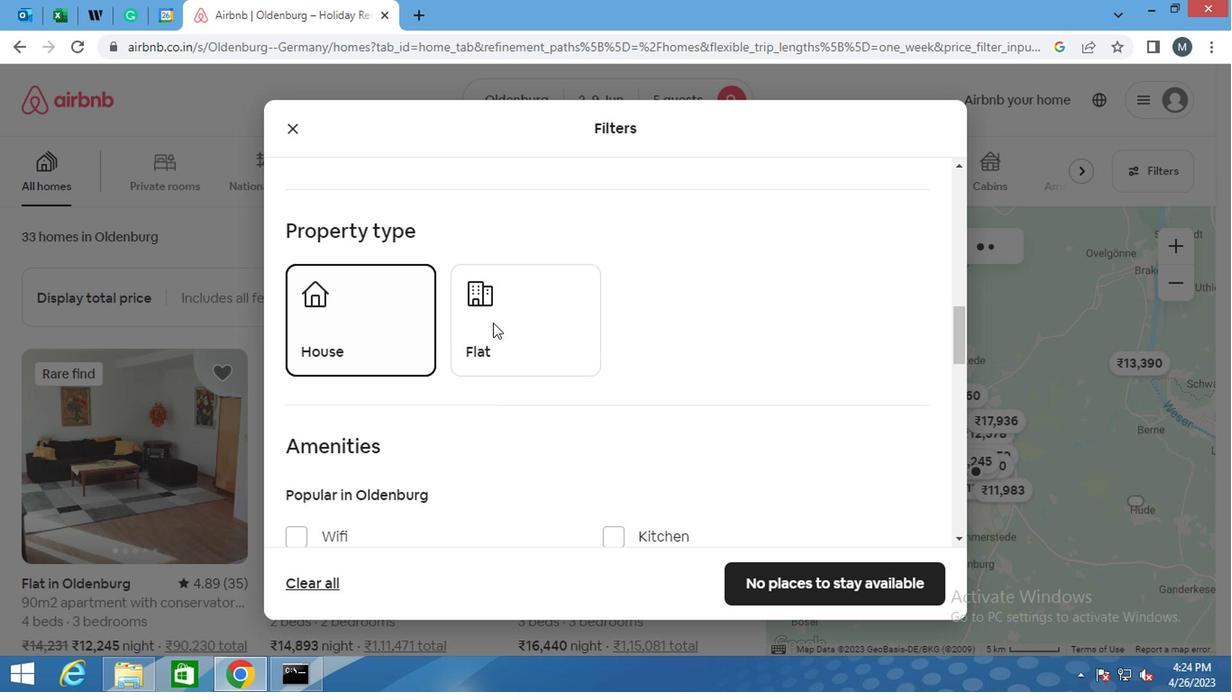 
Action: Mouse moved to (525, 341)
Screenshot: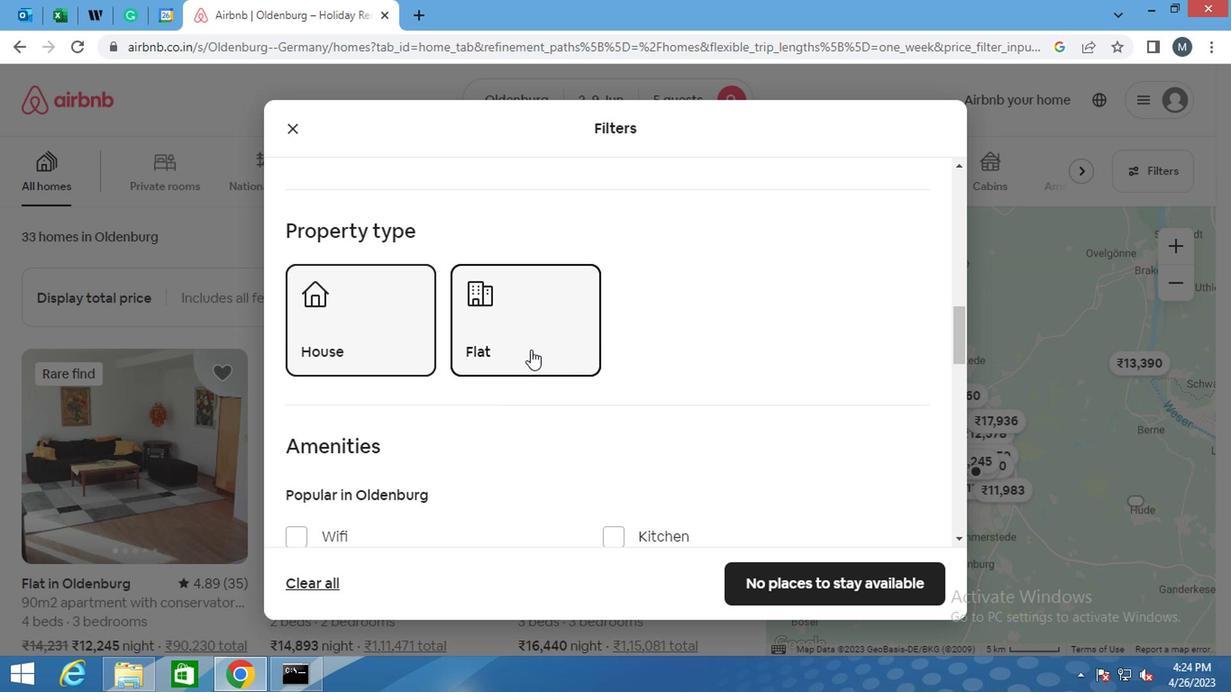 
Action: Mouse scrolled (525, 340) with delta (0, 0)
Screenshot: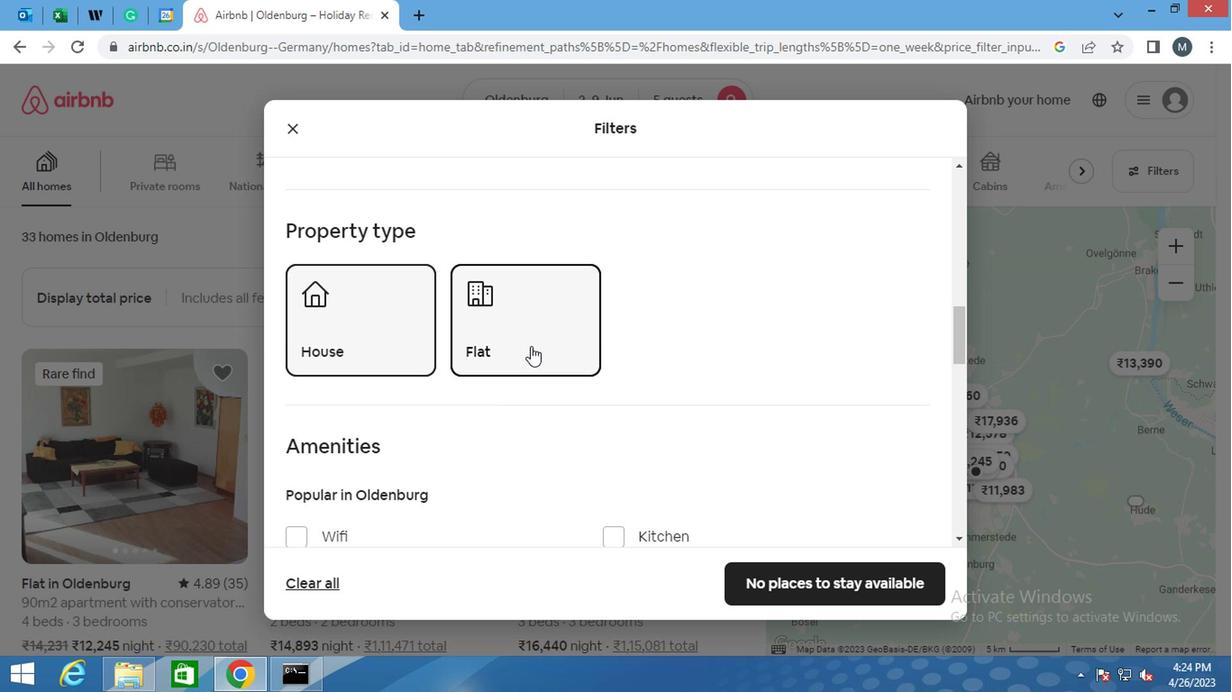 
Action: Mouse moved to (525, 340)
Screenshot: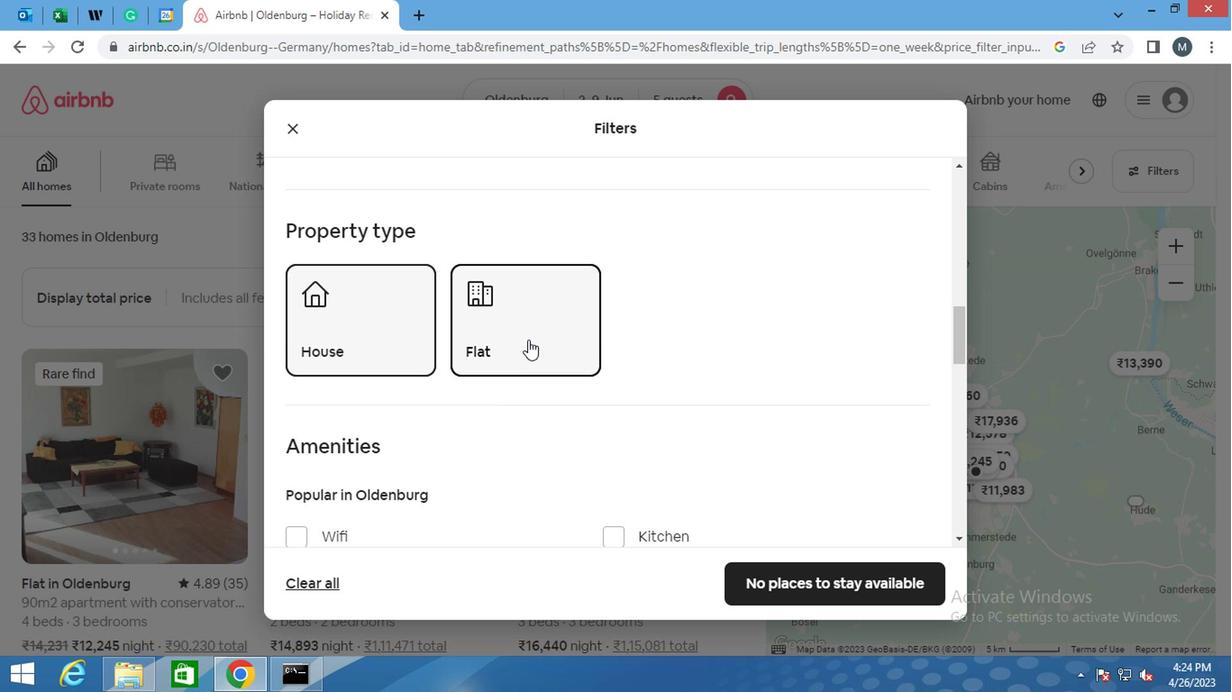 
Action: Mouse scrolled (525, 339) with delta (0, -1)
Screenshot: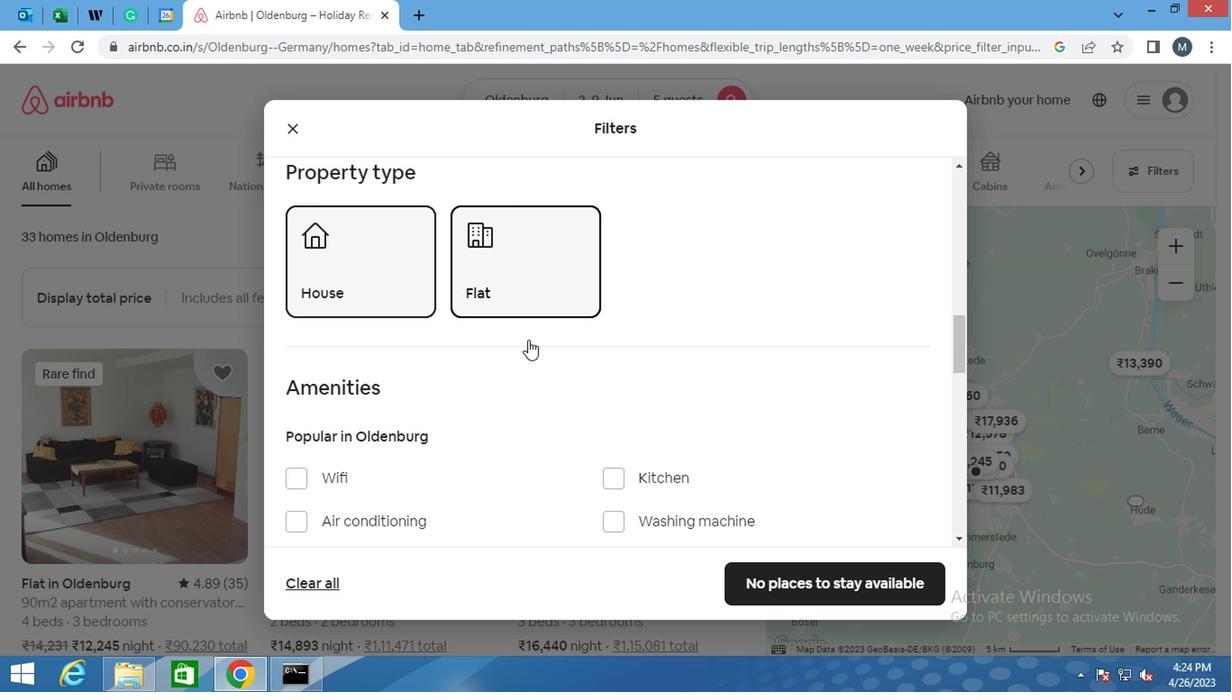 
Action: Mouse moved to (525, 341)
Screenshot: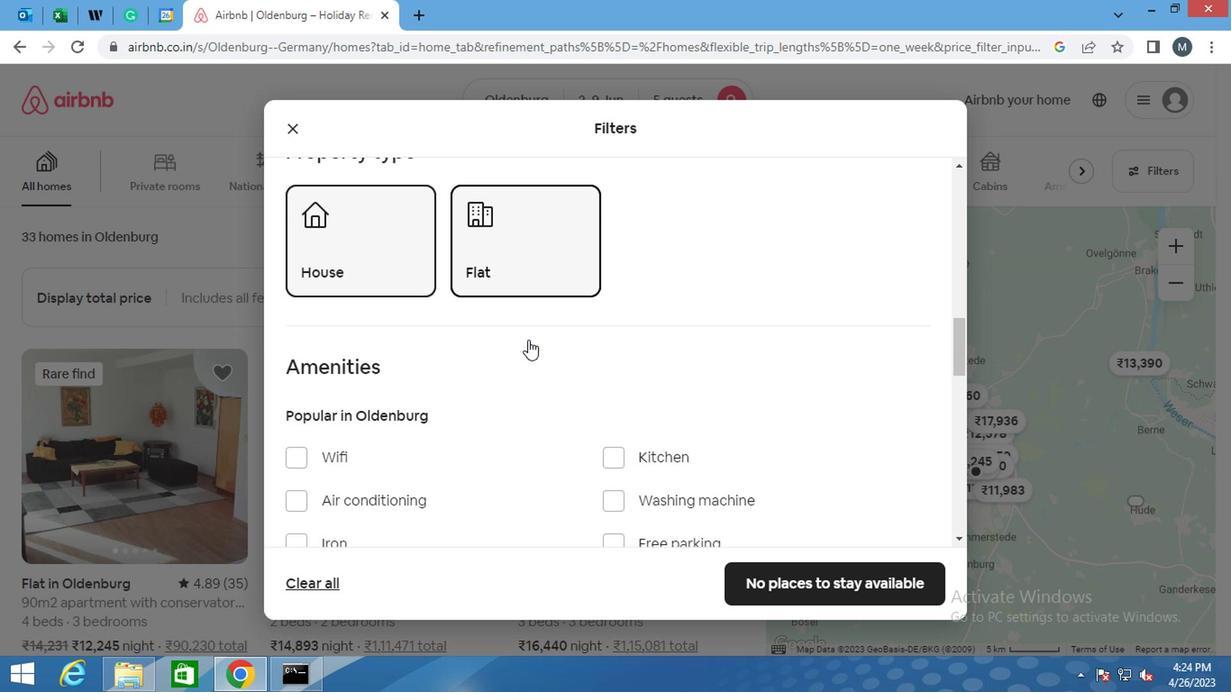 
Action: Mouse scrolled (525, 340) with delta (0, 0)
Screenshot: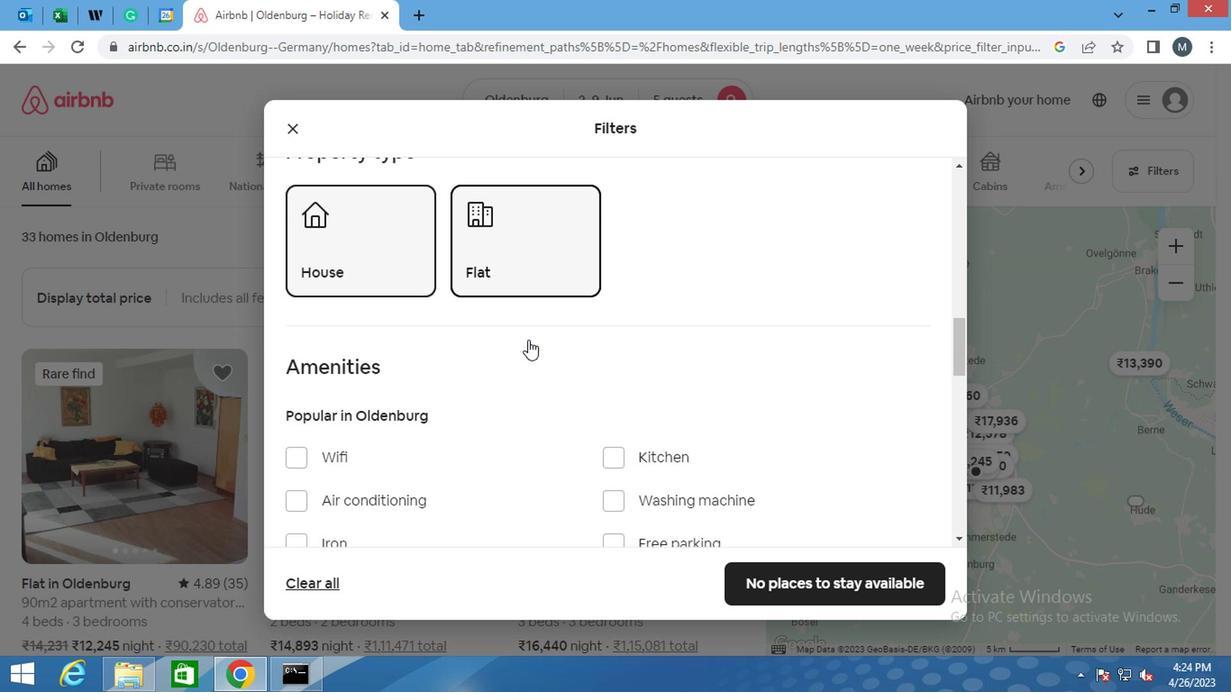 
Action: Mouse moved to (300, 267)
Screenshot: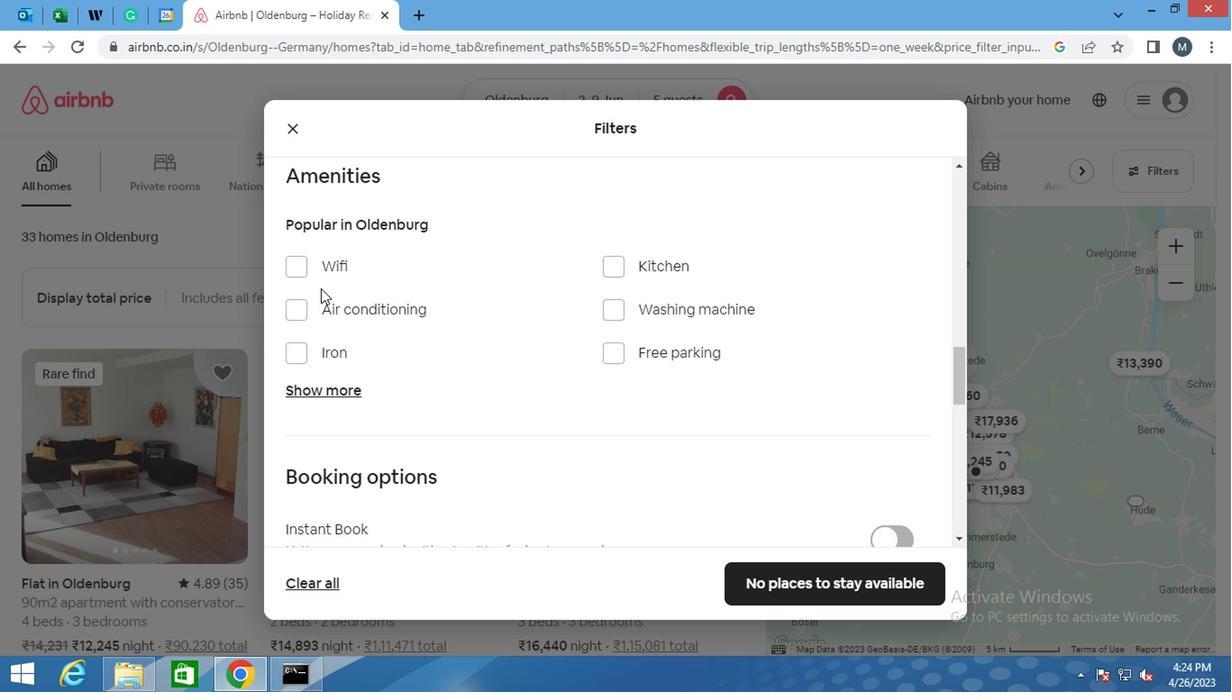 
Action: Mouse pressed left at (300, 267)
Screenshot: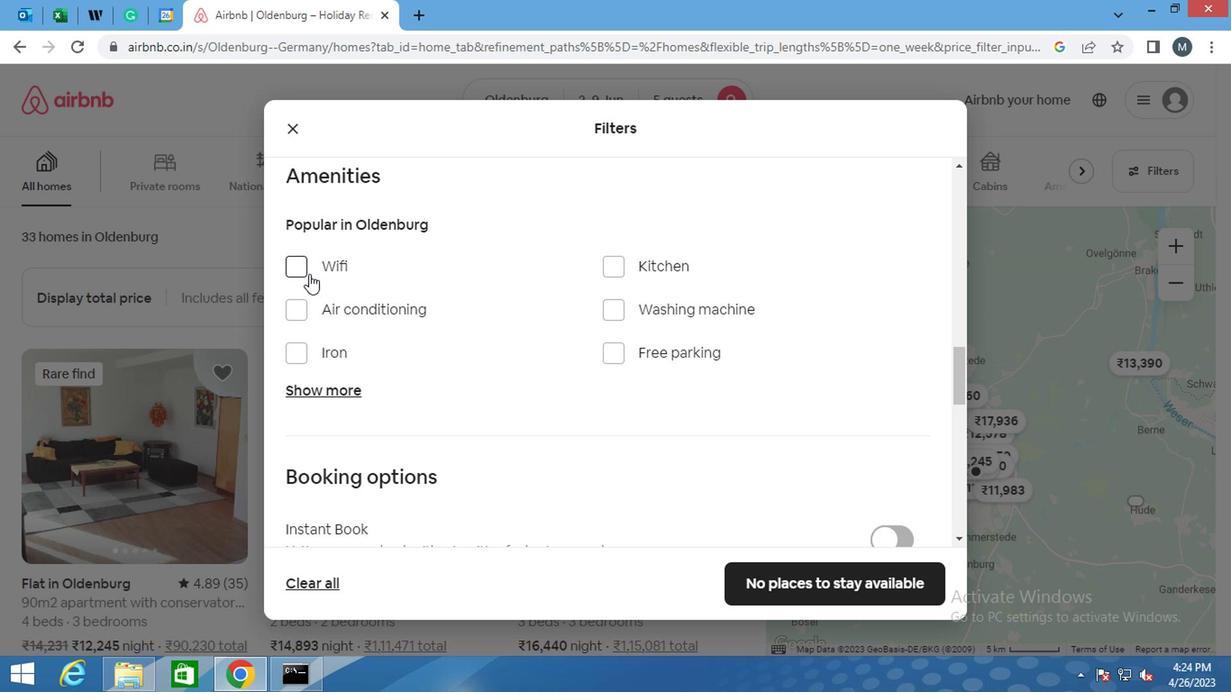 
Action: Mouse moved to (499, 311)
Screenshot: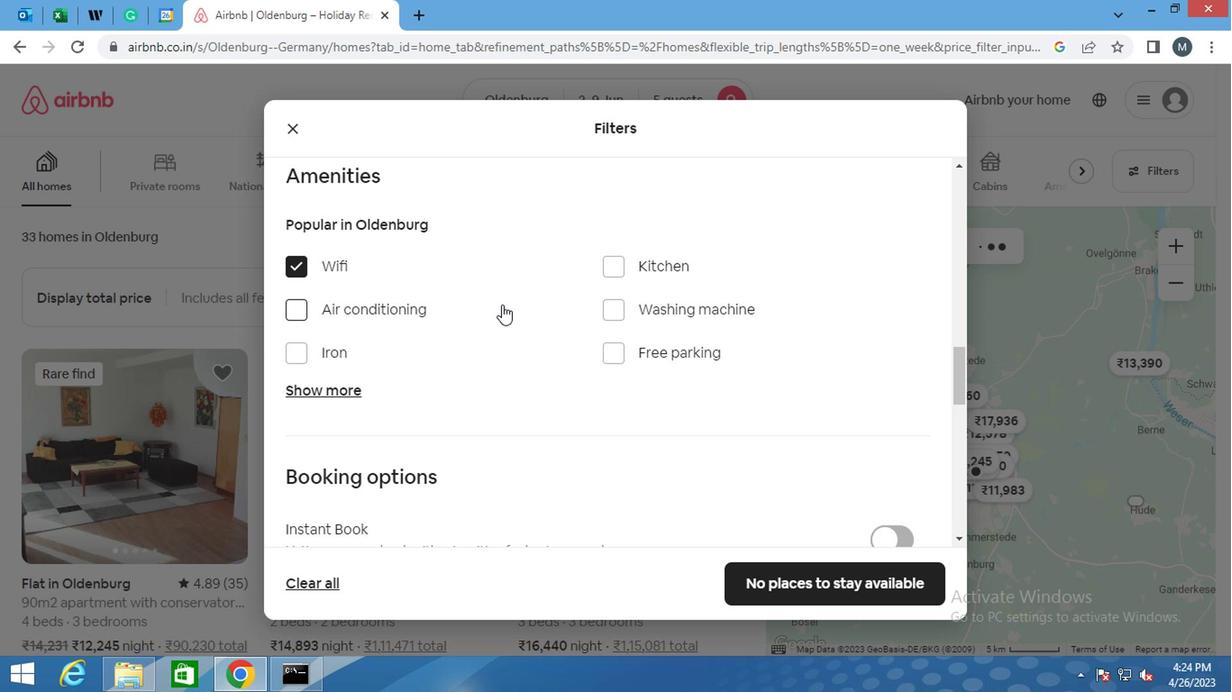 
Action: Mouse scrolled (499, 309) with delta (0, -1)
Screenshot: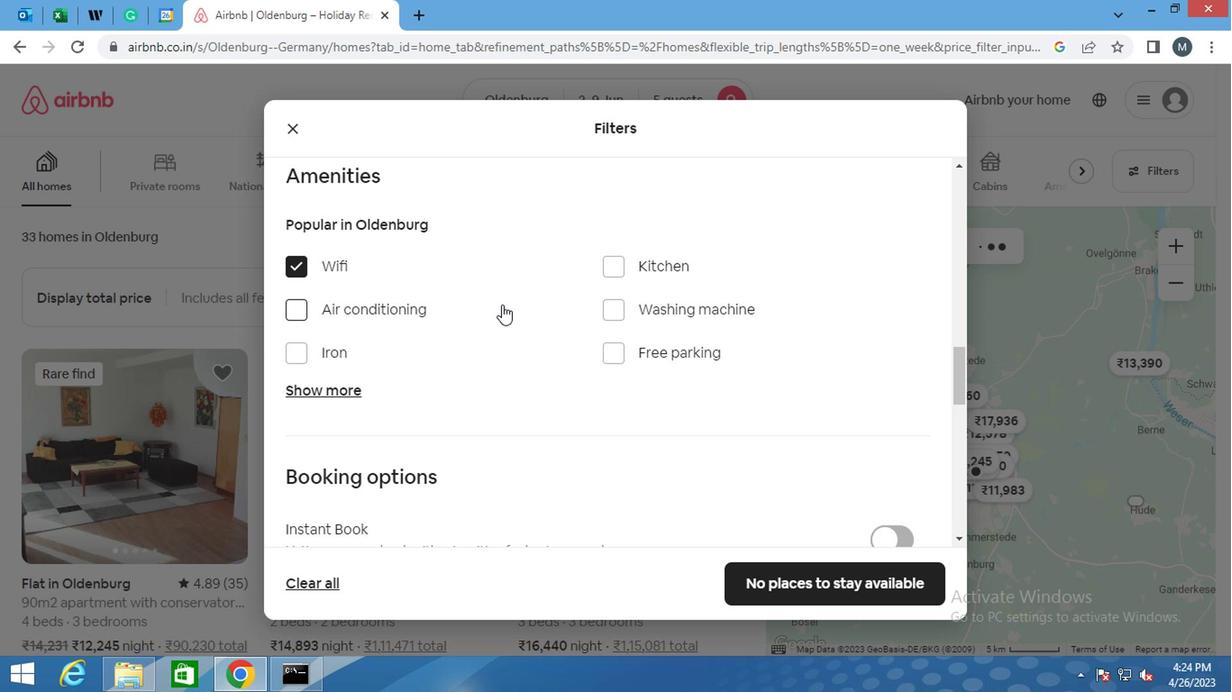 
Action: Mouse scrolled (499, 309) with delta (0, -1)
Screenshot: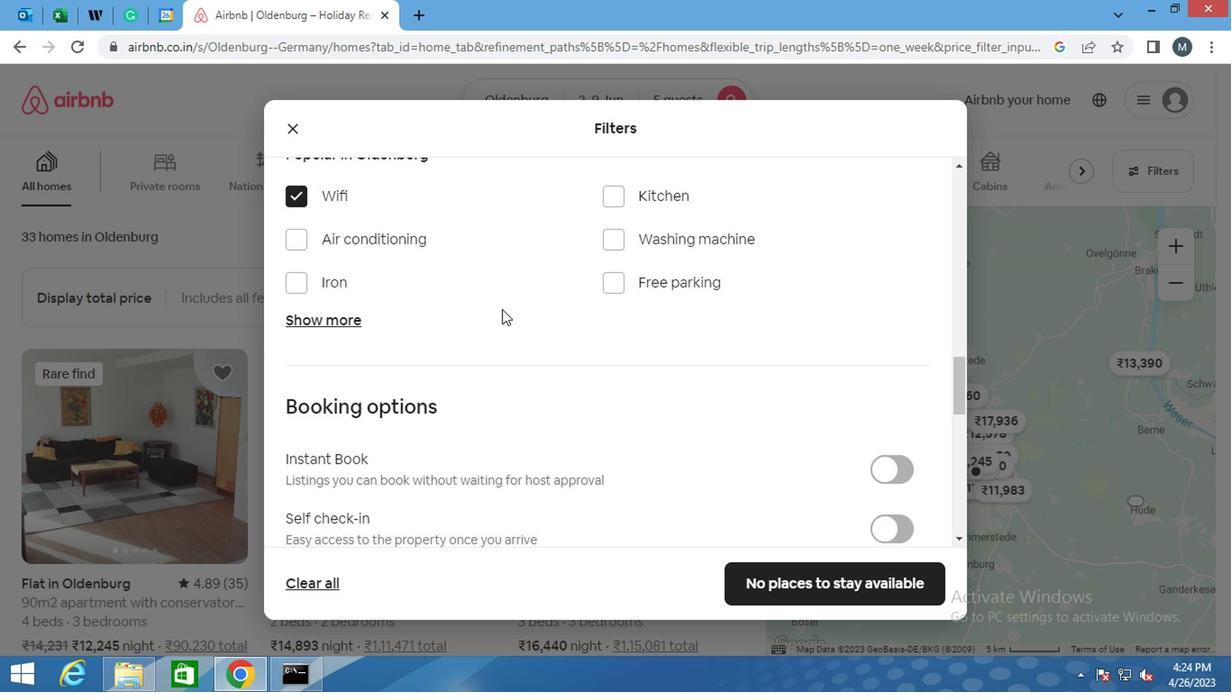 
Action: Mouse moved to (495, 313)
Screenshot: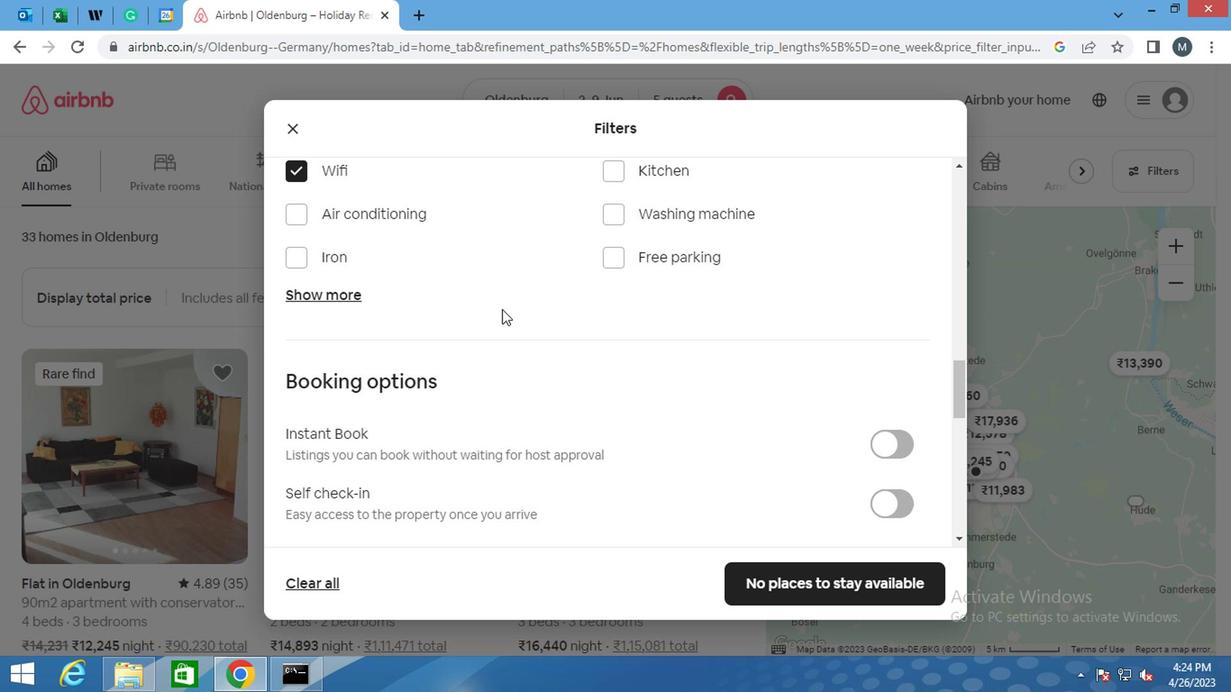 
Action: Mouse scrolled (495, 313) with delta (0, 0)
Screenshot: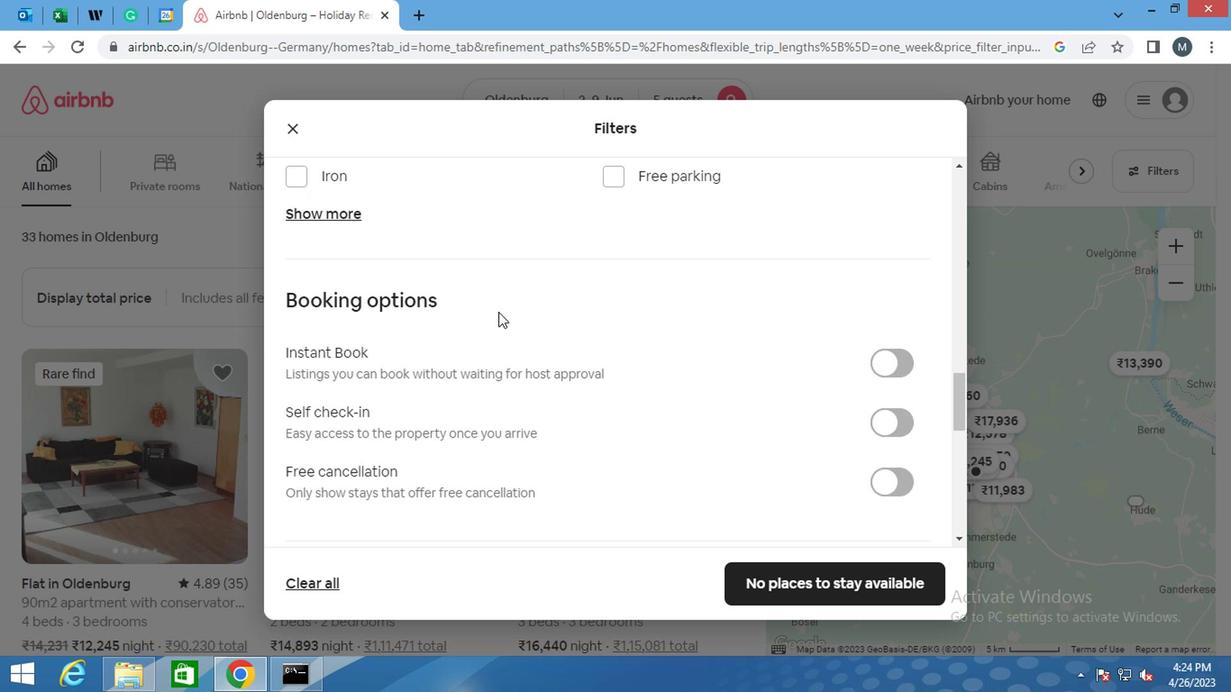 
Action: Mouse moved to (494, 314)
Screenshot: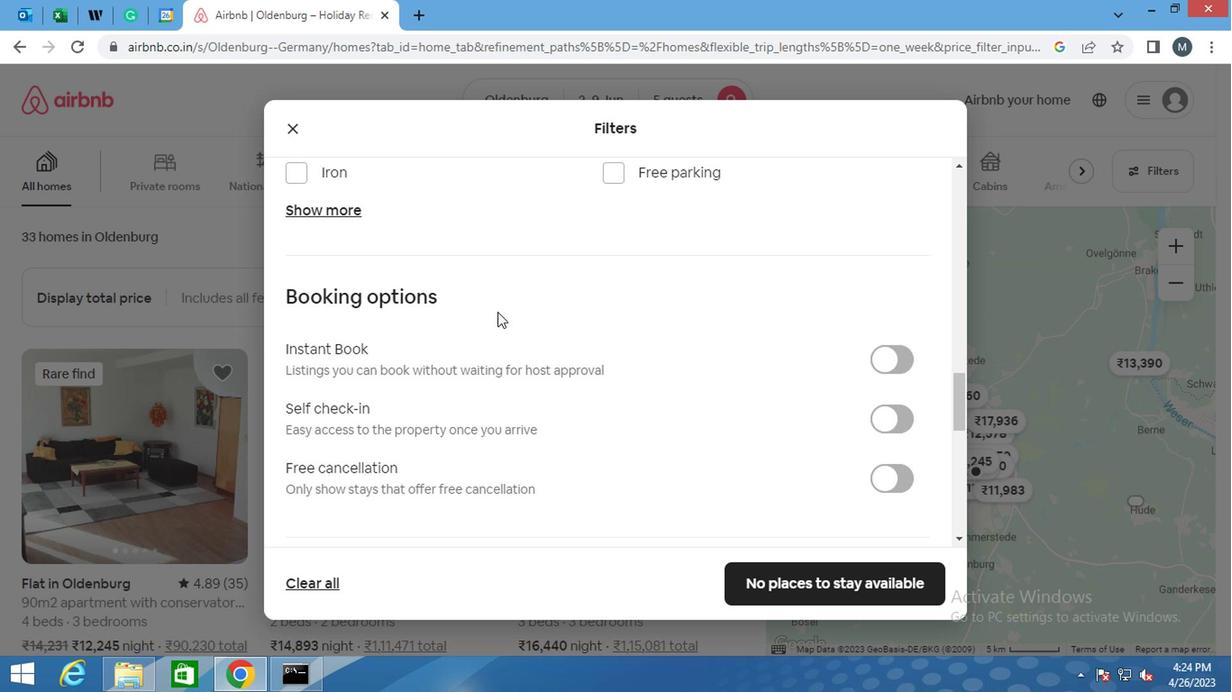 
Action: Mouse scrolled (494, 313) with delta (0, 0)
Screenshot: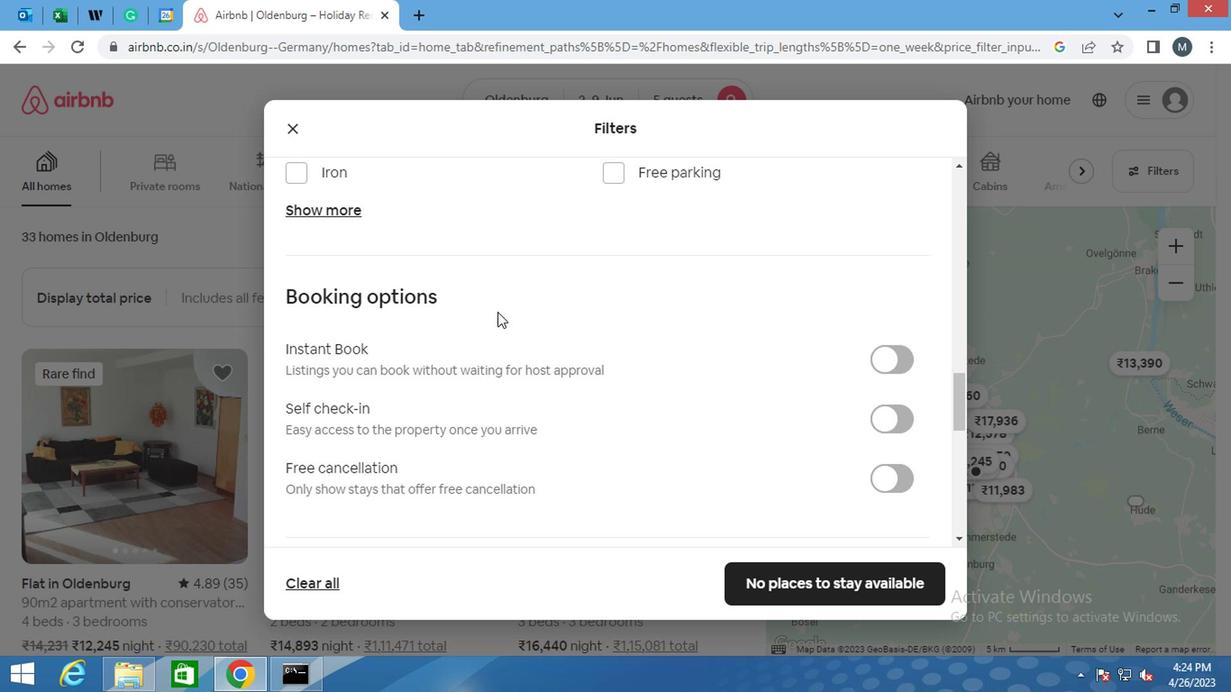 
Action: Mouse moved to (493, 315)
Screenshot: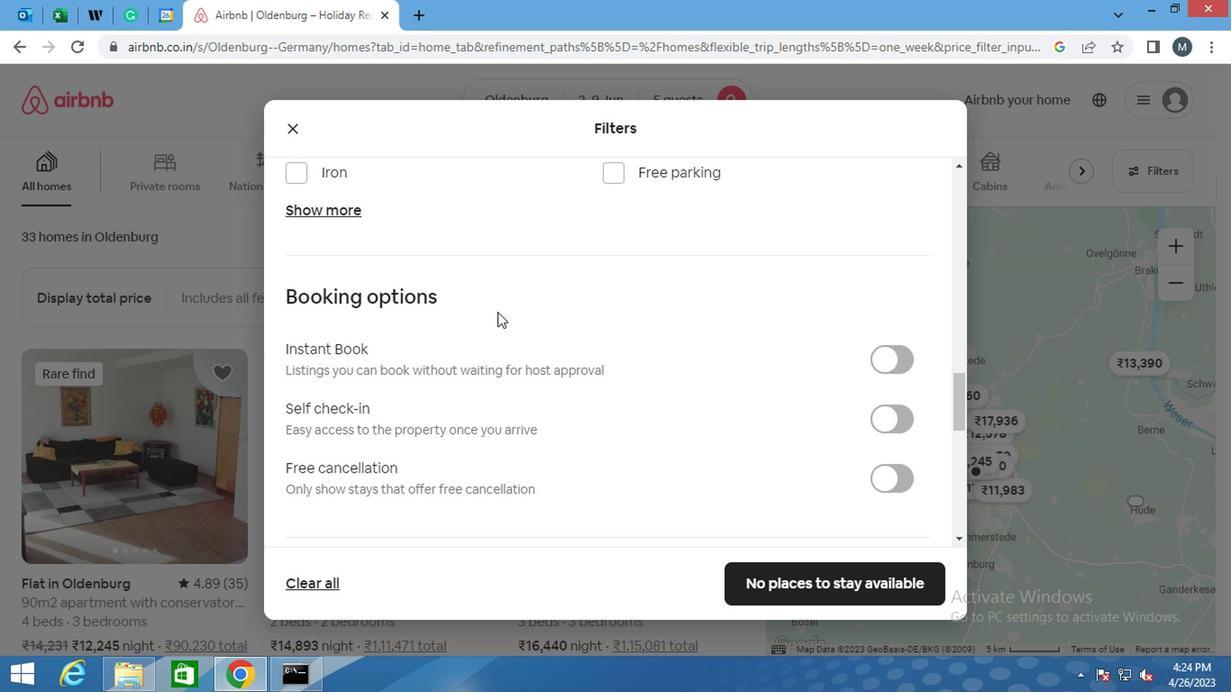 
Action: Mouse scrolled (493, 314) with delta (0, -1)
Screenshot: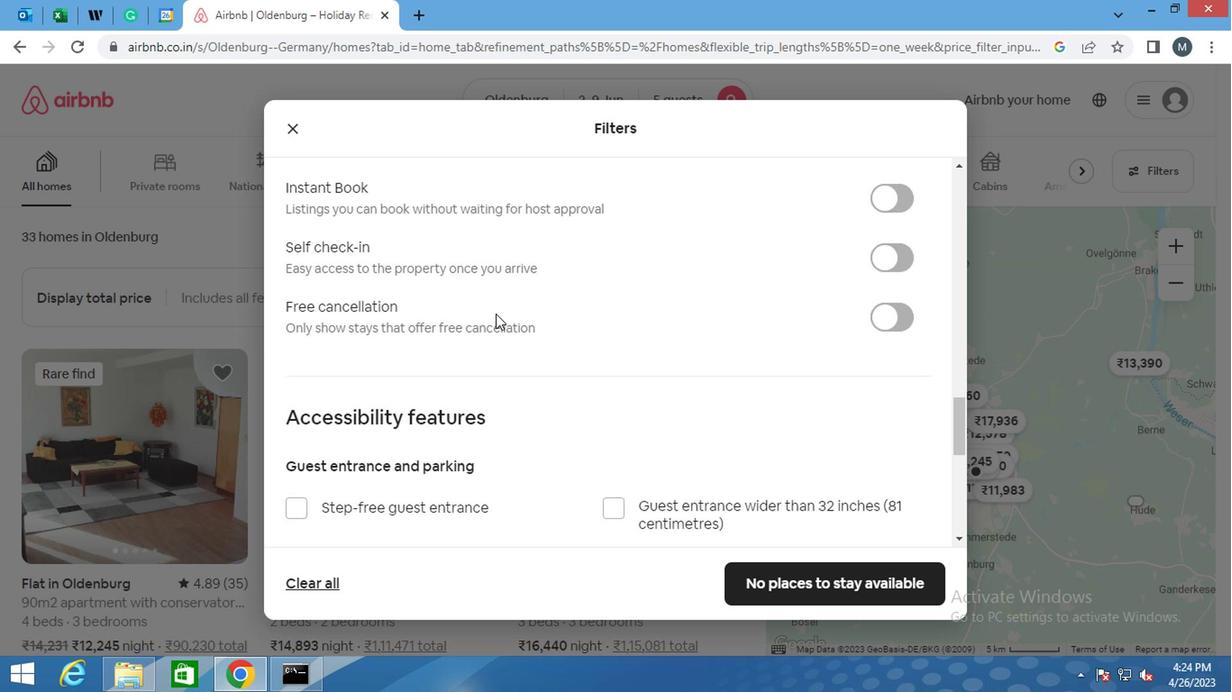 
Action: Mouse scrolled (493, 314) with delta (0, -1)
Screenshot: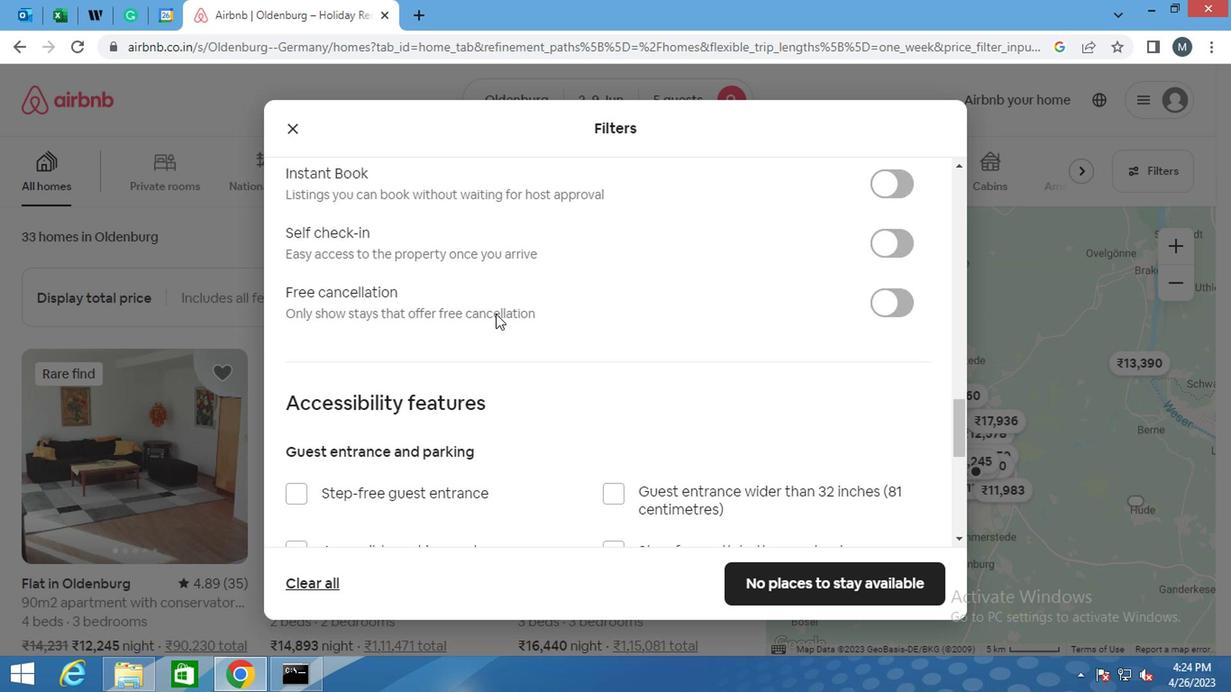 
Action: Mouse moved to (495, 329)
Screenshot: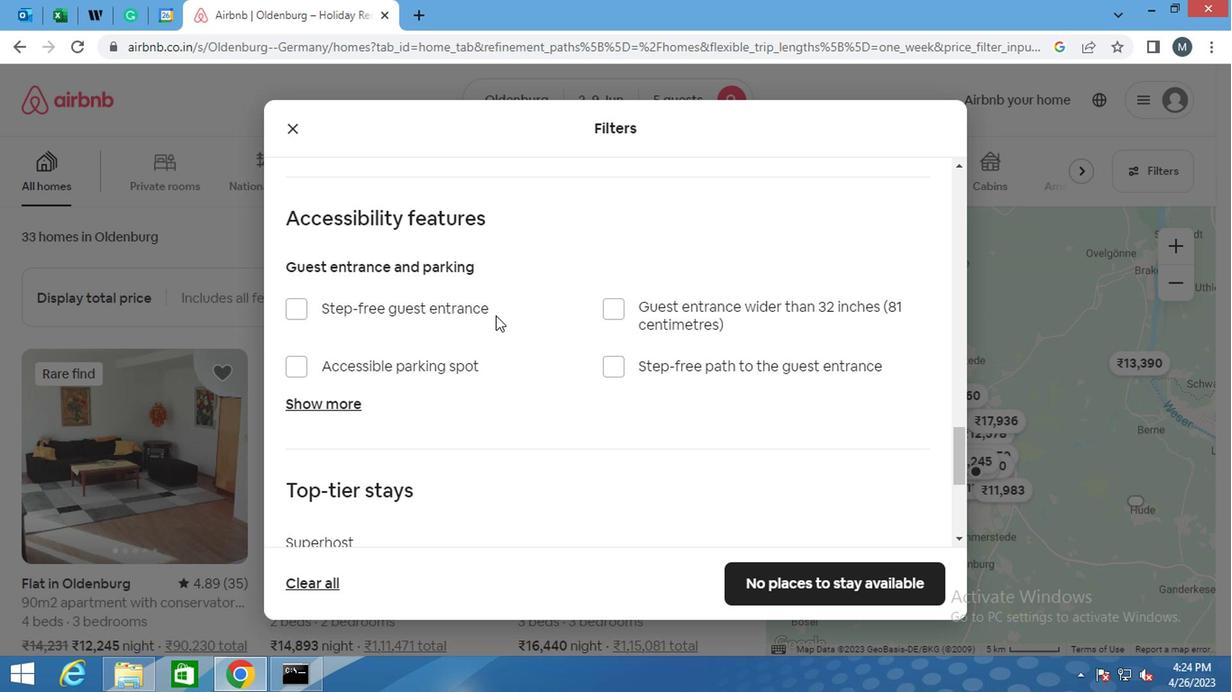 
Action: Mouse scrolled (495, 327) with delta (0, -1)
Screenshot: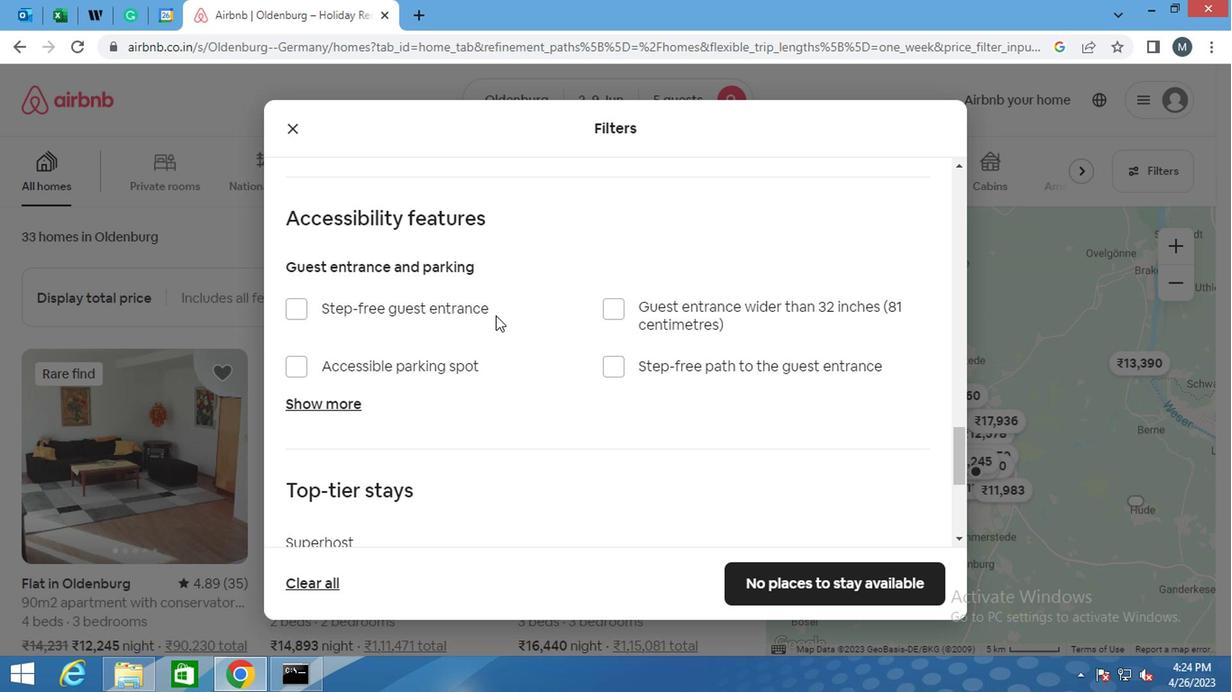 
Action: Mouse moved to (495, 334)
Screenshot: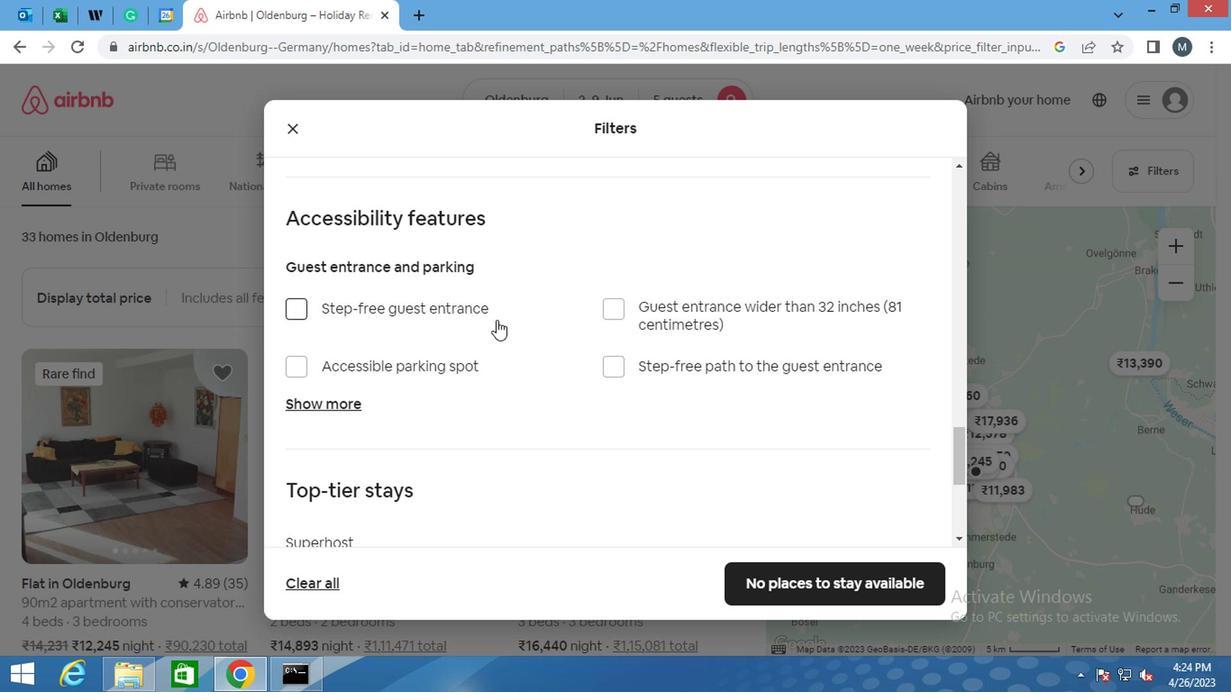 
Action: Mouse scrolled (495, 334) with delta (0, 0)
Screenshot: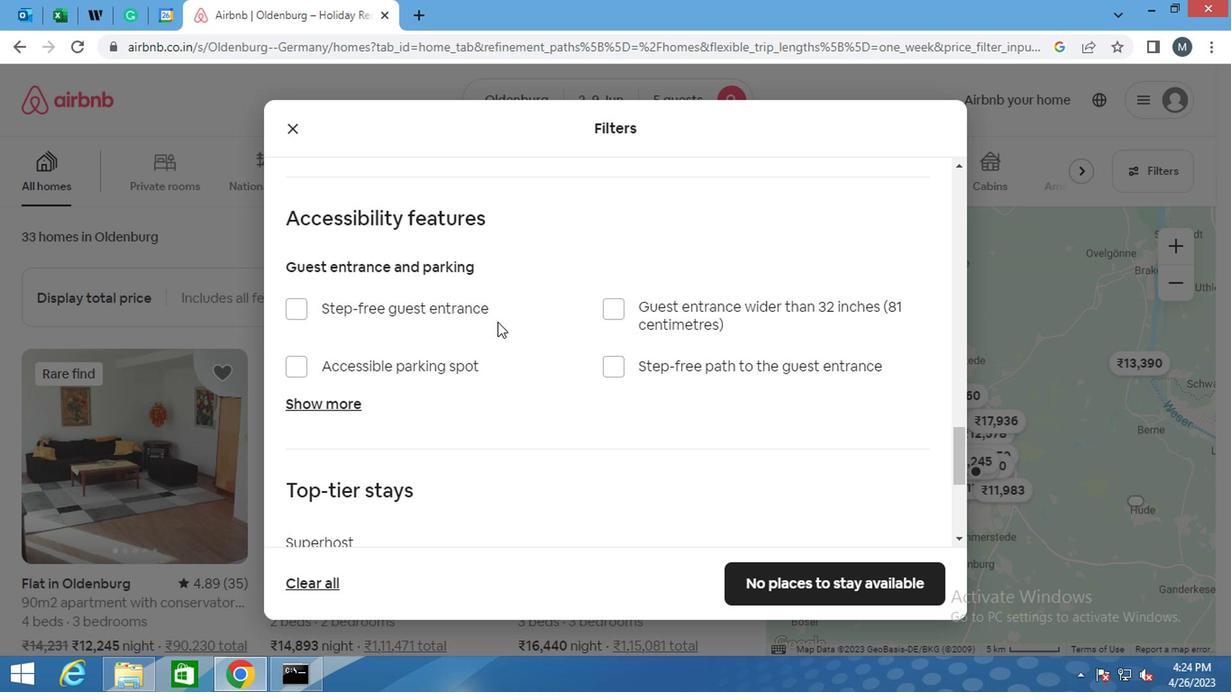
Action: Mouse moved to (683, 403)
Screenshot: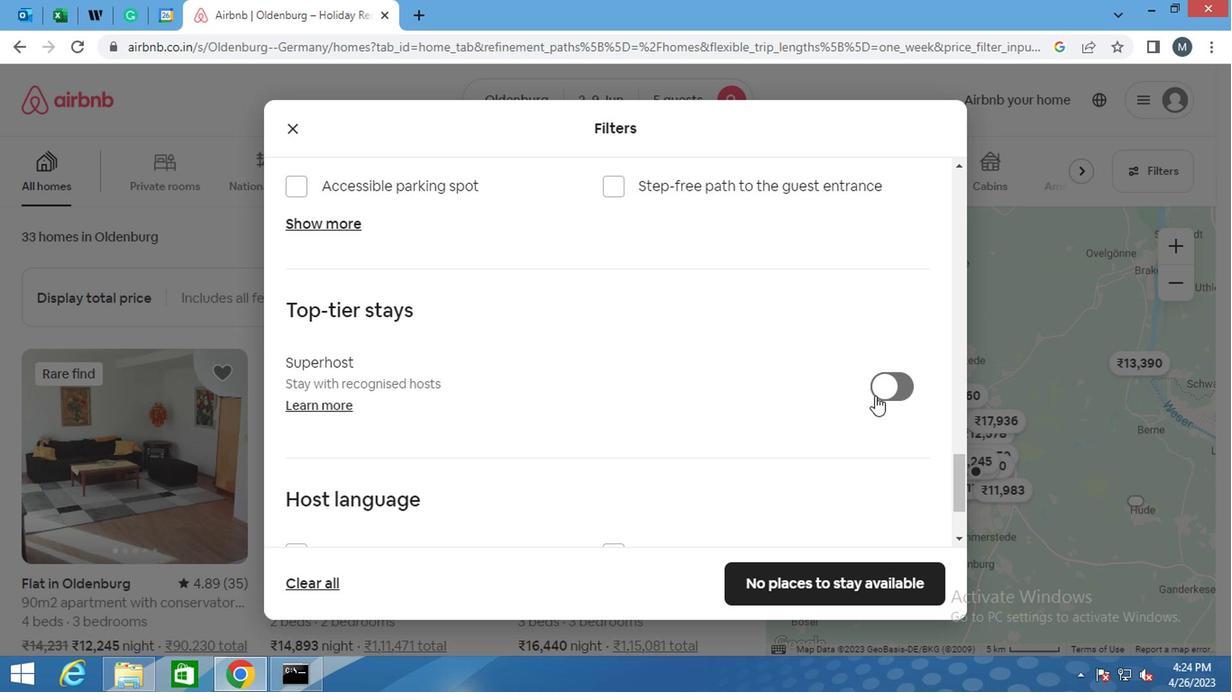 
Action: Mouse scrolled (683, 404) with delta (0, 0)
Screenshot: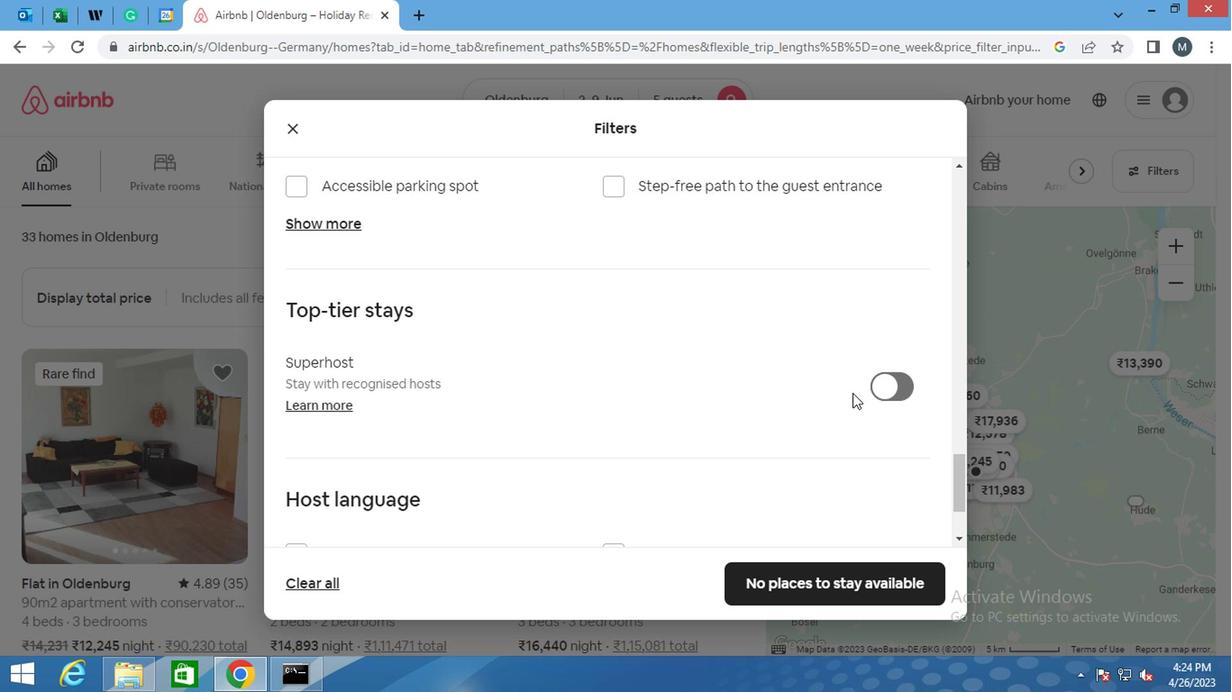 
Action: Mouse moved to (681, 403)
Screenshot: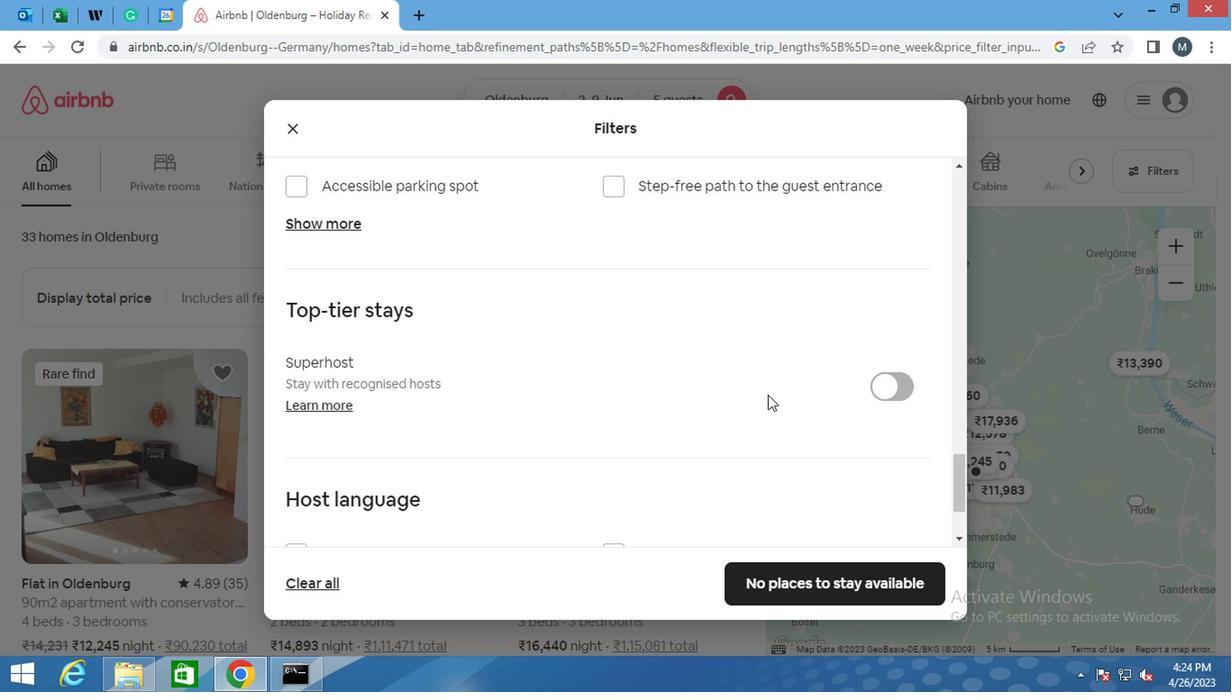 
Action: Mouse scrolled (681, 402) with delta (0, 0)
Screenshot: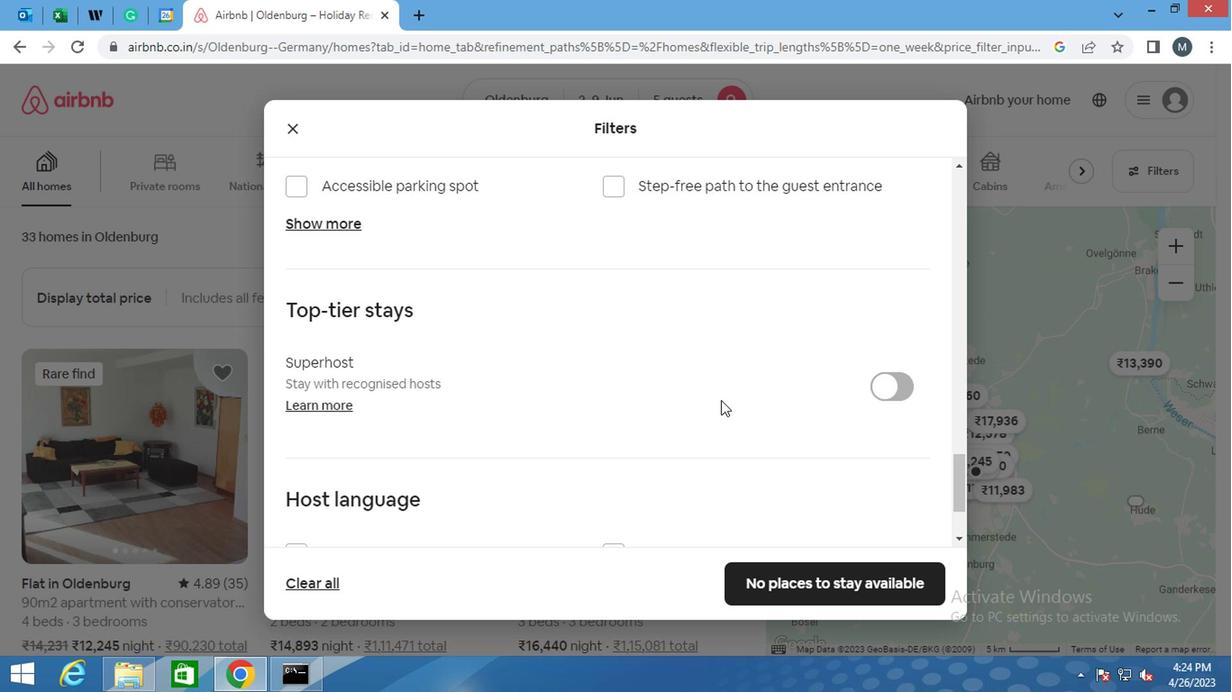 
Action: Mouse scrolled (681, 402) with delta (0, 0)
Screenshot: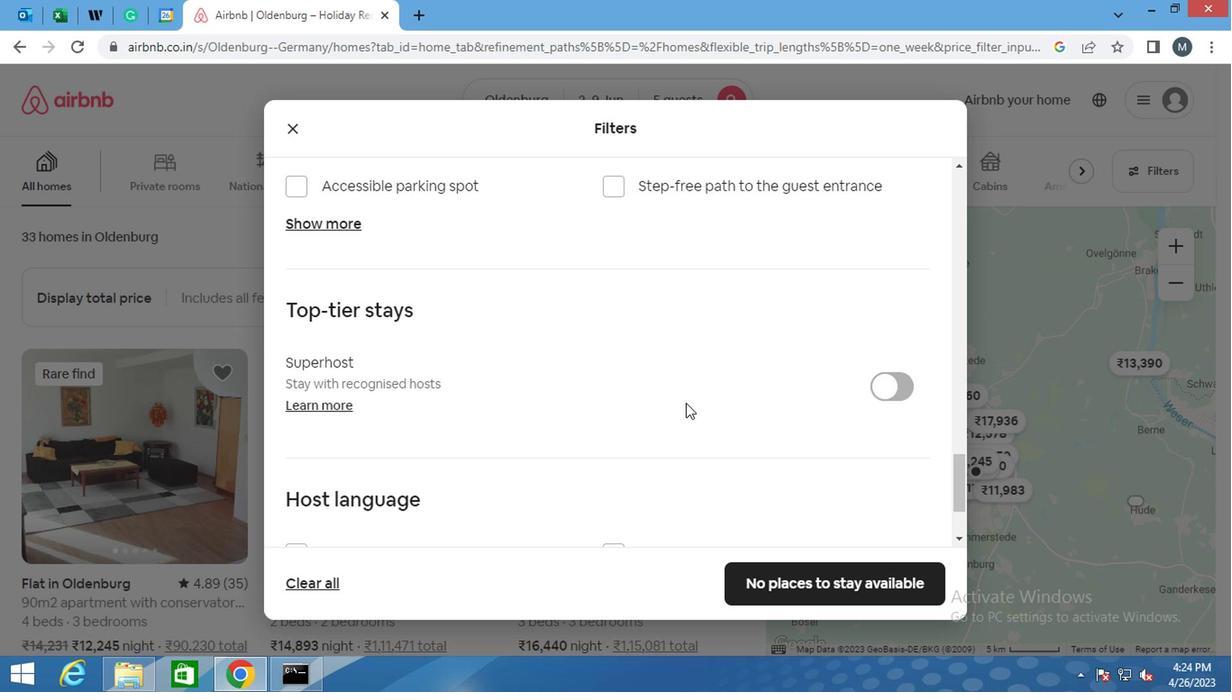 
Action: Mouse scrolled (681, 404) with delta (0, 0)
Screenshot: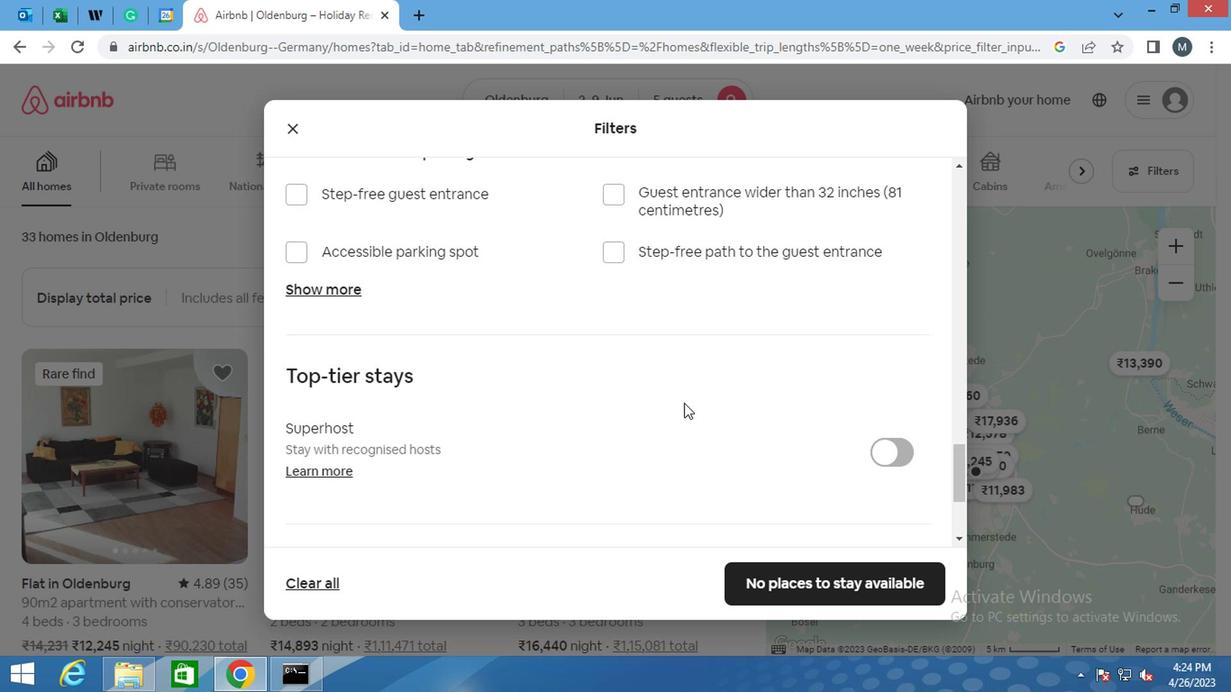 
Action: Mouse scrolled (681, 404) with delta (0, 0)
Screenshot: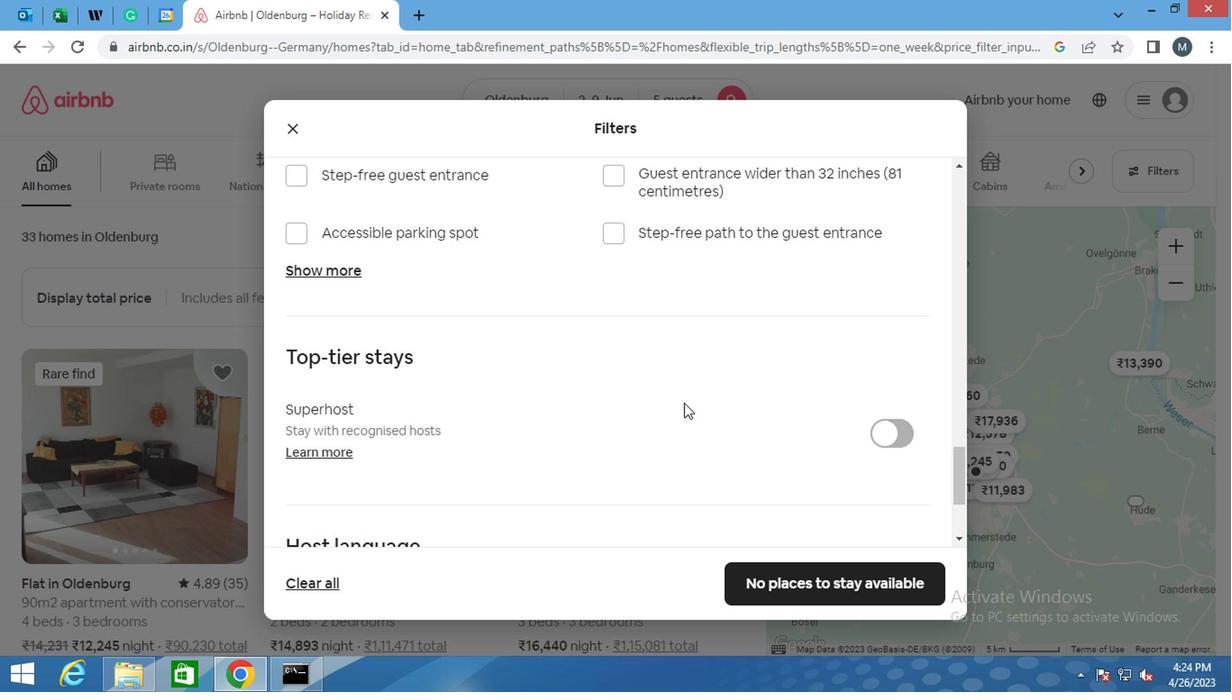 
Action: Mouse scrolled (681, 404) with delta (0, 0)
Screenshot: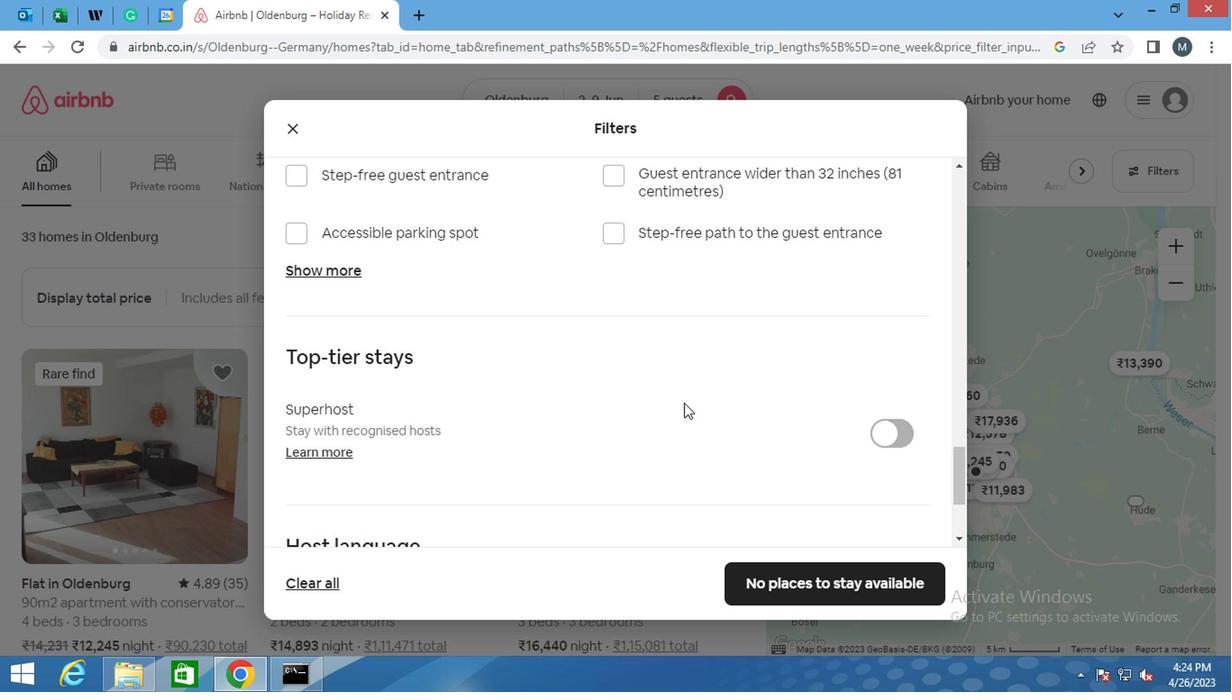 
Action: Mouse scrolled (681, 404) with delta (0, 0)
Screenshot: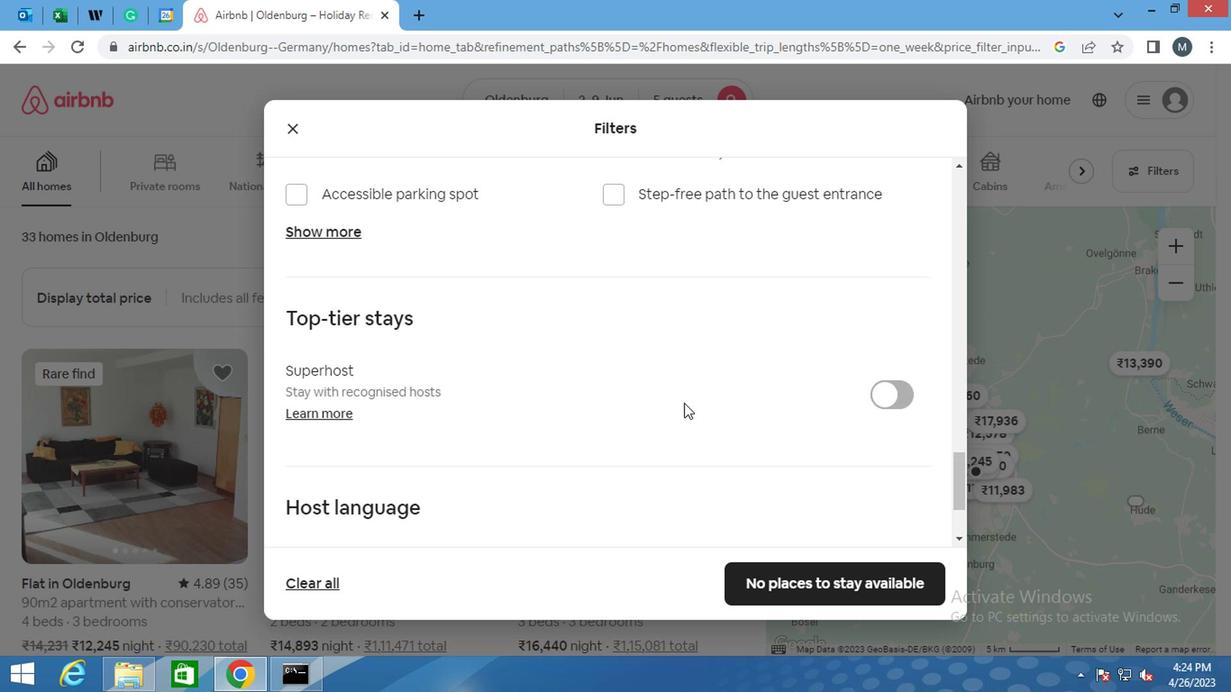 
Action: Mouse moved to (704, 397)
Screenshot: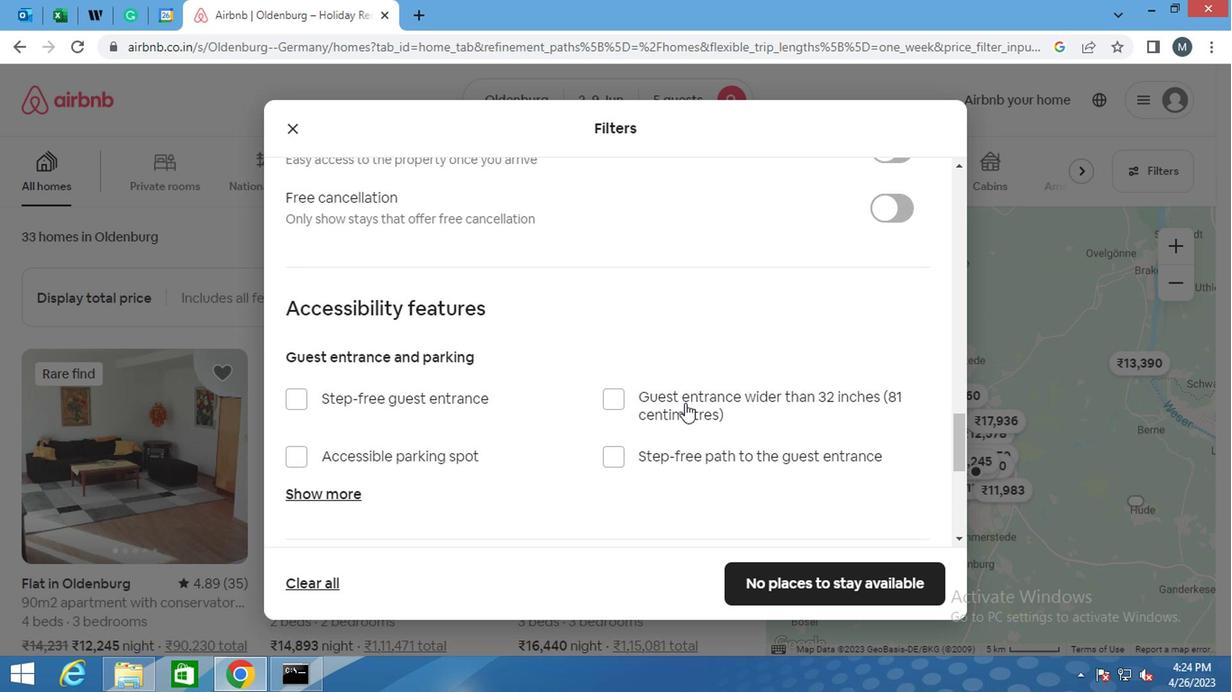 
Action: Mouse scrolled (704, 398) with delta (0, 1)
Screenshot: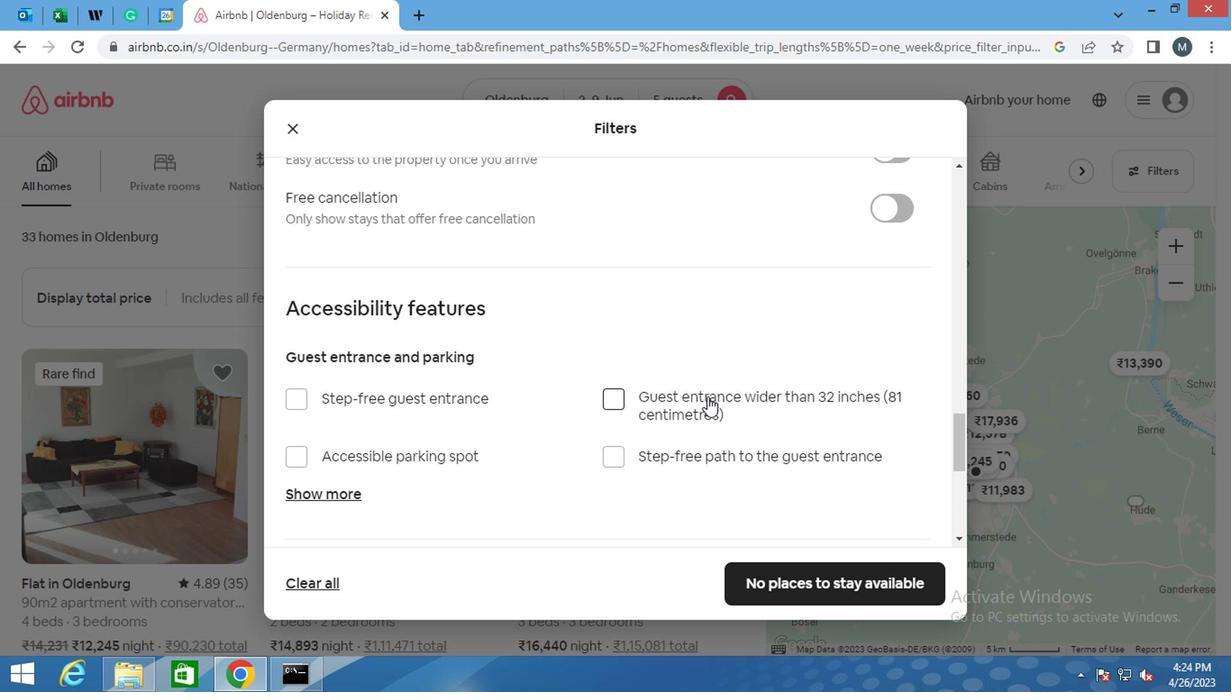 
Action: Mouse scrolled (704, 398) with delta (0, 1)
Screenshot: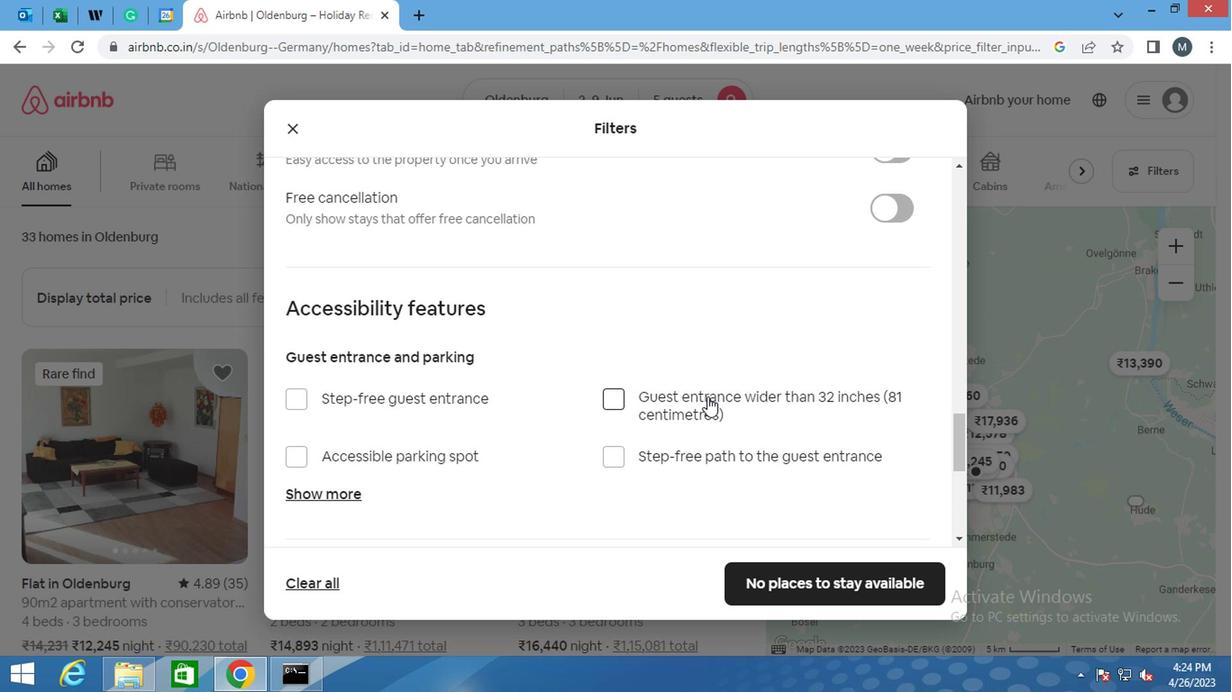 
Action: Mouse moved to (888, 336)
Screenshot: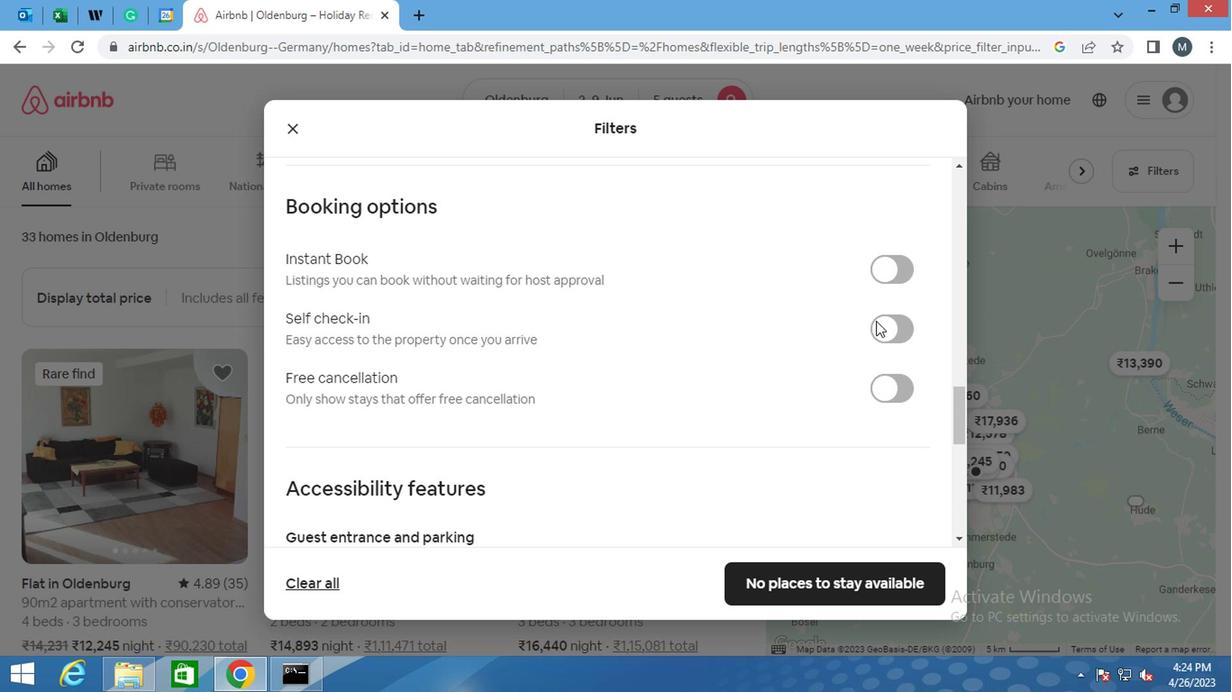 
Action: Mouse pressed left at (888, 336)
Screenshot: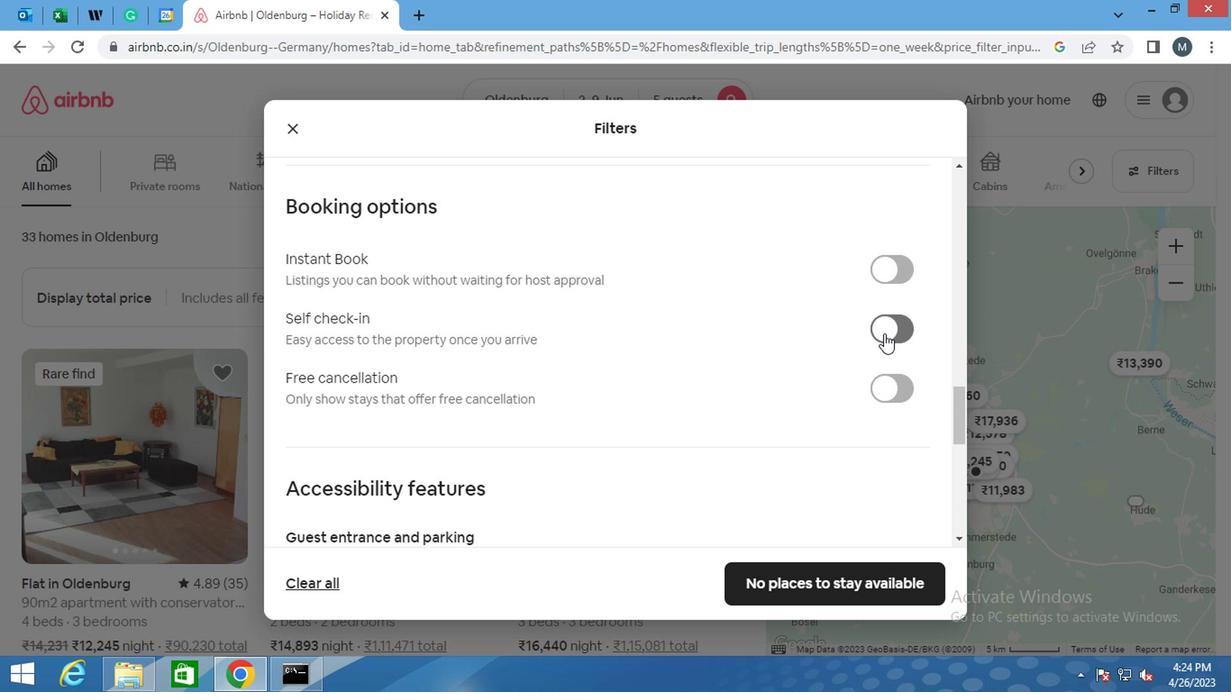 
Action: Mouse moved to (611, 380)
Screenshot: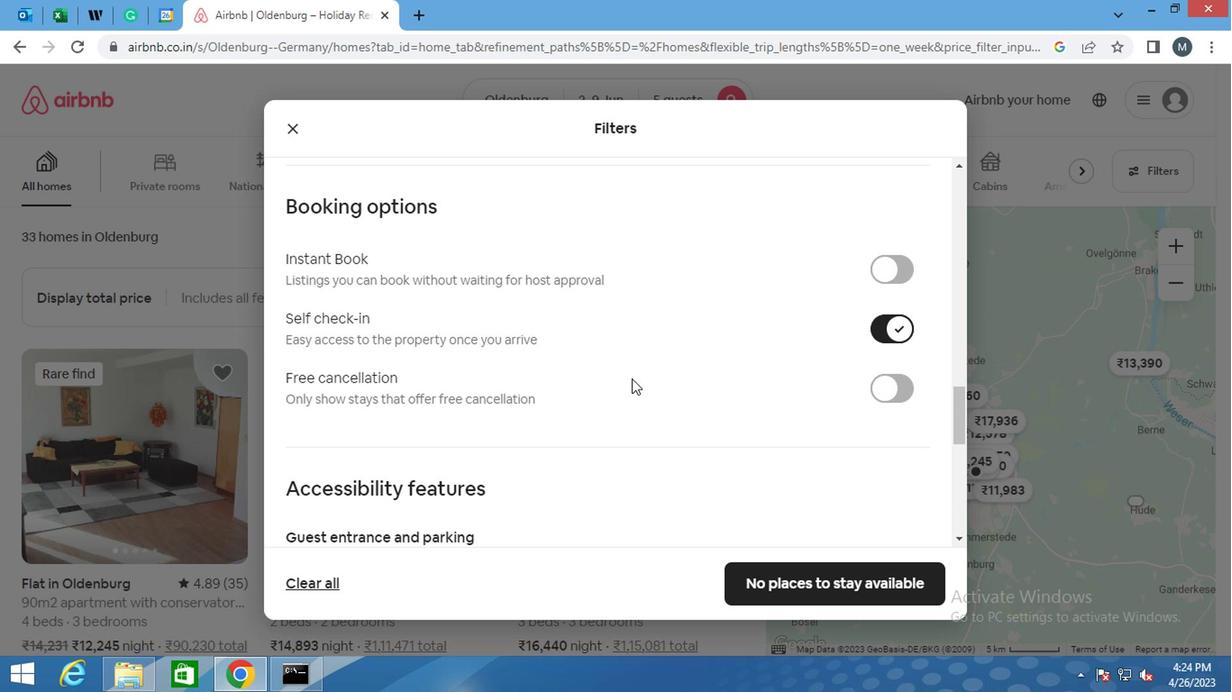 
Action: Mouse scrolled (611, 379) with delta (0, 0)
Screenshot: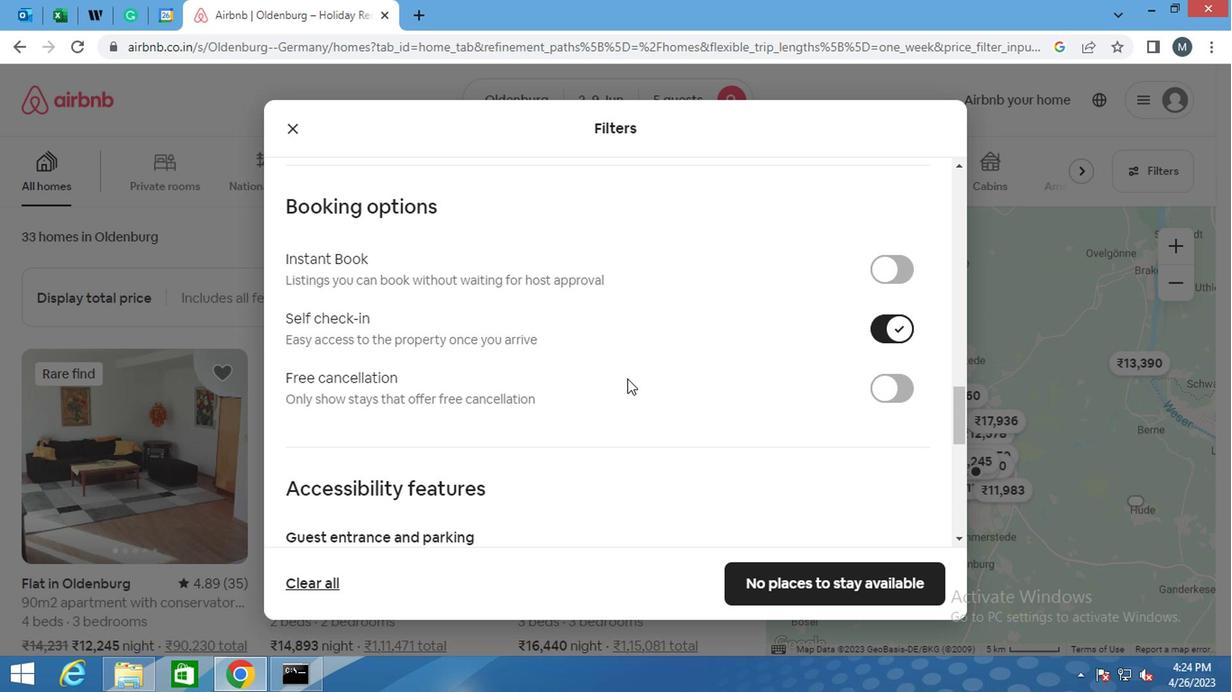 
Action: Mouse moved to (604, 382)
Screenshot: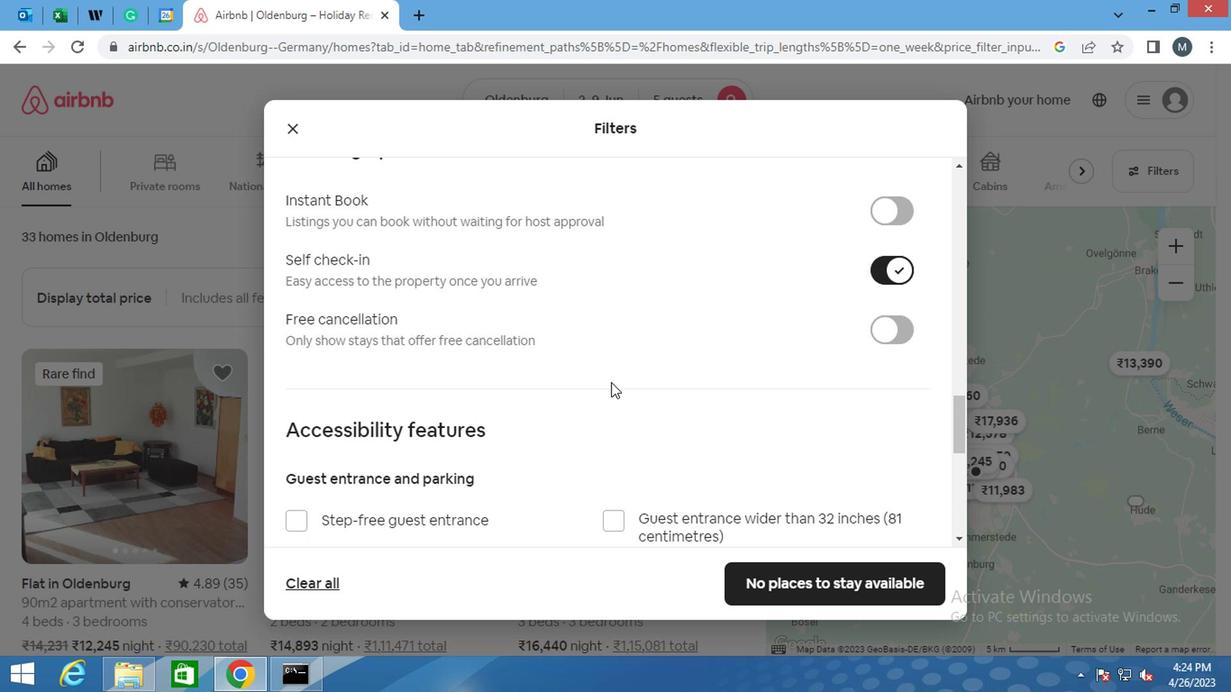 
Action: Mouse scrolled (604, 382) with delta (0, 0)
Screenshot: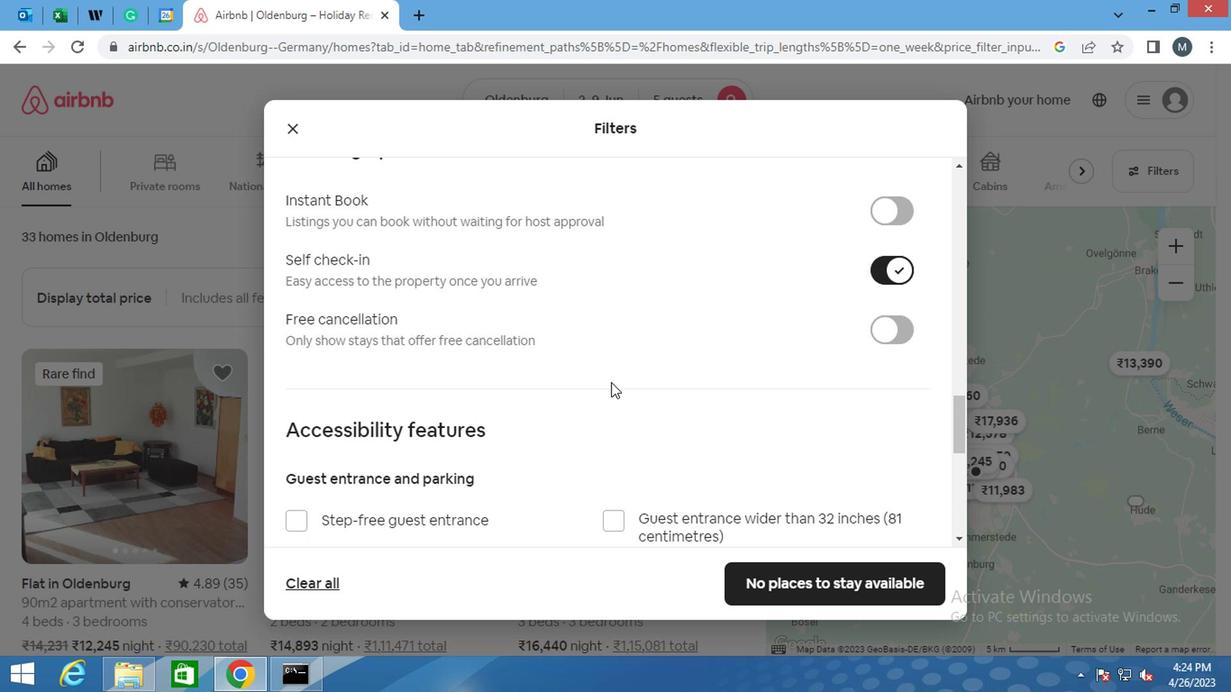 
Action: Mouse moved to (604, 383)
Screenshot: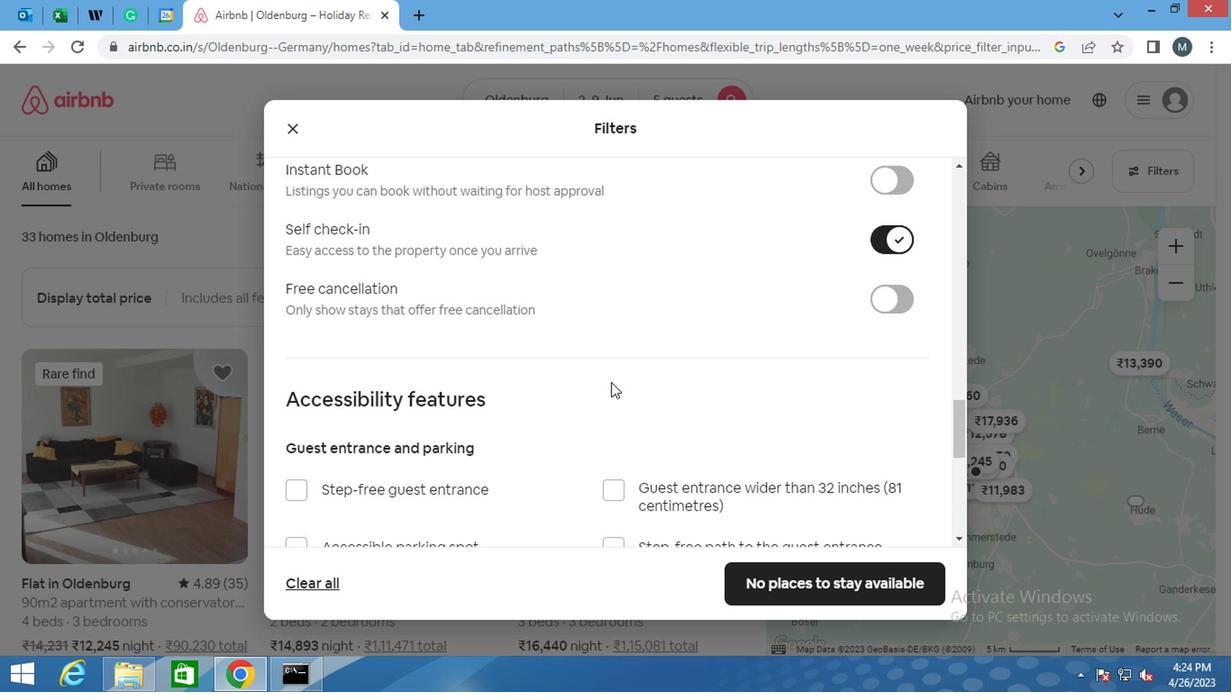 
Action: Mouse scrolled (604, 382) with delta (0, 0)
Screenshot: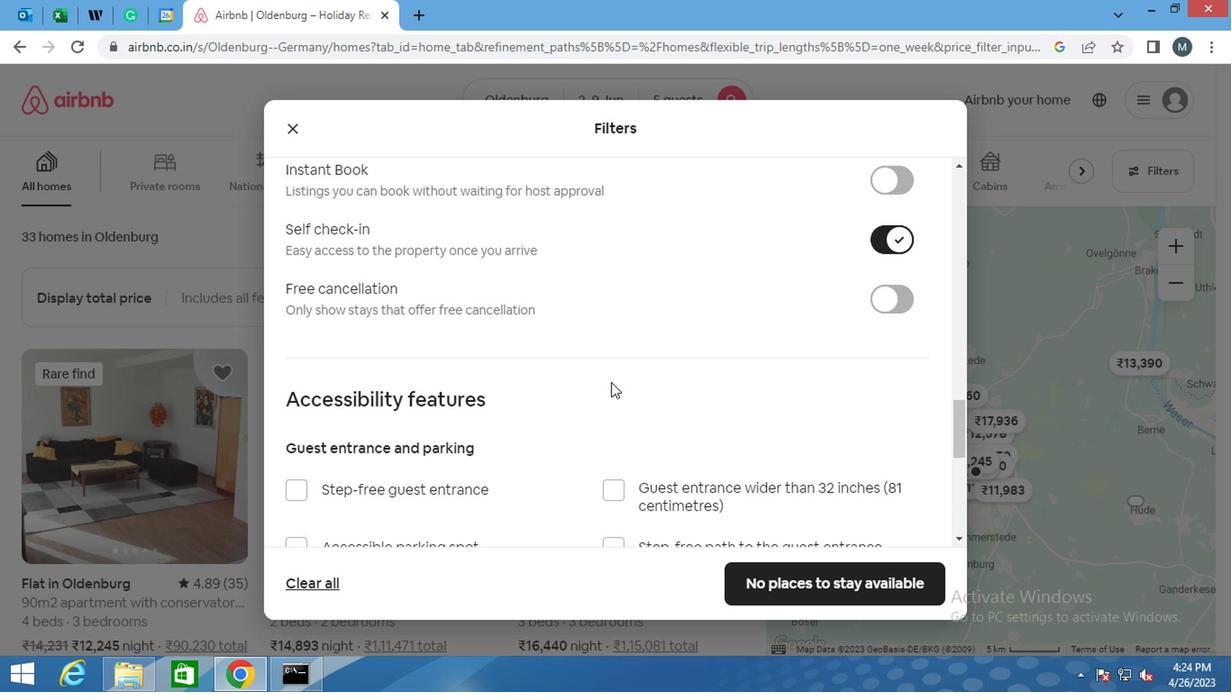 
Action: Mouse moved to (602, 384)
Screenshot: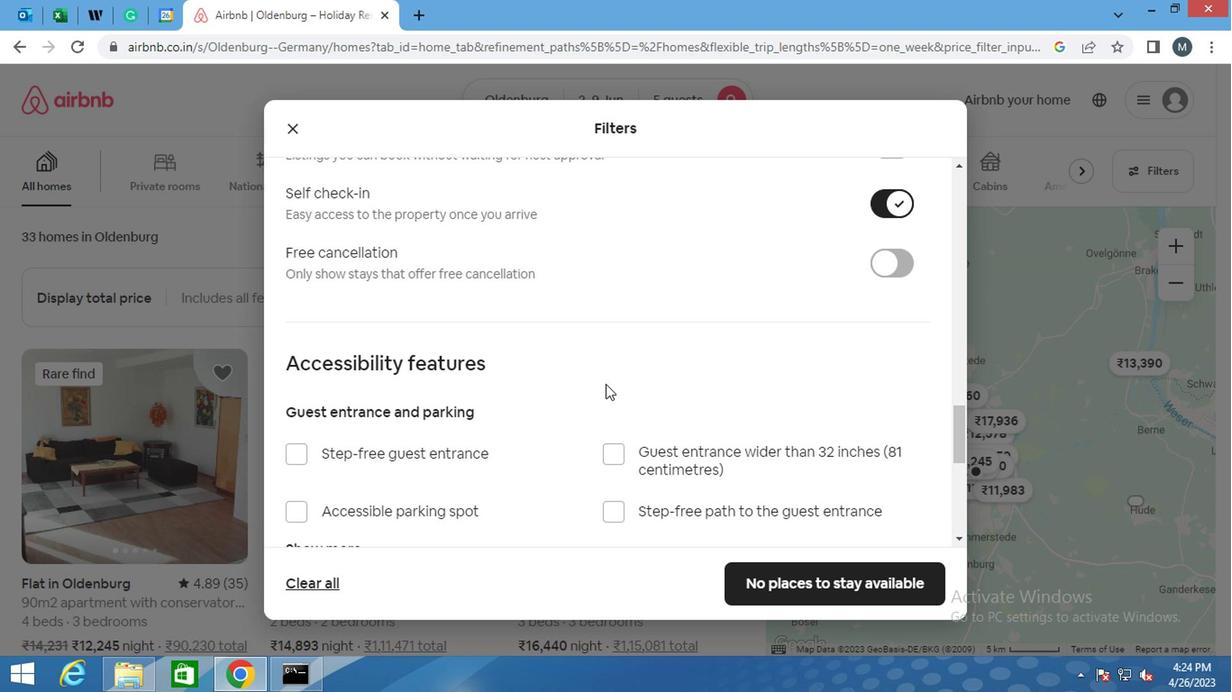 
Action: Mouse scrolled (602, 383) with delta (0, -1)
Screenshot: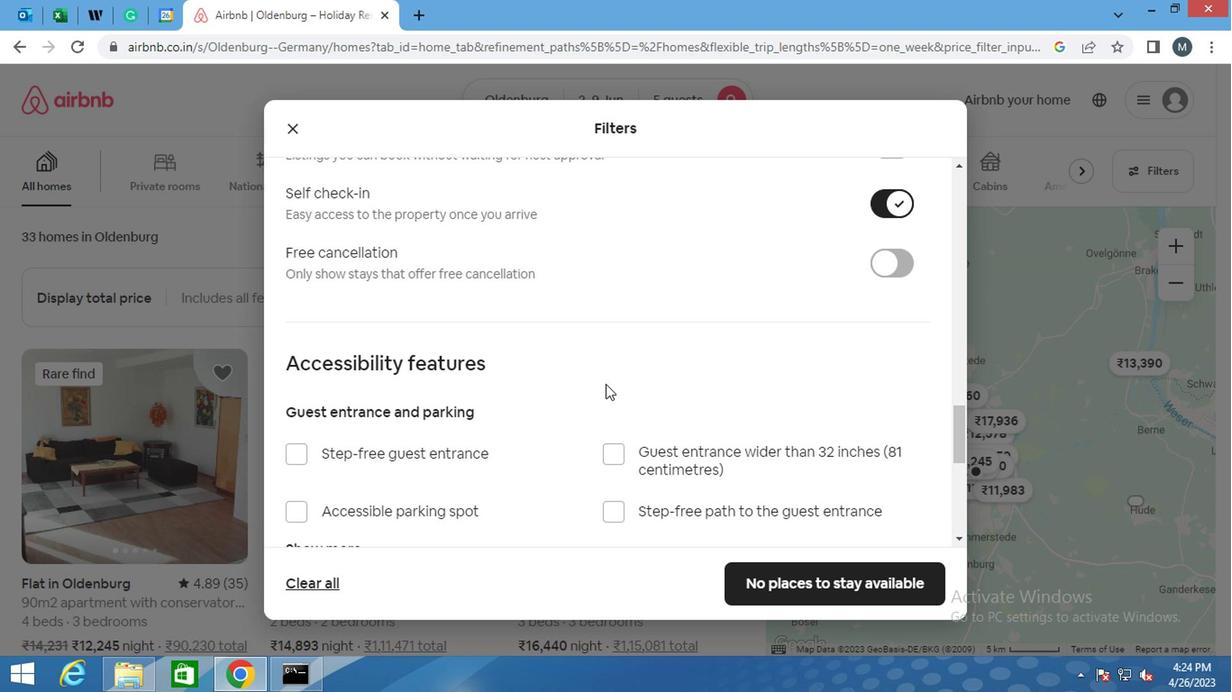 
Action: Mouse moved to (599, 384)
Screenshot: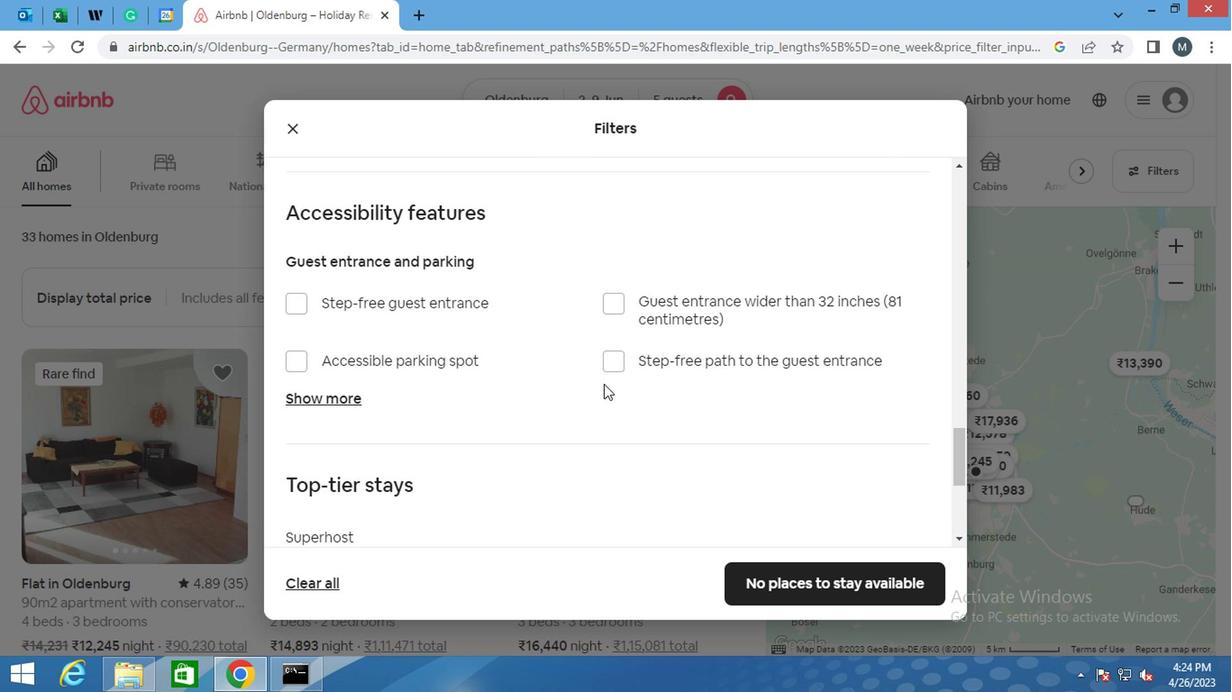 
Action: Mouse scrolled (599, 383) with delta (0, -1)
Screenshot: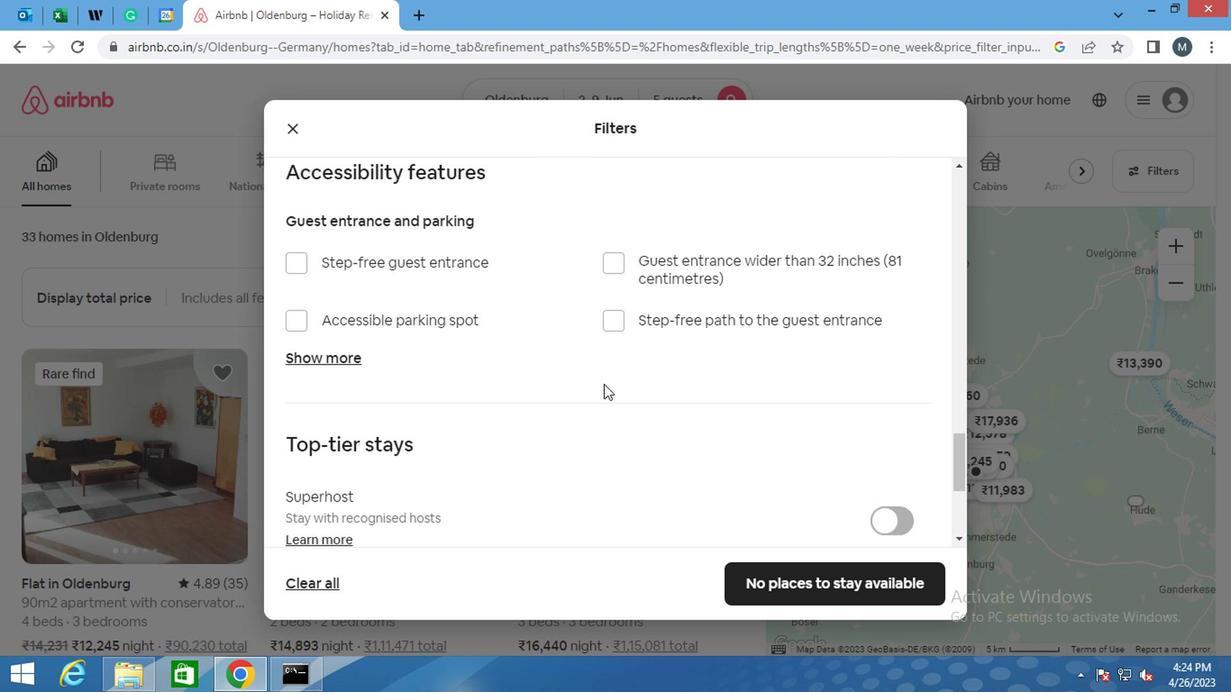
Action: Mouse moved to (597, 384)
Screenshot: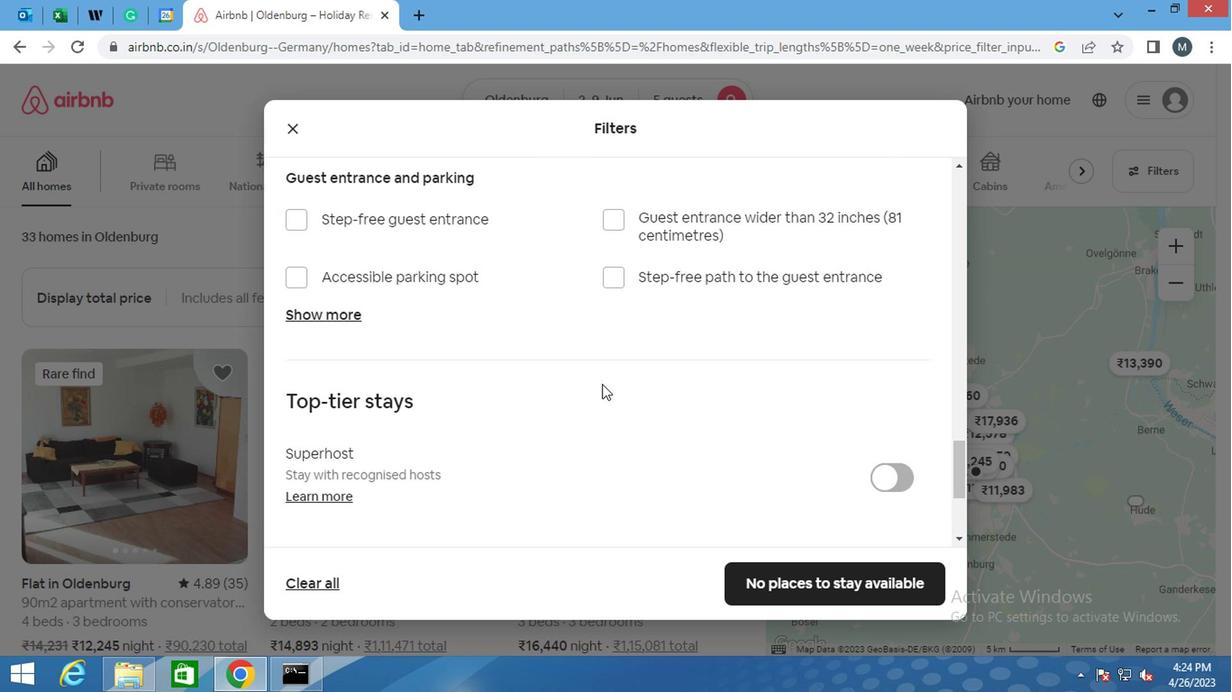 
Action: Mouse scrolled (597, 383) with delta (0, -1)
Screenshot: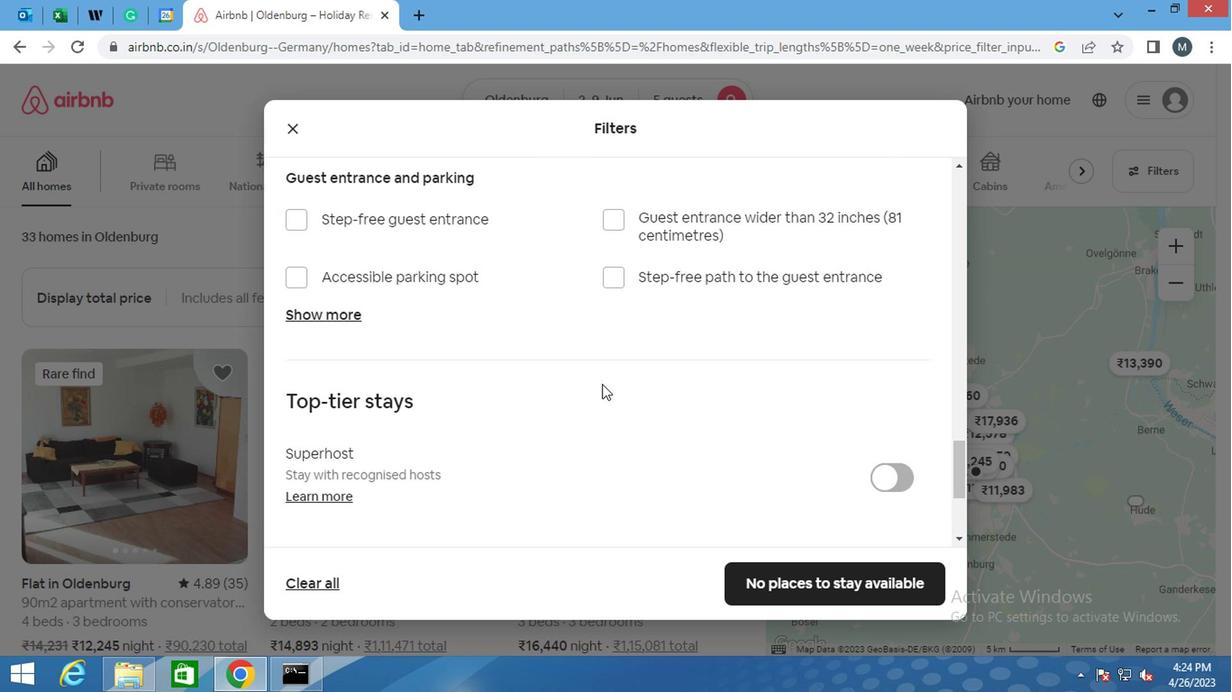 
Action: Mouse moved to (559, 391)
Screenshot: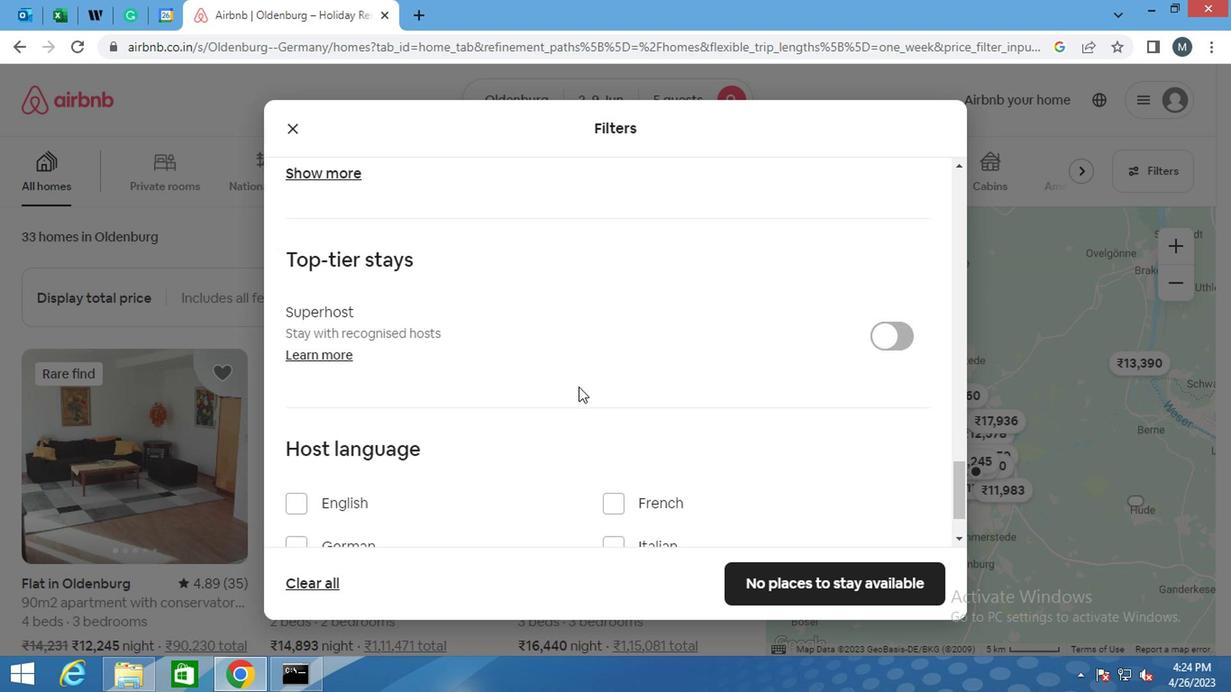 
Action: Mouse scrolled (559, 391) with delta (0, 0)
Screenshot: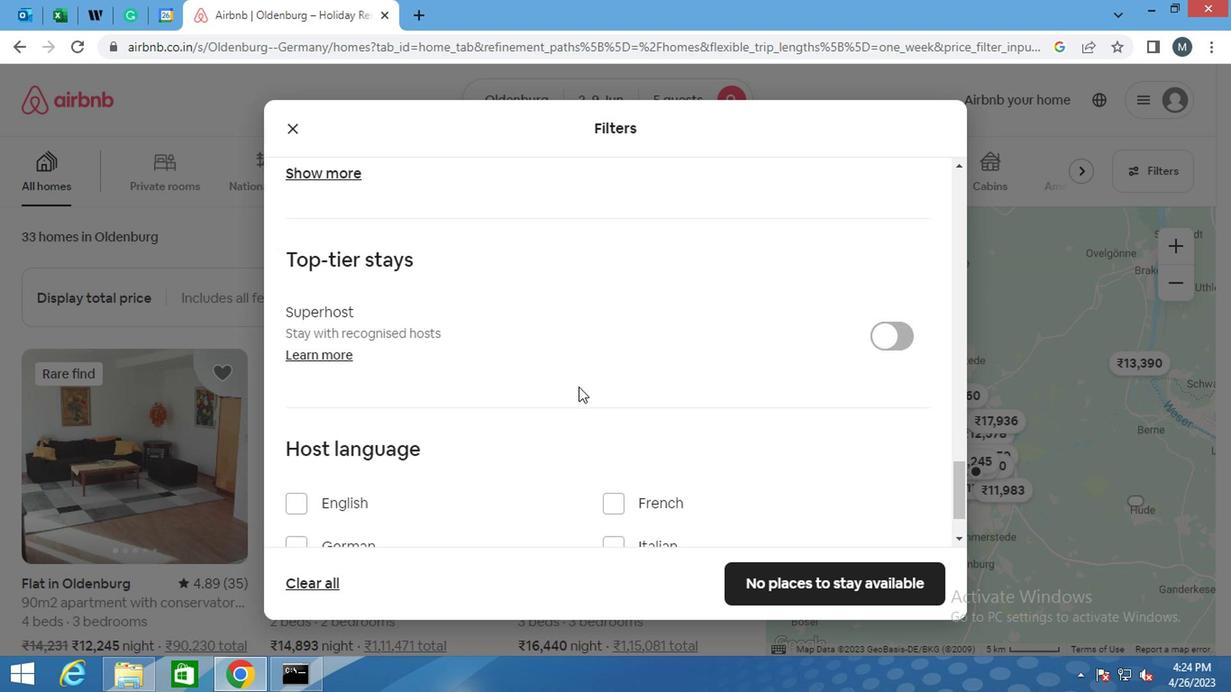 
Action: Mouse moved to (554, 395)
Screenshot: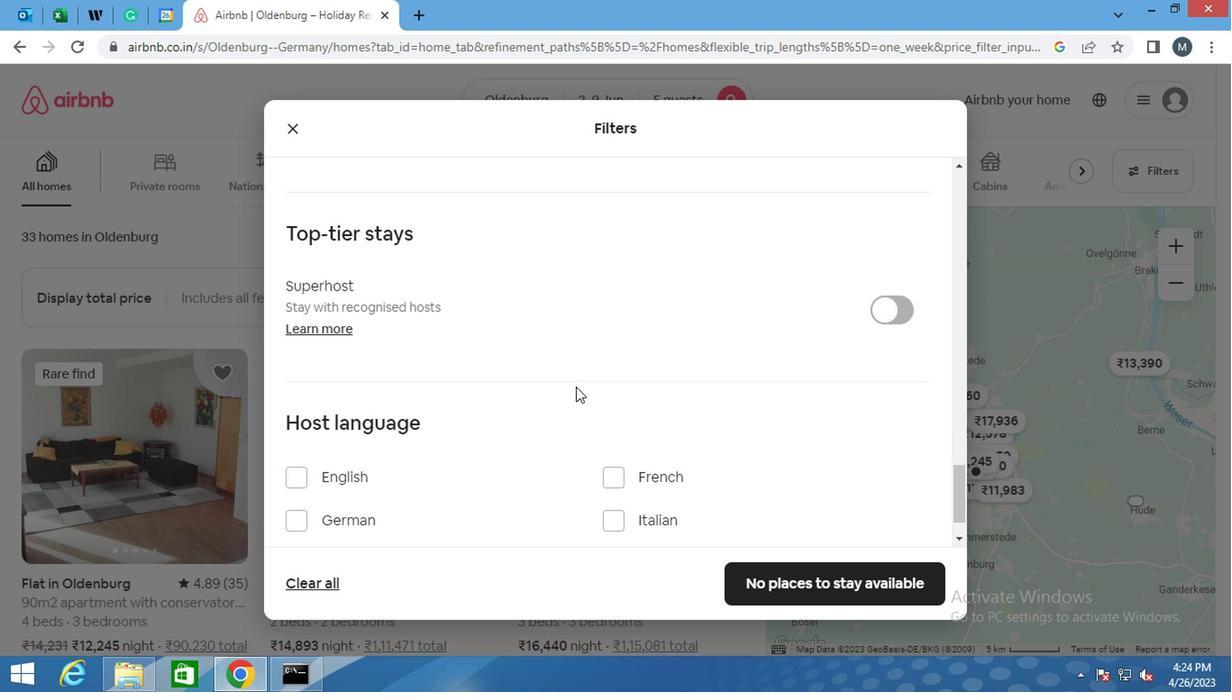 
Action: Mouse scrolled (554, 394) with delta (0, 0)
Screenshot: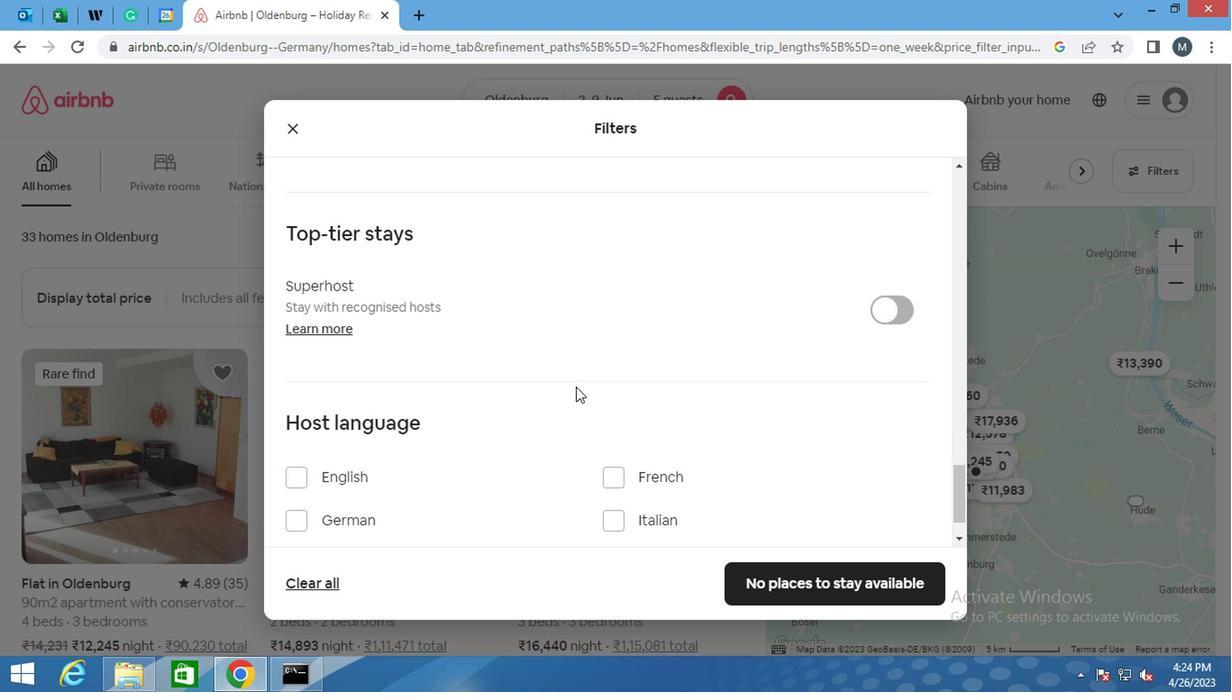 
Action: Mouse moved to (311, 419)
Screenshot: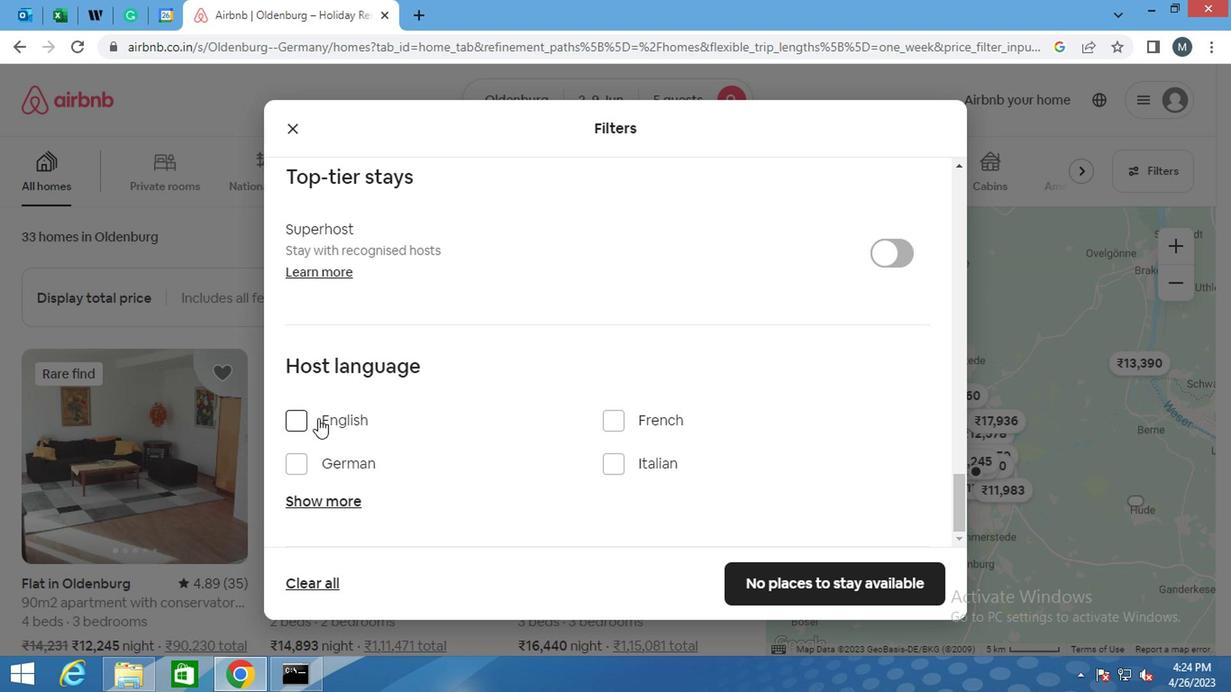 
Action: Mouse pressed left at (311, 419)
Screenshot: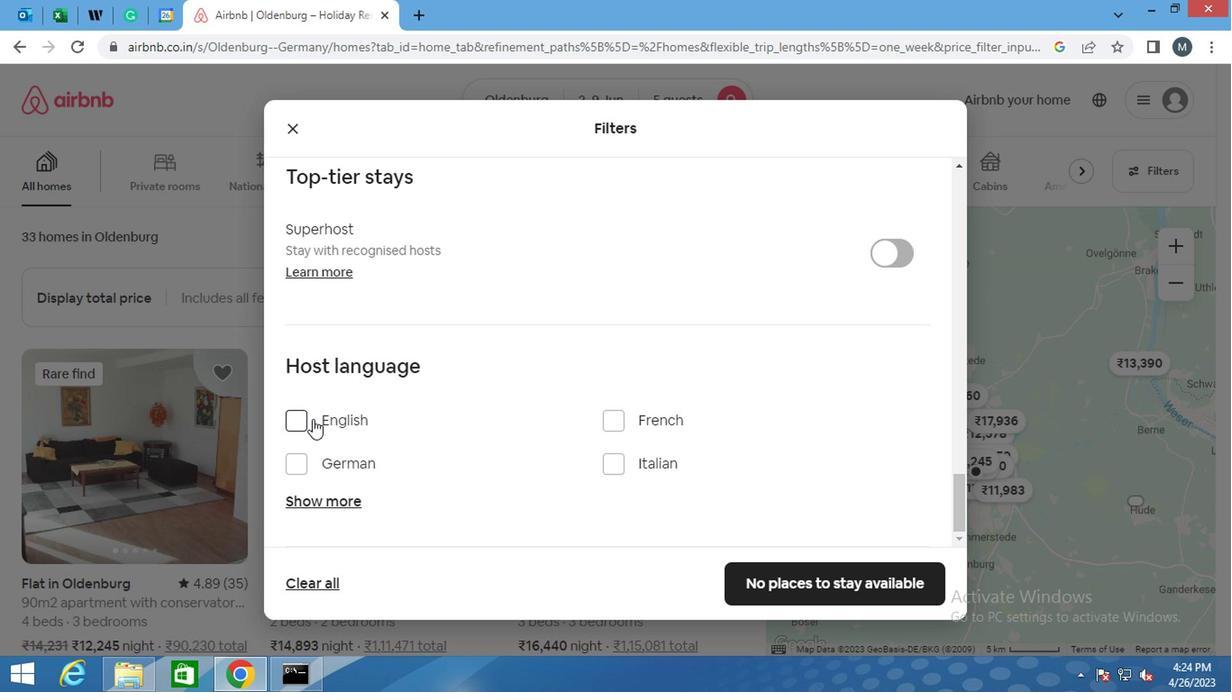 
Action: Mouse moved to (779, 572)
Screenshot: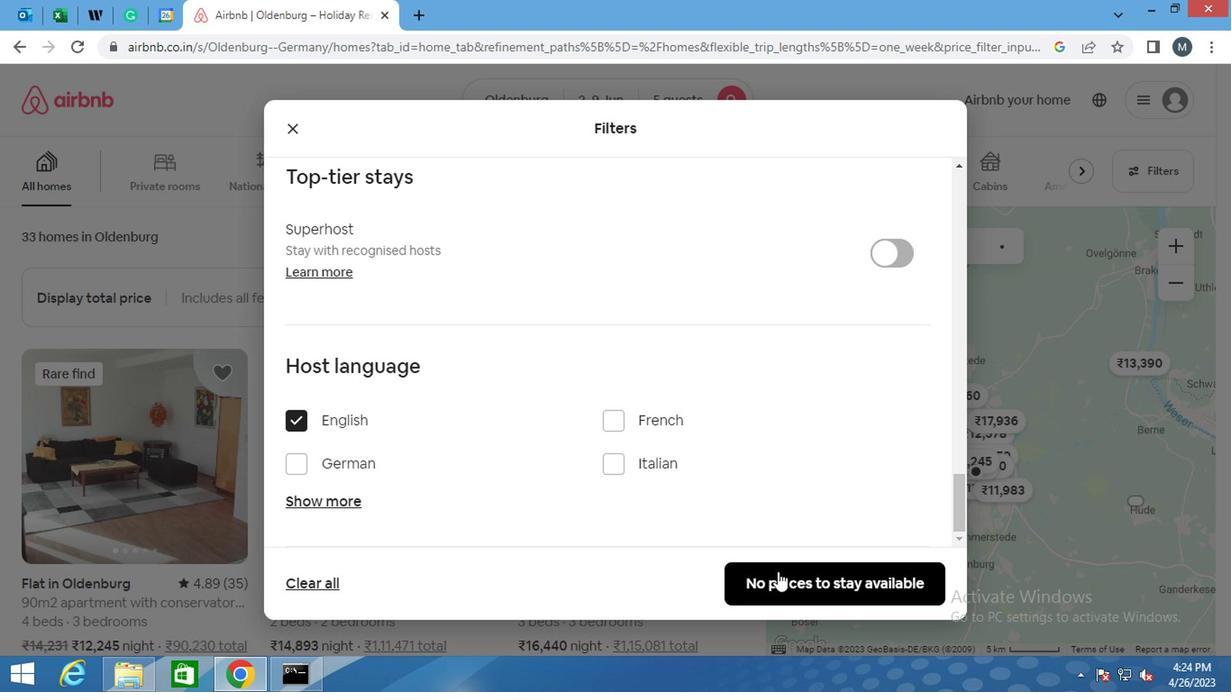 
Action: Mouse pressed left at (779, 572)
Screenshot: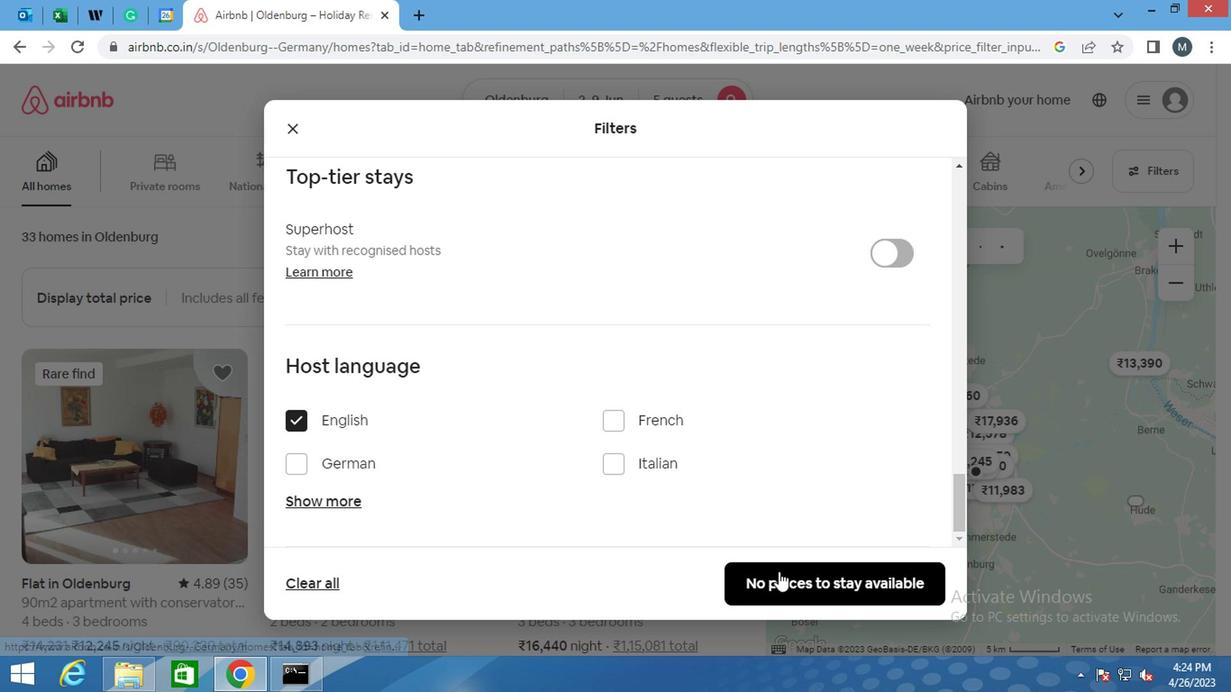 
Action: Mouse moved to (780, 572)
Screenshot: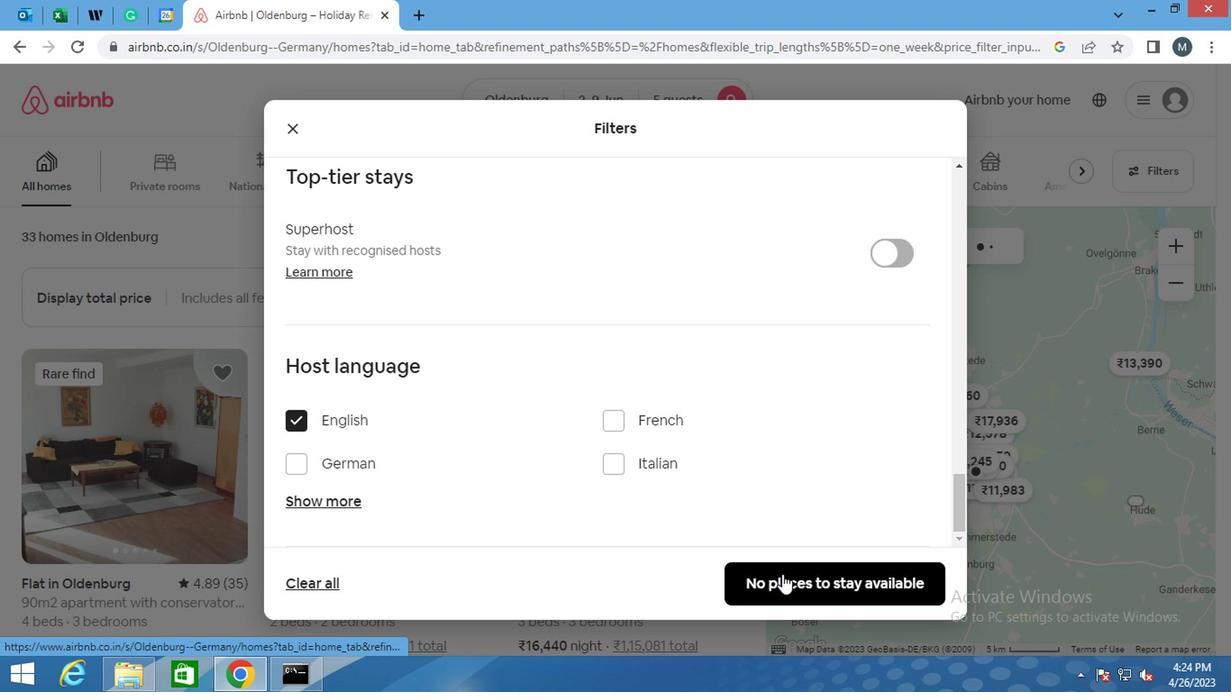 
